 Task: Find connections with filter location Paramatta with filter topic #successwith filter profile language French with filter current company Sony Research India with filter school AKS University Satna with filter industry Insurance and Employee Benefit Funds with filter service category Blogging with filter keywords title Sales Representative
Action: Mouse moved to (619, 73)
Screenshot: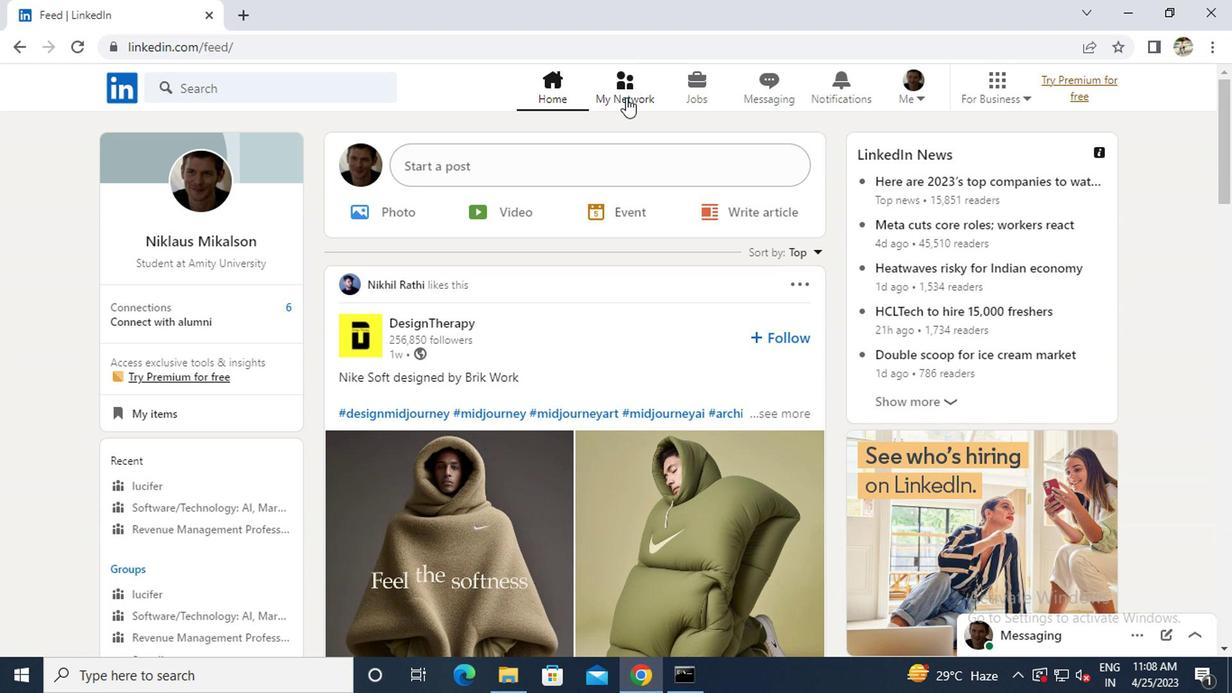 
Action: Mouse pressed left at (619, 73)
Screenshot: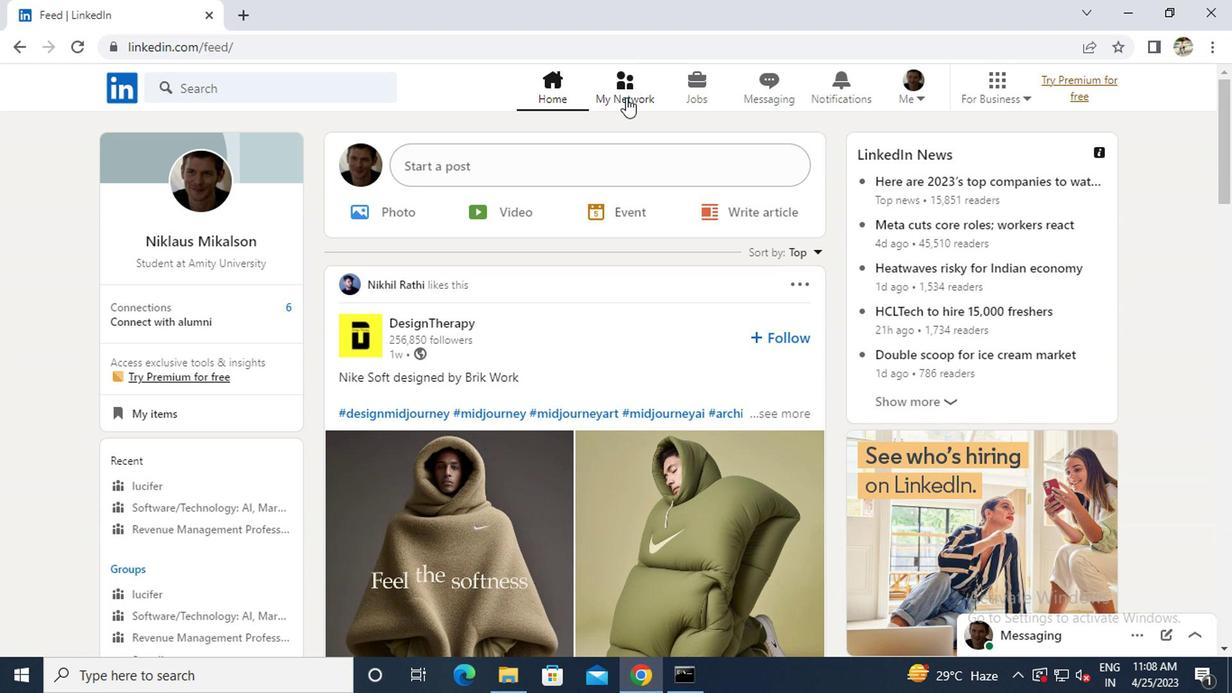 
Action: Mouse moved to (325, 162)
Screenshot: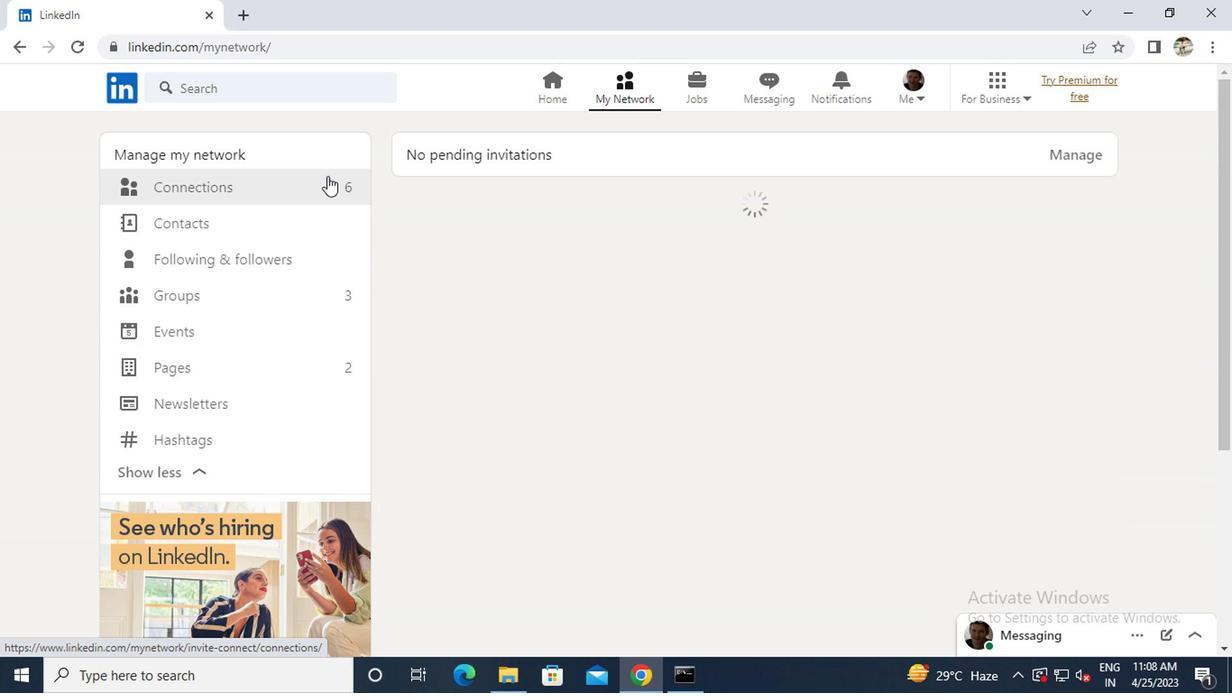 
Action: Mouse pressed left at (325, 162)
Screenshot: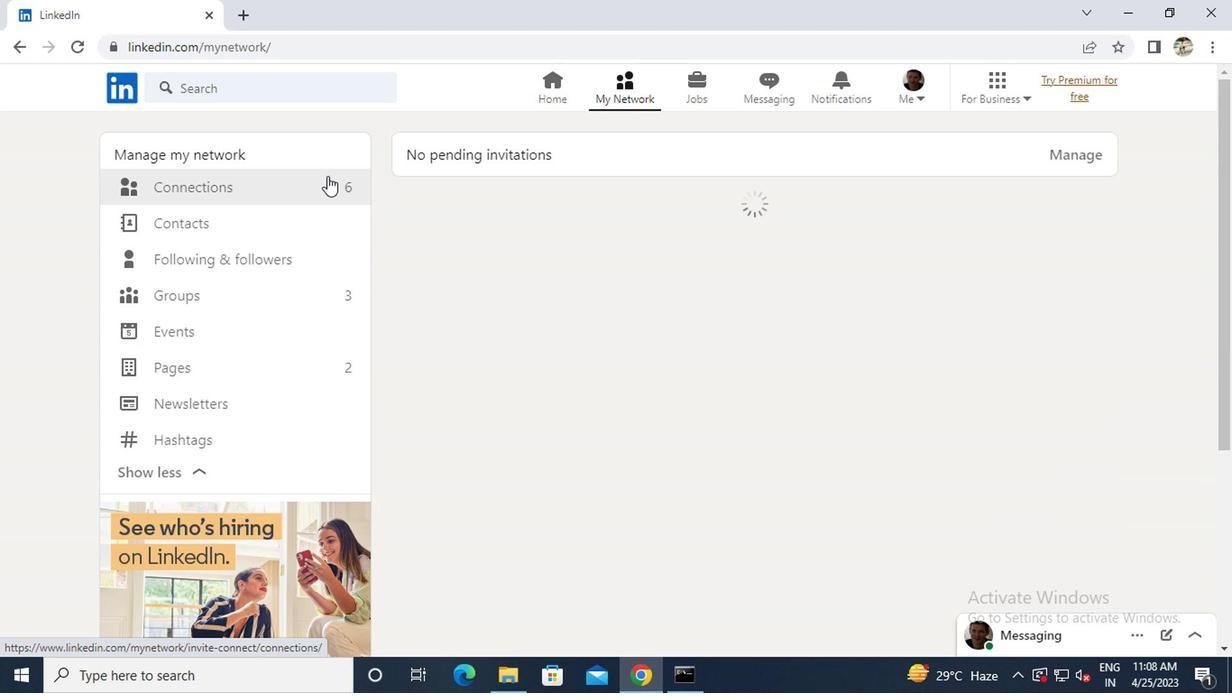 
Action: Mouse moved to (765, 180)
Screenshot: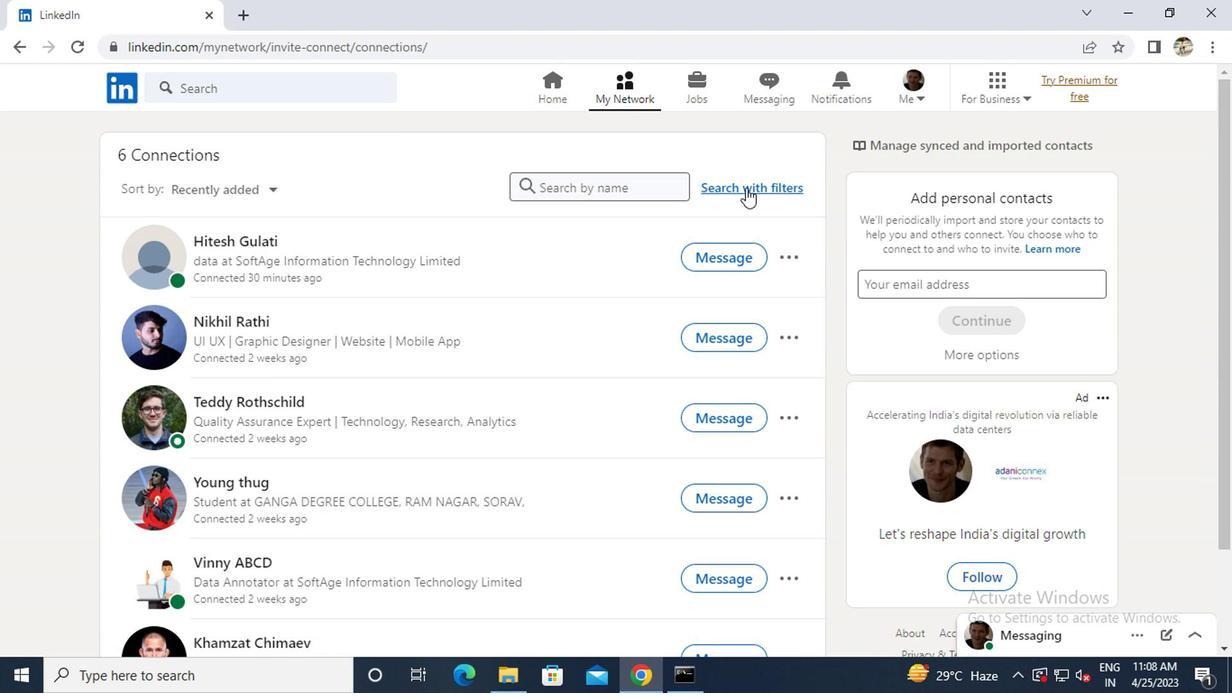 
Action: Mouse pressed left at (765, 180)
Screenshot: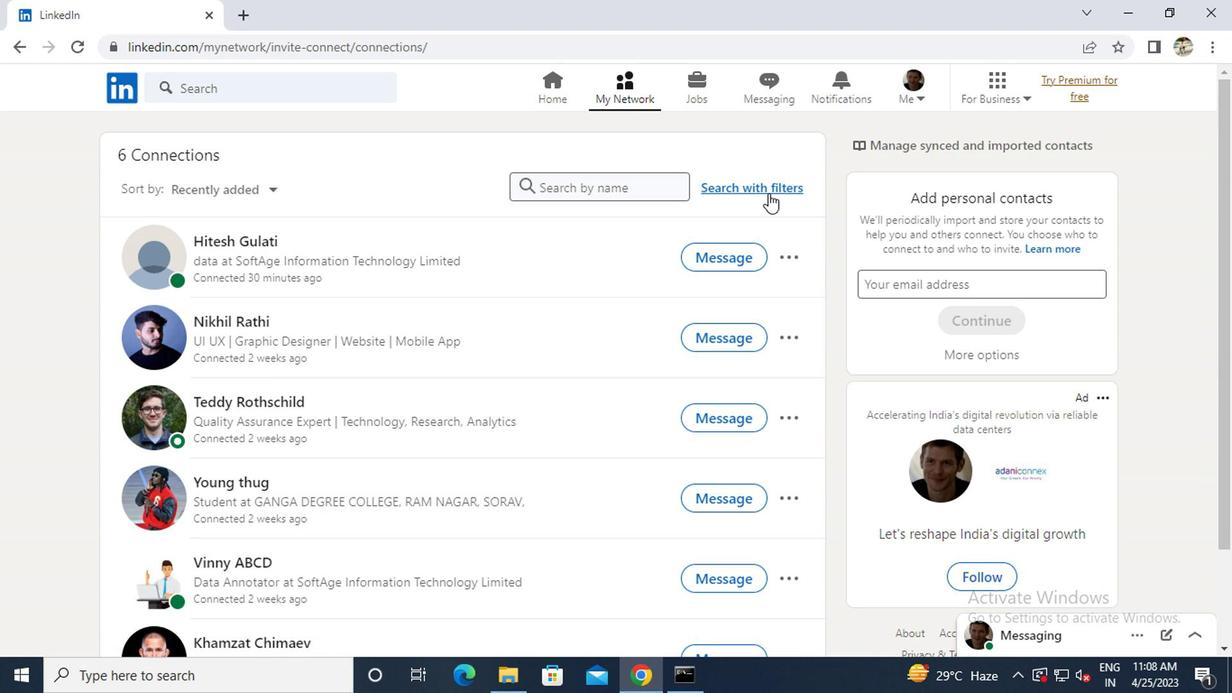 
Action: Mouse moved to (594, 120)
Screenshot: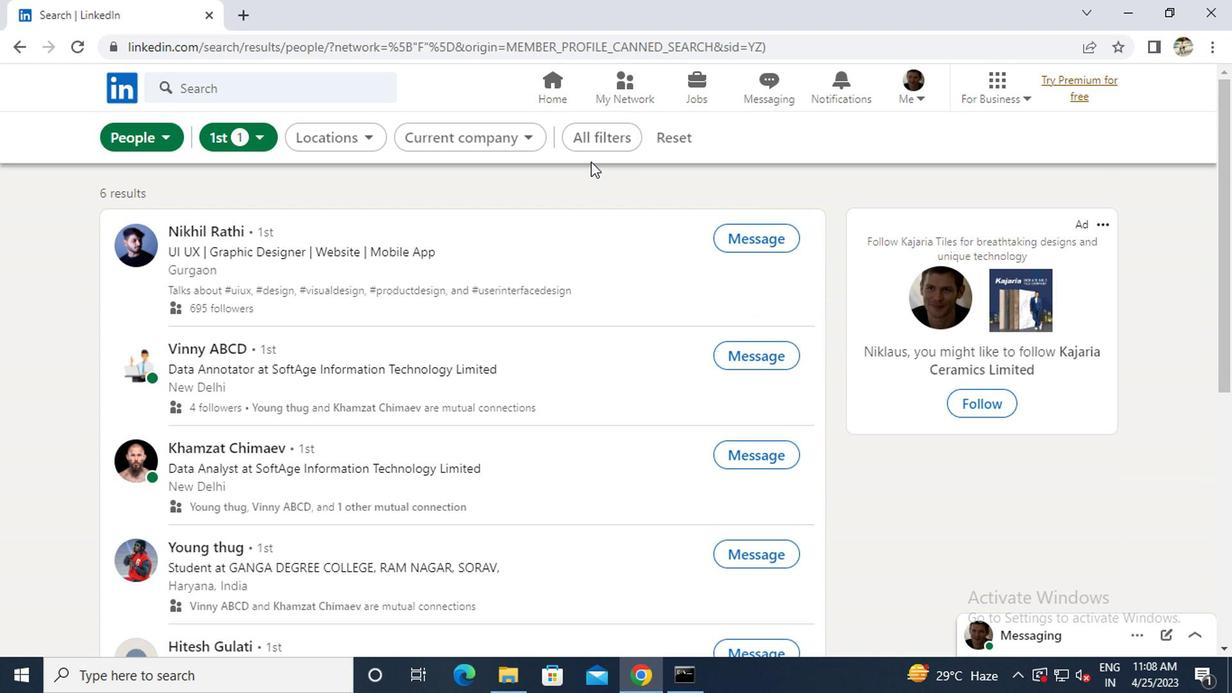 
Action: Mouse pressed left at (594, 120)
Screenshot: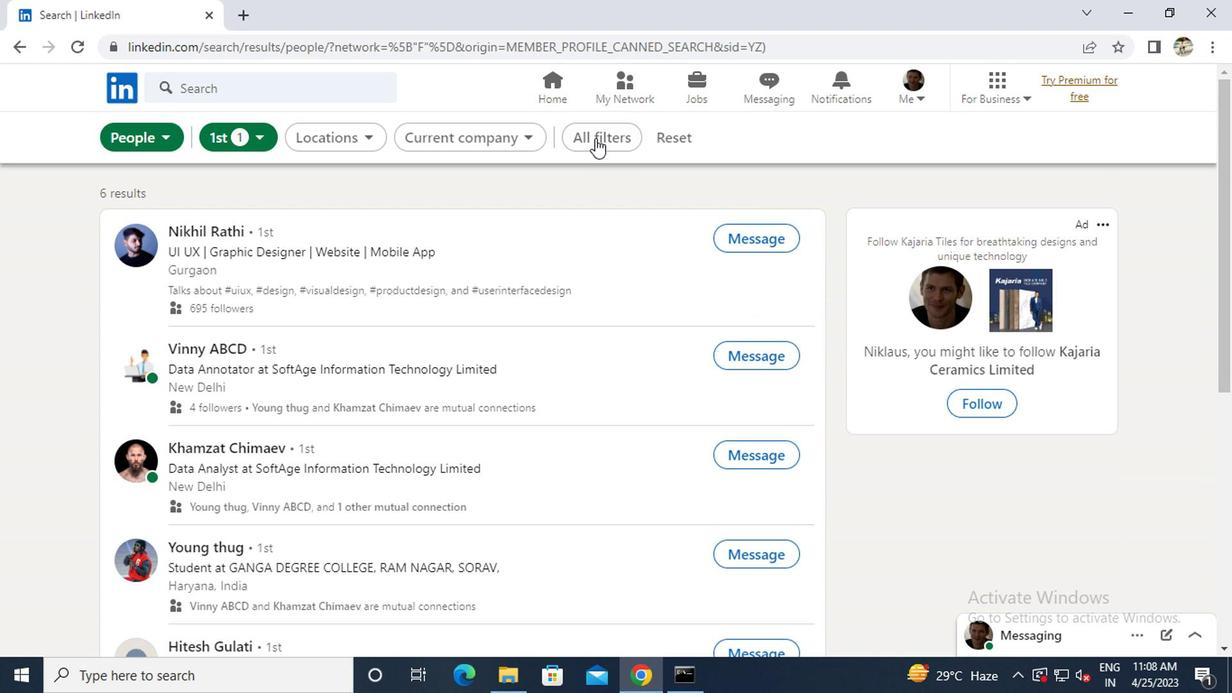 
Action: Mouse moved to (851, 344)
Screenshot: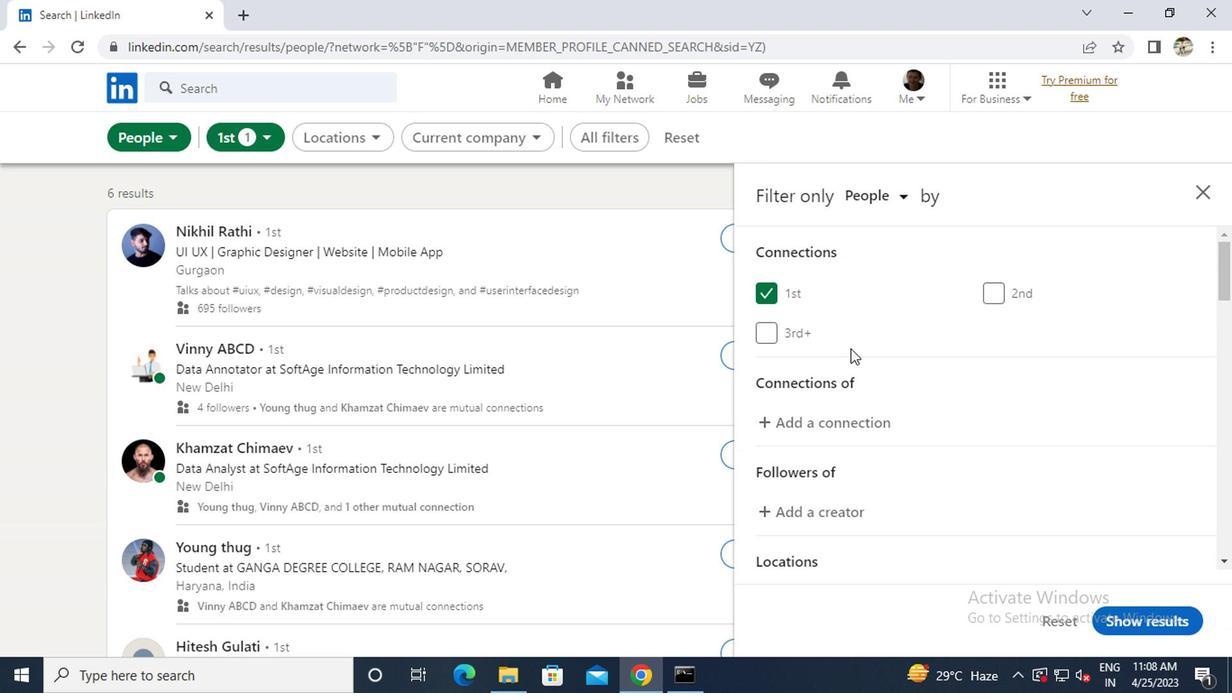 
Action: Mouse scrolled (851, 343) with delta (0, -1)
Screenshot: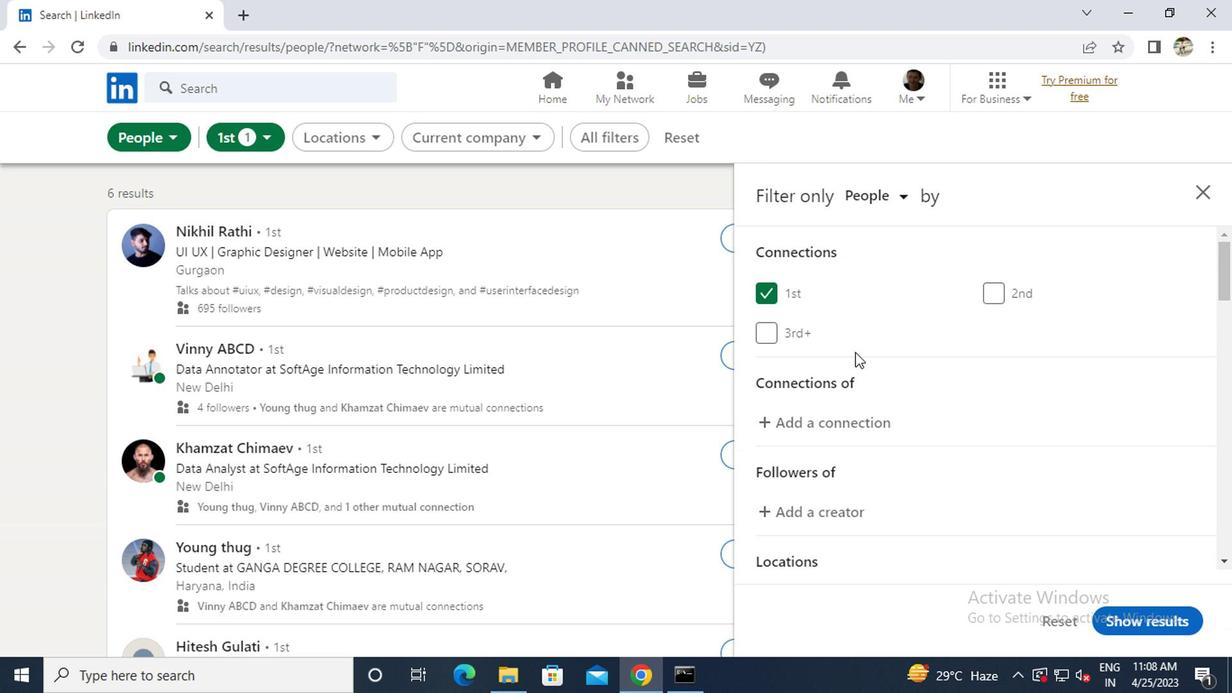 
Action: Mouse scrolled (851, 343) with delta (0, -1)
Screenshot: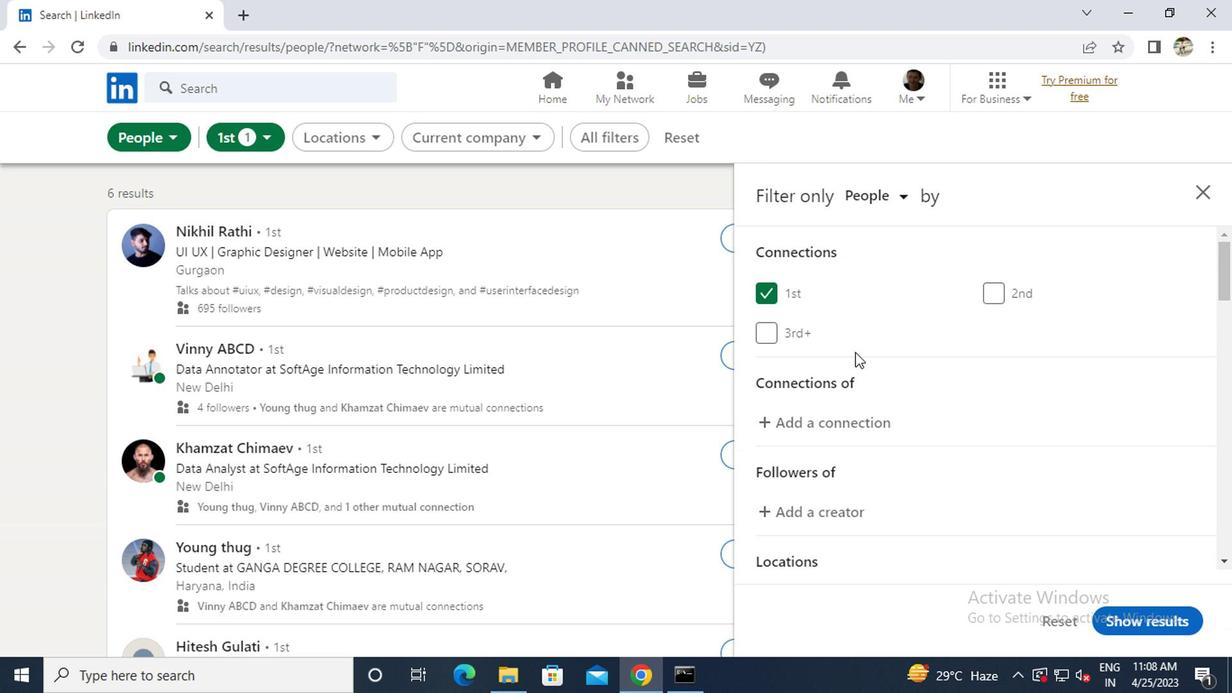 
Action: Mouse moved to (994, 490)
Screenshot: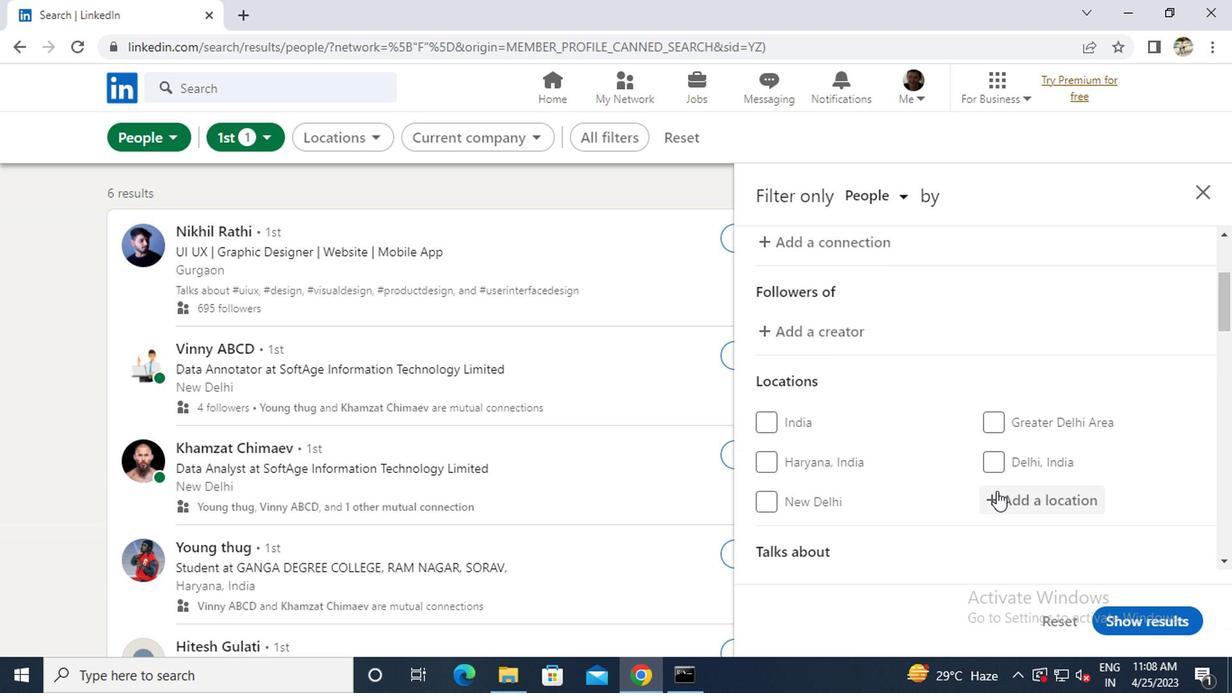 
Action: Mouse pressed left at (994, 490)
Screenshot: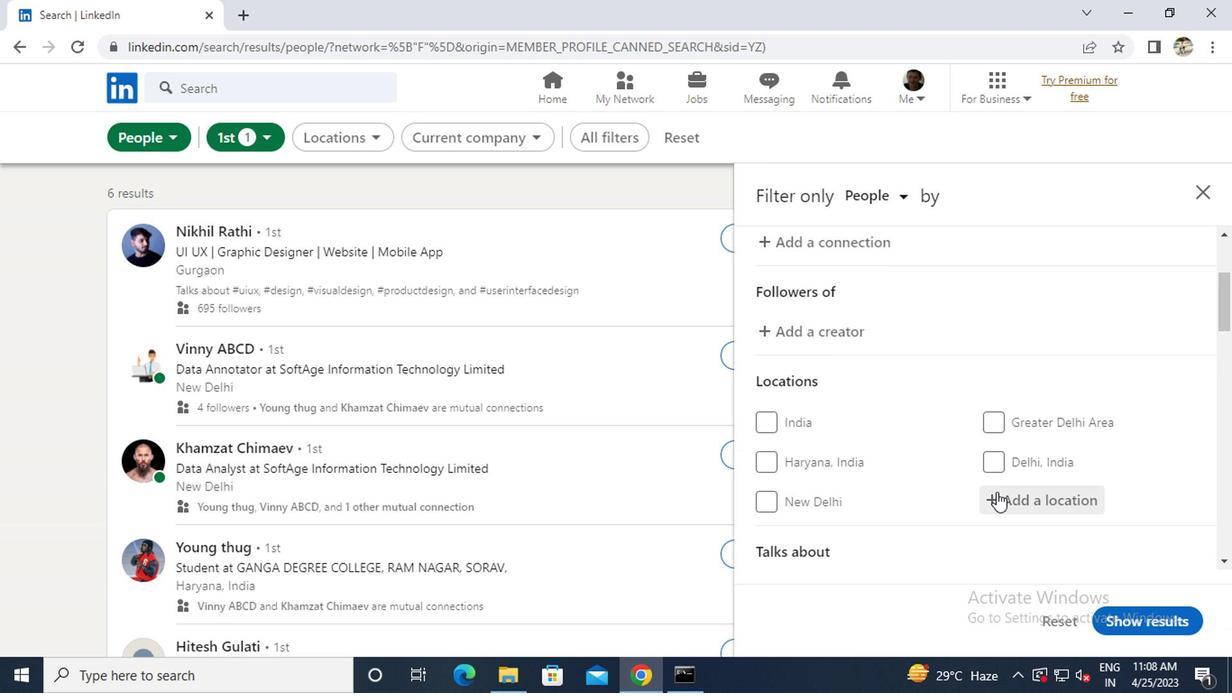 
Action: Key pressed <Key.caps_lock>p<Key.caps_lock>aramattaa<Key.enter>
Screenshot: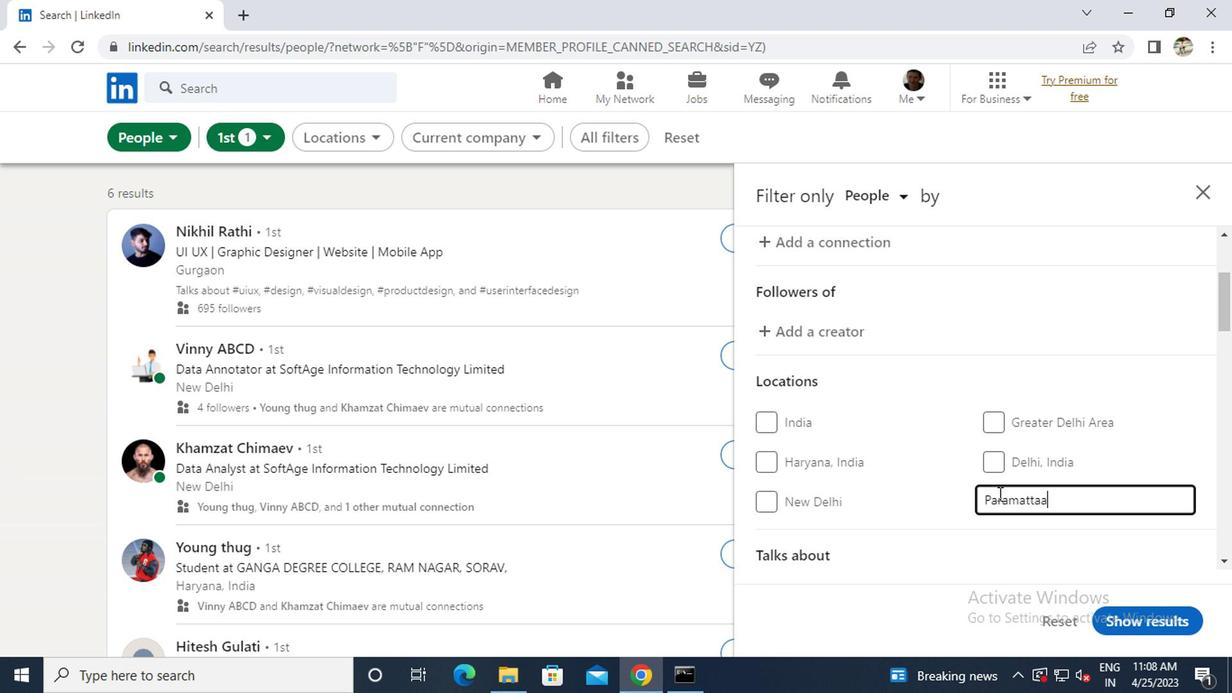 
Action: Mouse moved to (930, 528)
Screenshot: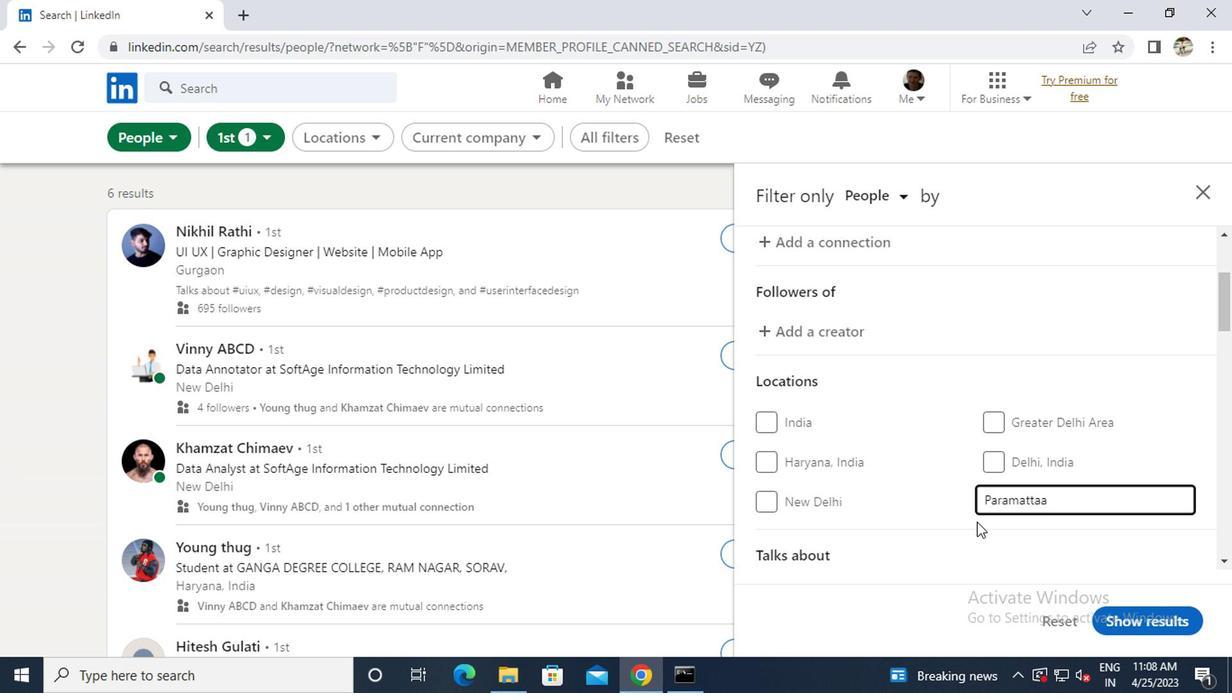 
Action: Mouse scrolled (930, 528) with delta (0, 0)
Screenshot: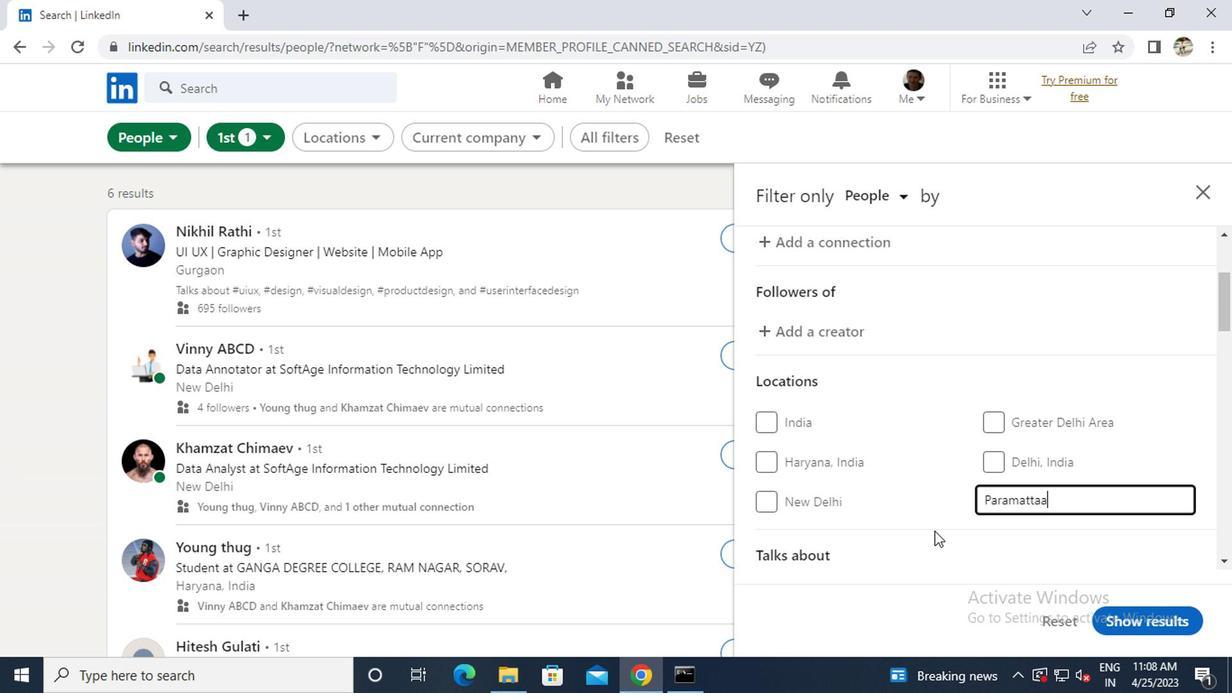 
Action: Mouse scrolled (930, 528) with delta (0, 0)
Screenshot: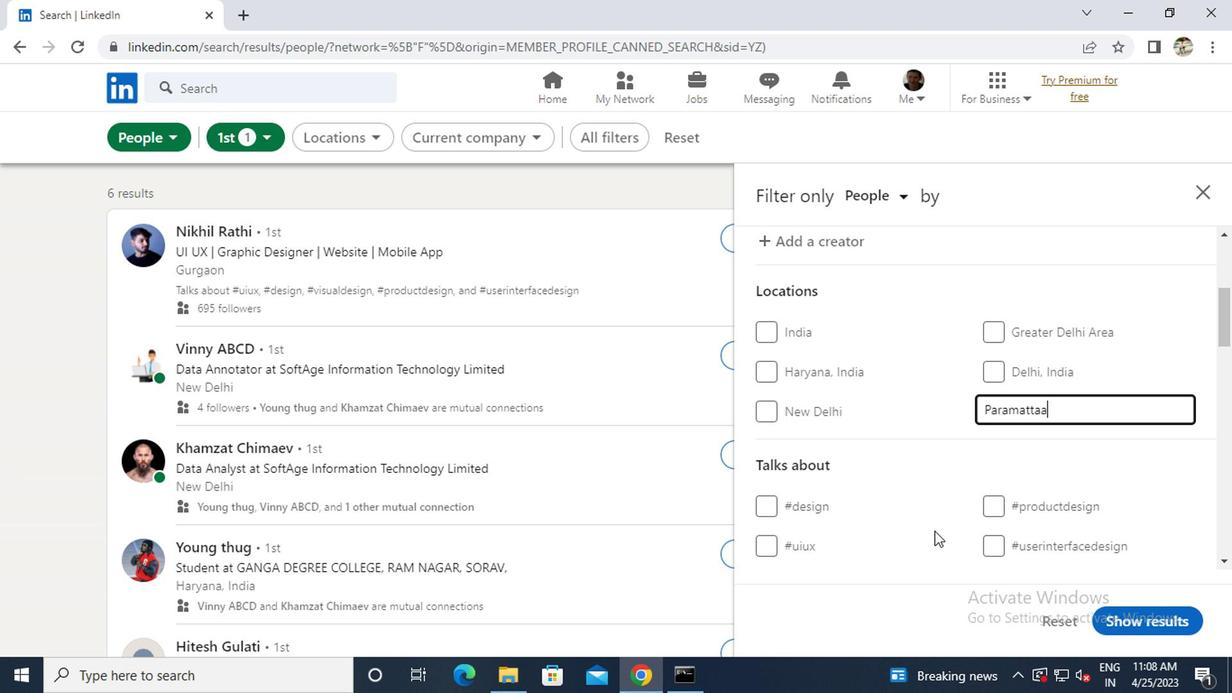 
Action: Mouse moved to (1009, 501)
Screenshot: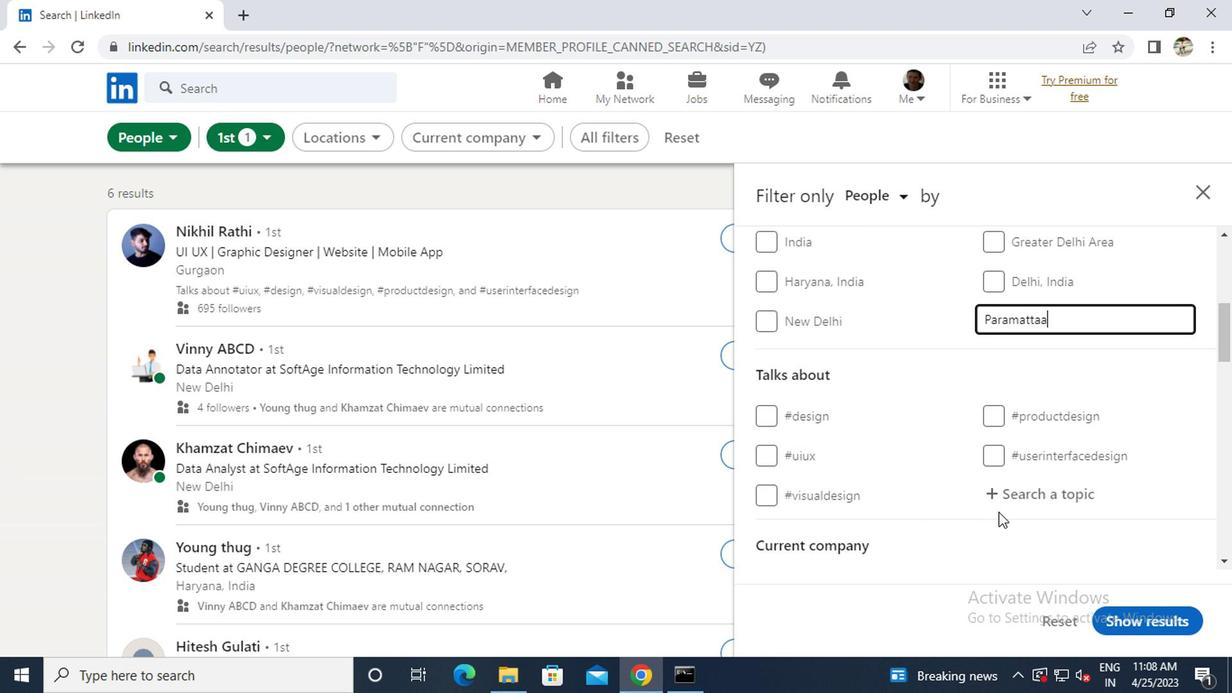 
Action: Mouse pressed left at (1009, 501)
Screenshot: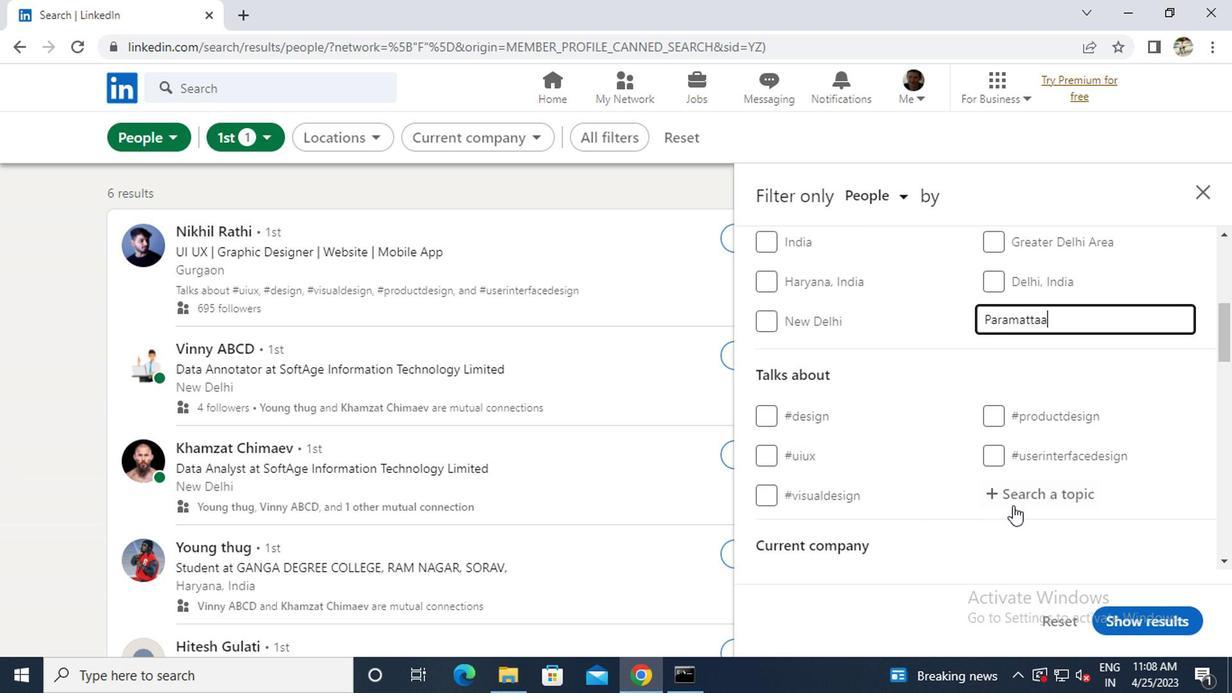 
Action: Key pressed <Key.caps_lock><Key.shift><Key.shift><Key.shift><Key.shift><Key.shift><Key.shift><Key.shift><Key.shift><Key.shift><Key.shift><Key.shift><Key.shift><Key.shift><Key.shift><Key.shift><Key.shift><Key.shift><Key.shift><Key.shift><Key.shift><Key.shift><Key.shift><Key.shift>#<Key.caps_lock>SUCCESS
Screenshot: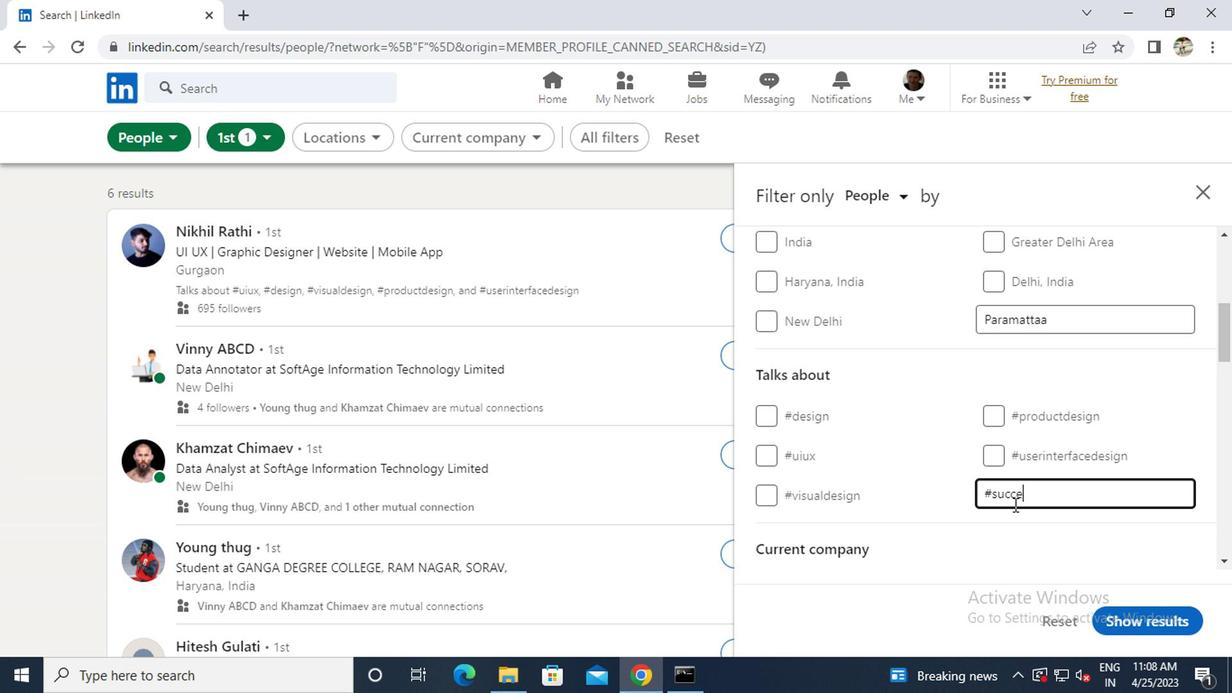 
Action: Mouse moved to (1012, 511)
Screenshot: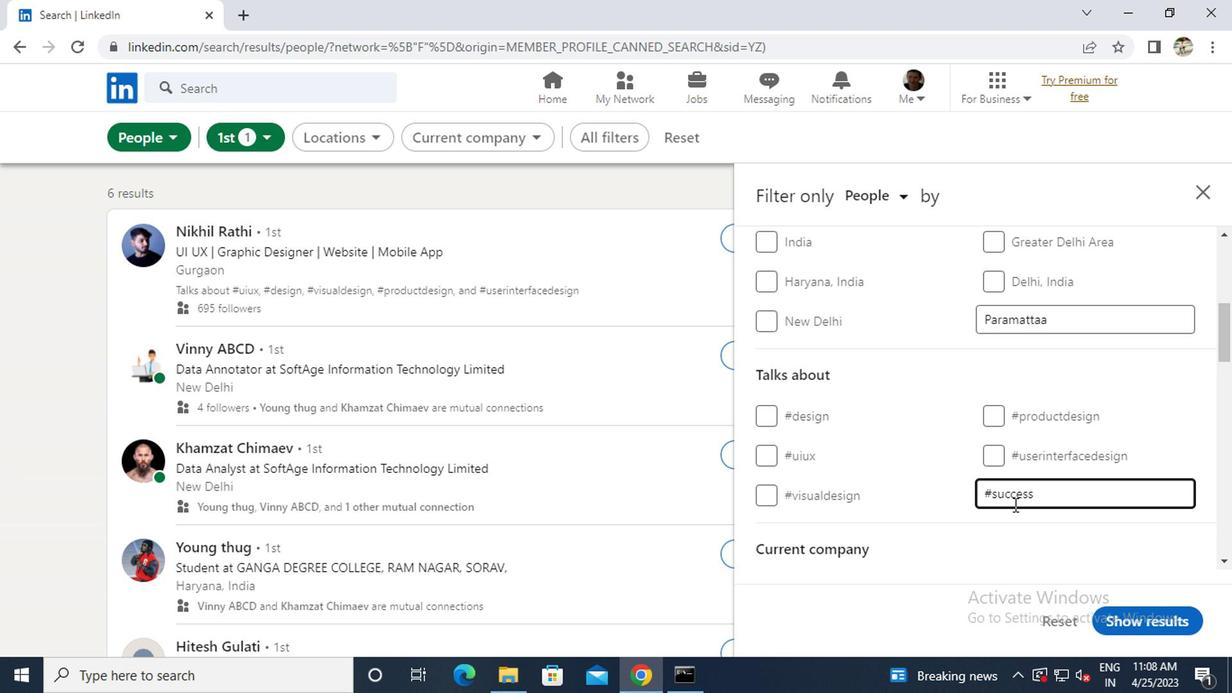 
Action: Mouse pressed left at (1012, 511)
Screenshot: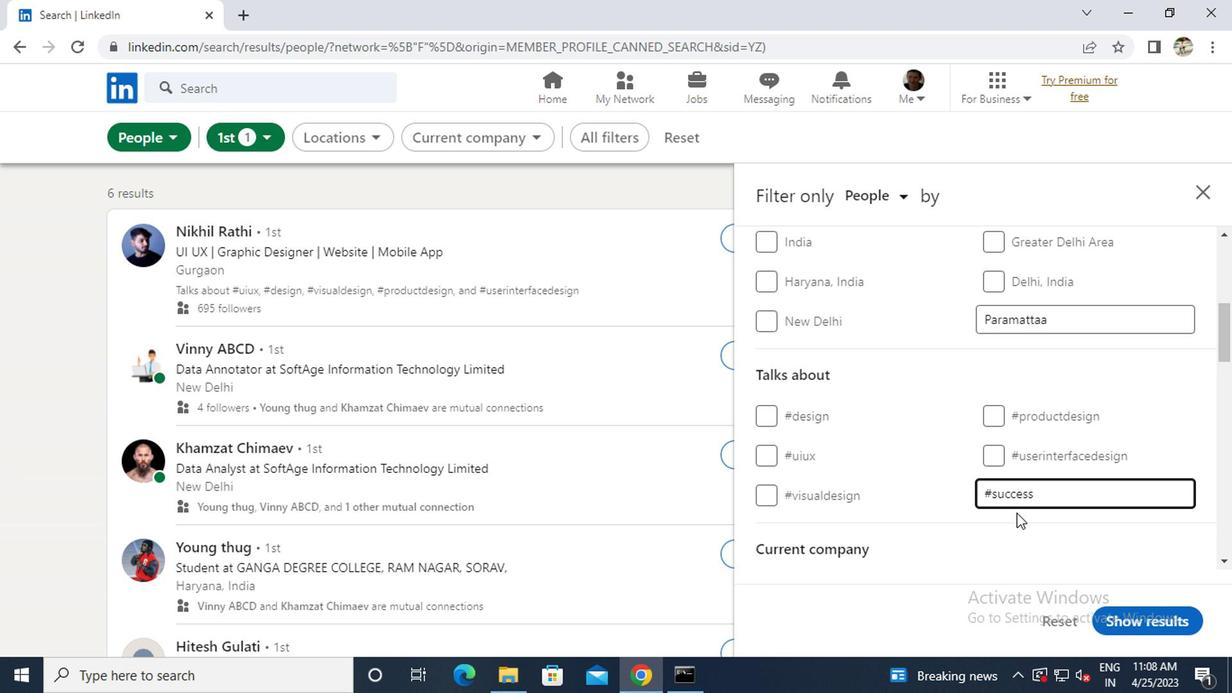 
Action: Mouse moved to (1012, 513)
Screenshot: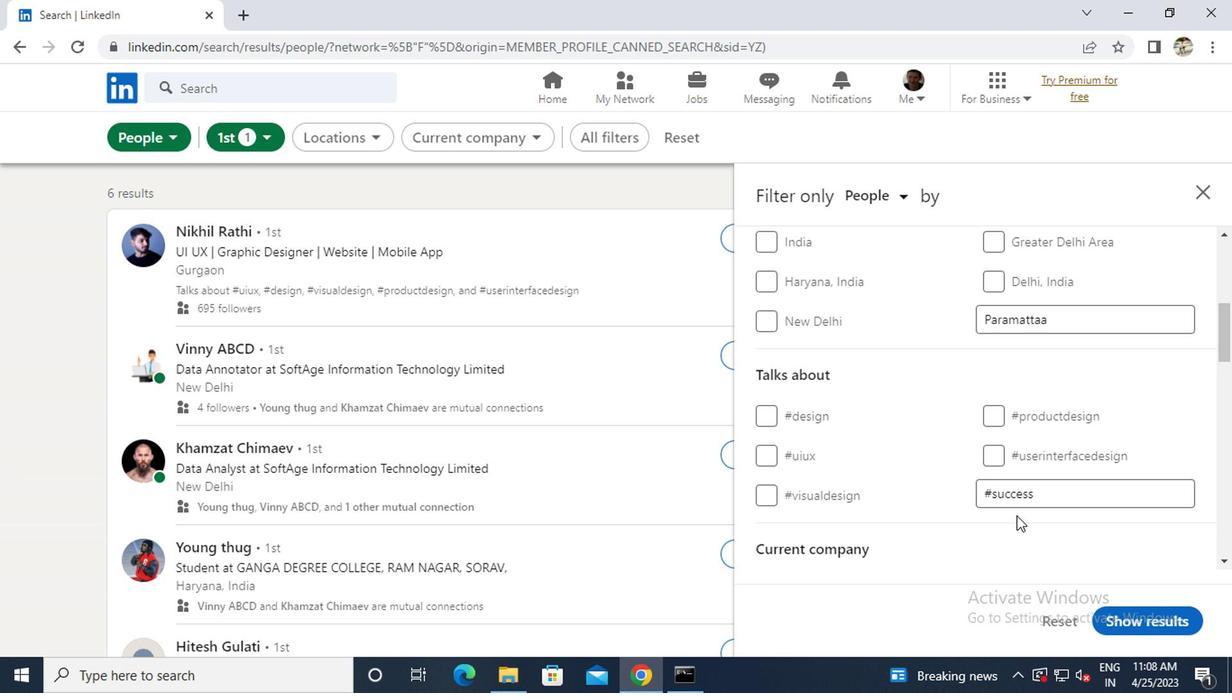 
Action: Mouse scrolled (1012, 512) with delta (0, -1)
Screenshot: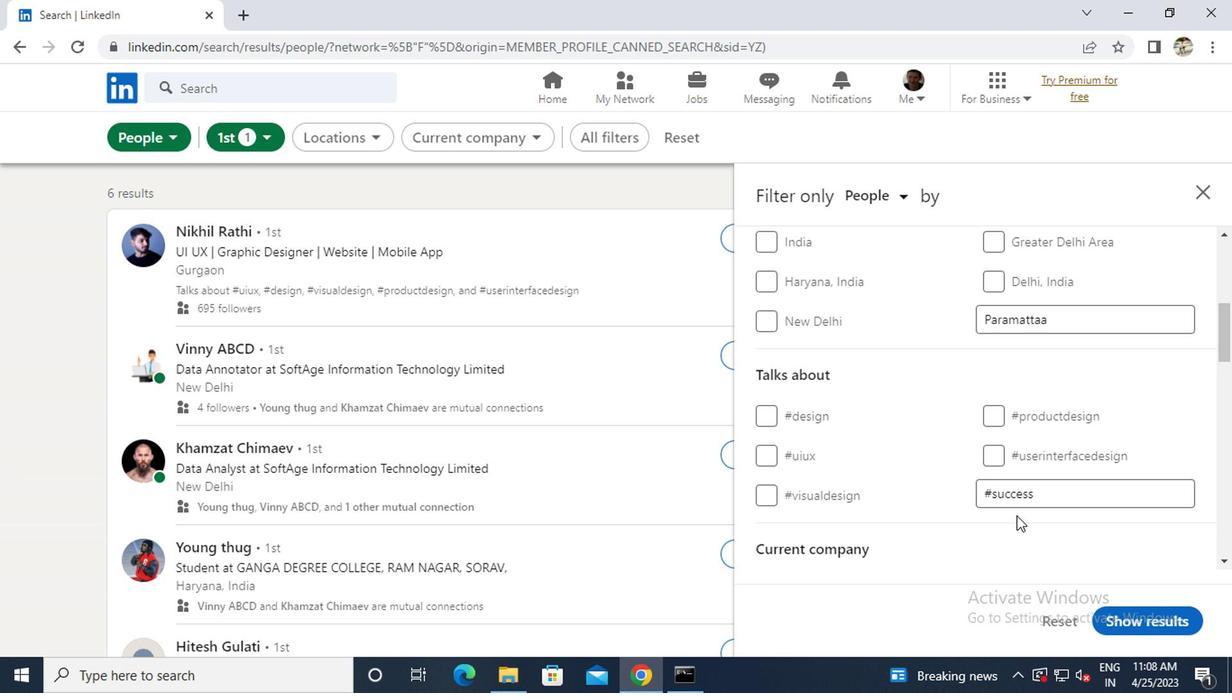 
Action: Mouse moved to (1011, 514)
Screenshot: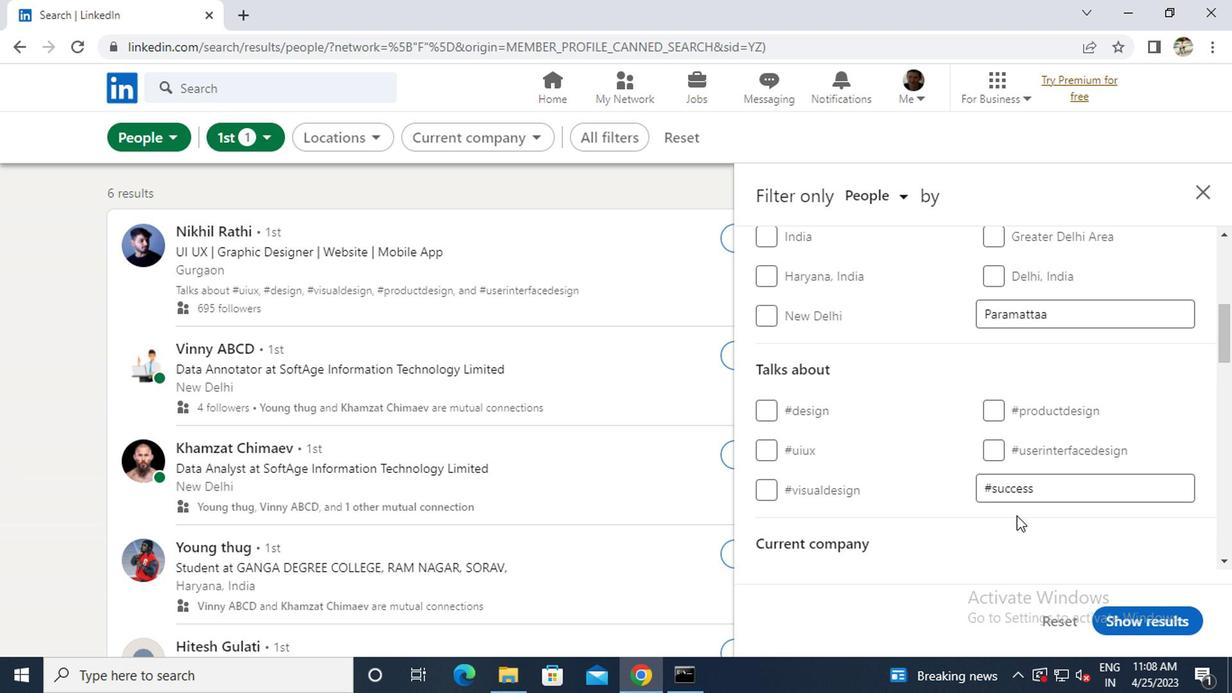 
Action: Mouse scrolled (1011, 513) with delta (0, 0)
Screenshot: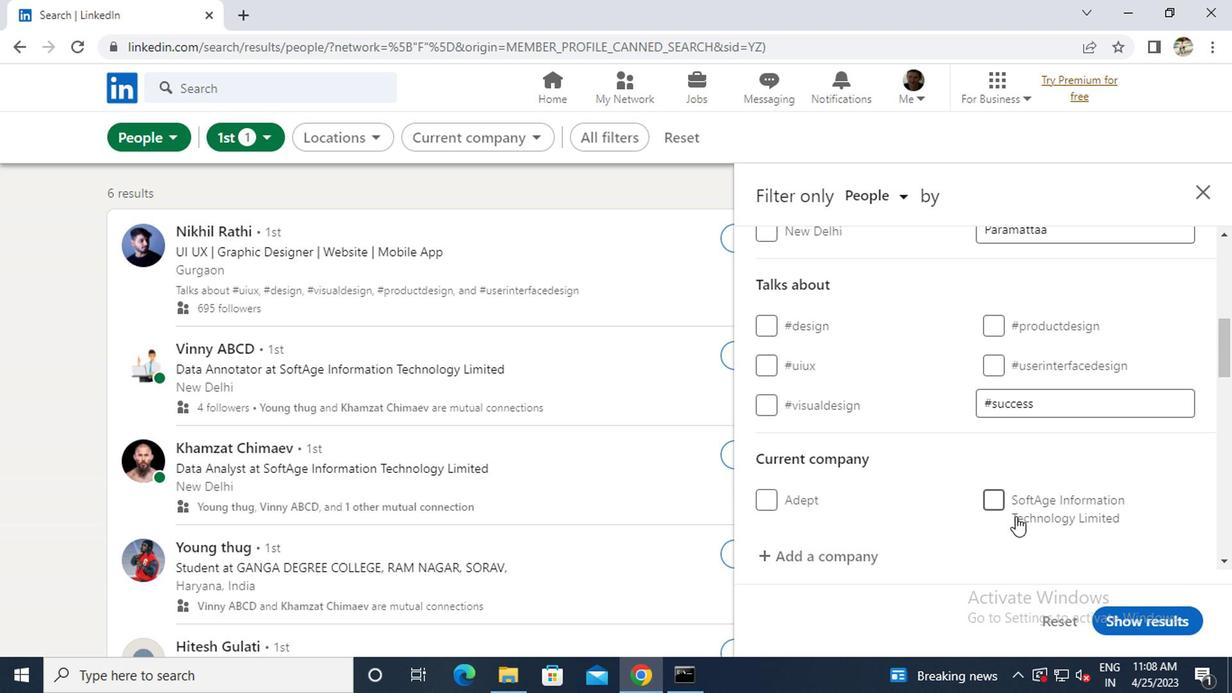 
Action: Mouse scrolled (1011, 513) with delta (0, 0)
Screenshot: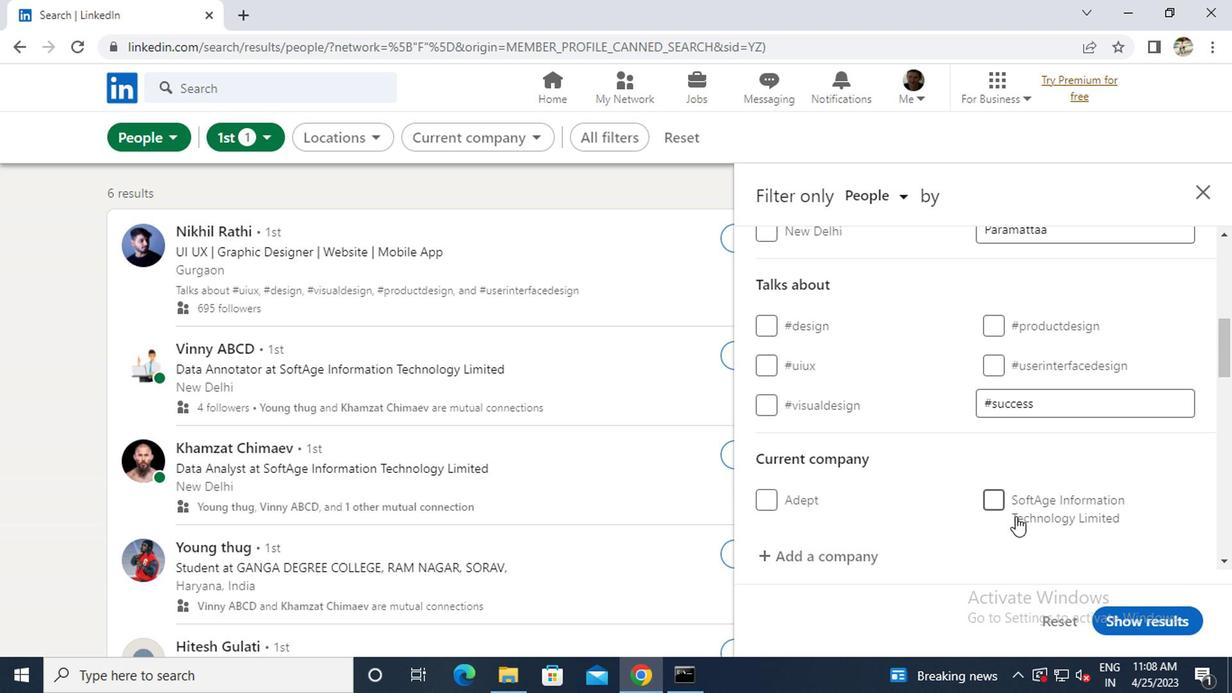 
Action: Mouse moved to (1010, 514)
Screenshot: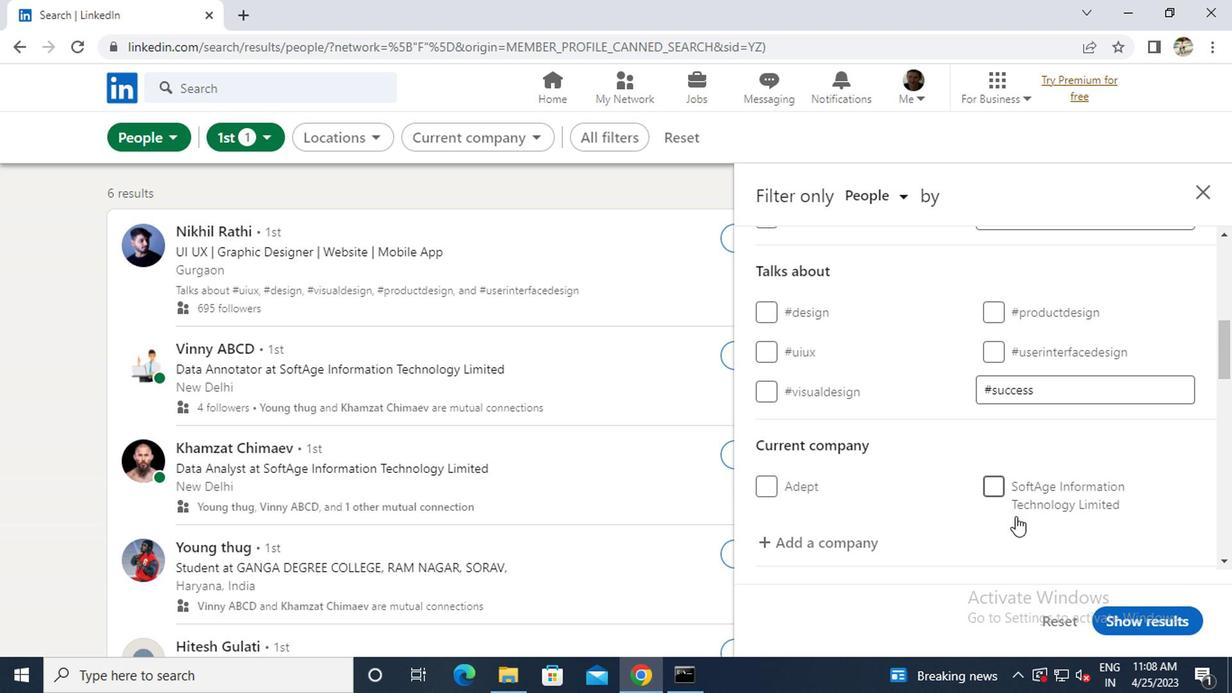 
Action: Mouse scrolled (1010, 513) with delta (0, 0)
Screenshot: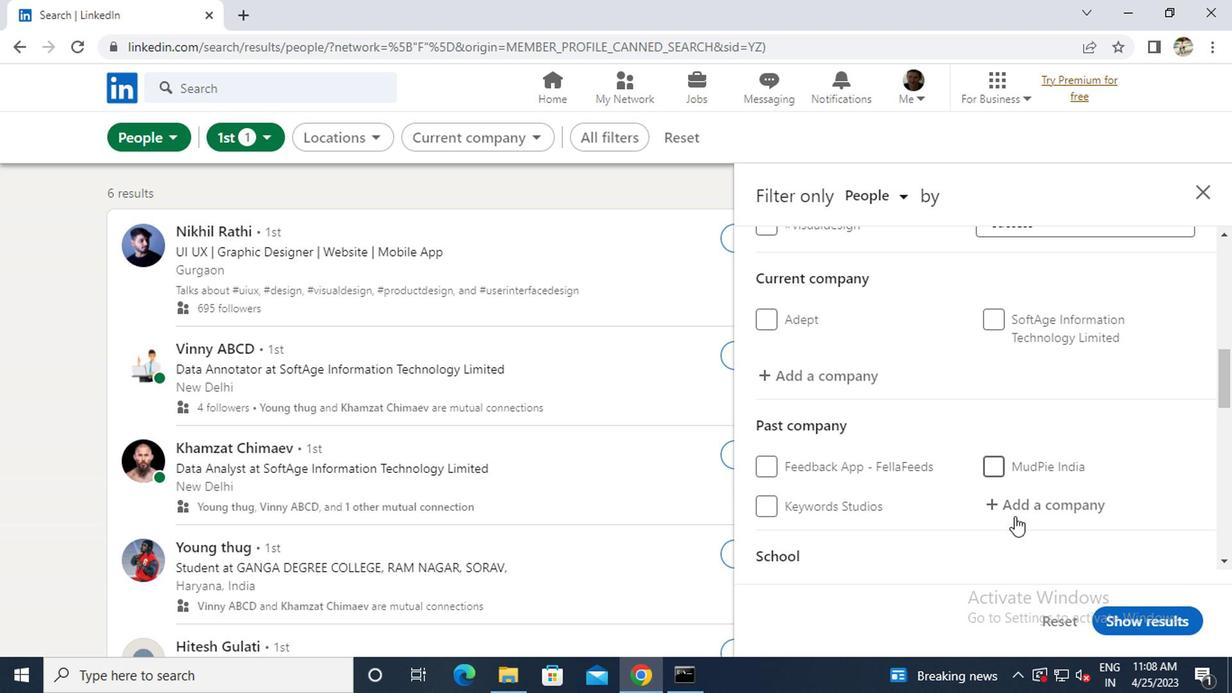 
Action: Mouse moved to (847, 270)
Screenshot: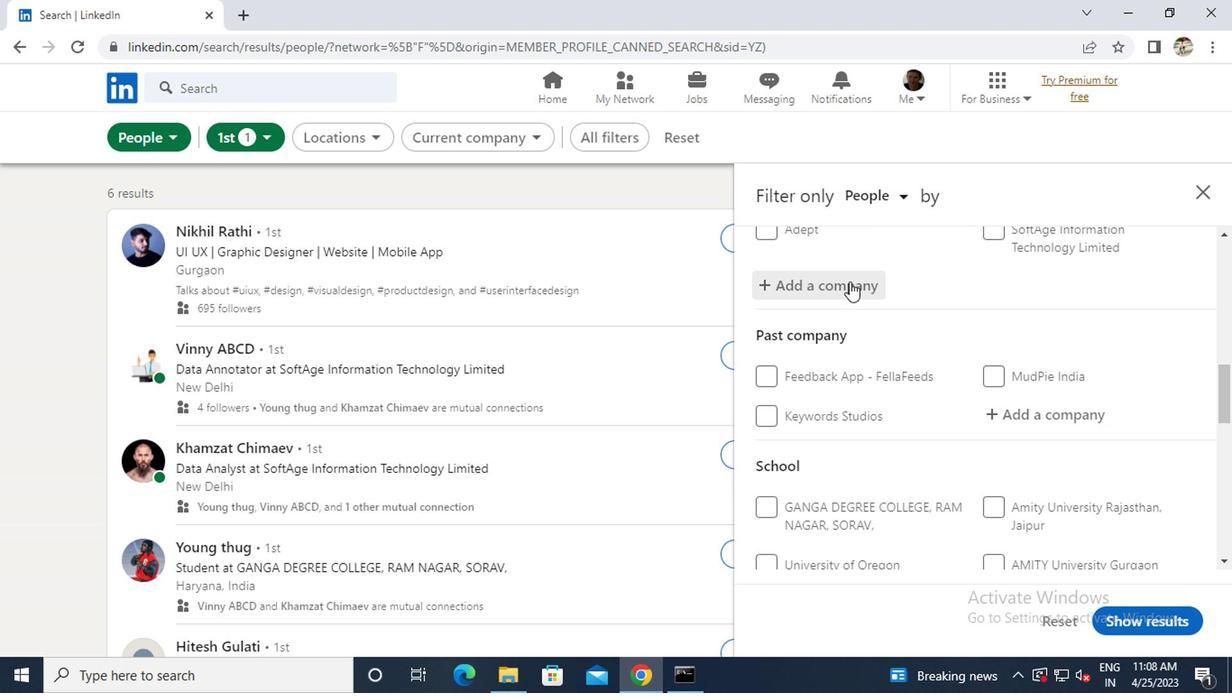 
Action: Mouse scrolled (847, 272) with delta (0, 1)
Screenshot: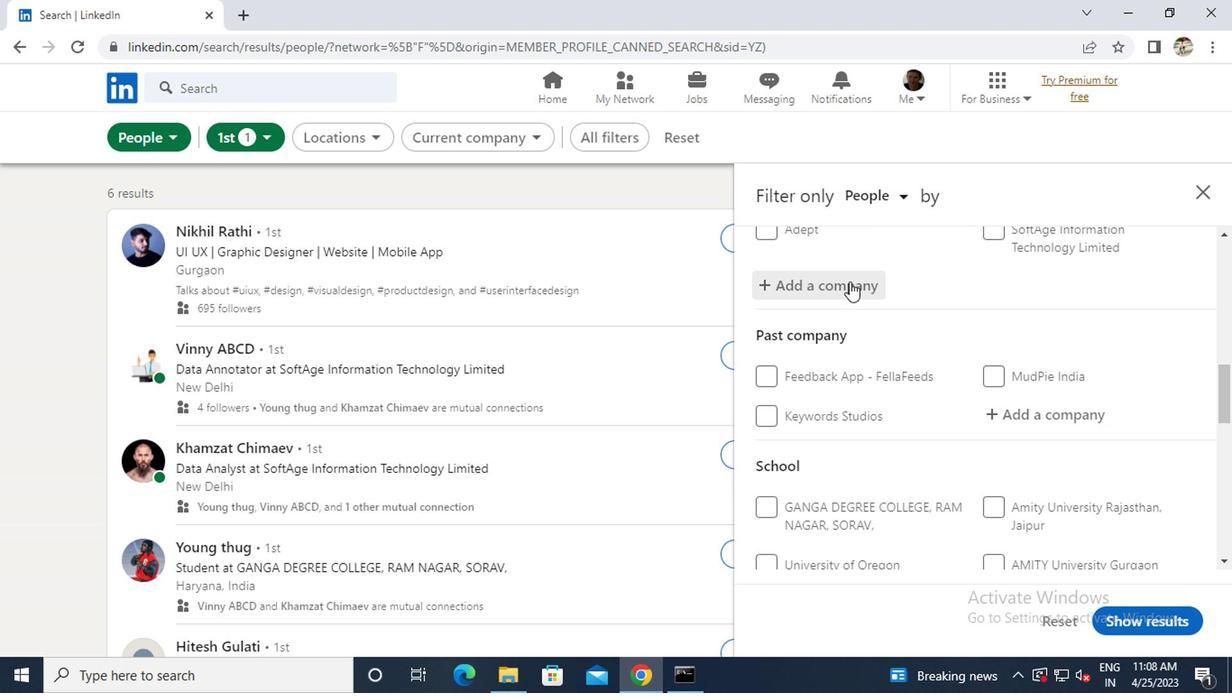
Action: Mouse scrolled (847, 272) with delta (0, 1)
Screenshot: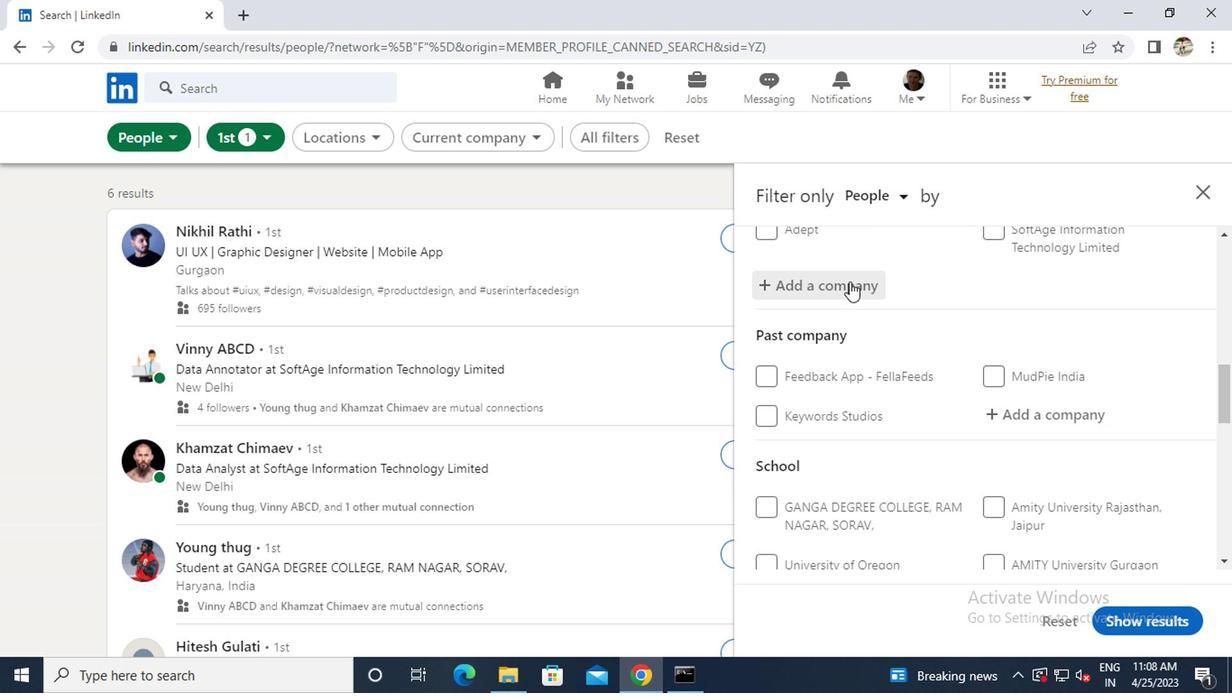 
Action: Mouse moved to (823, 456)
Screenshot: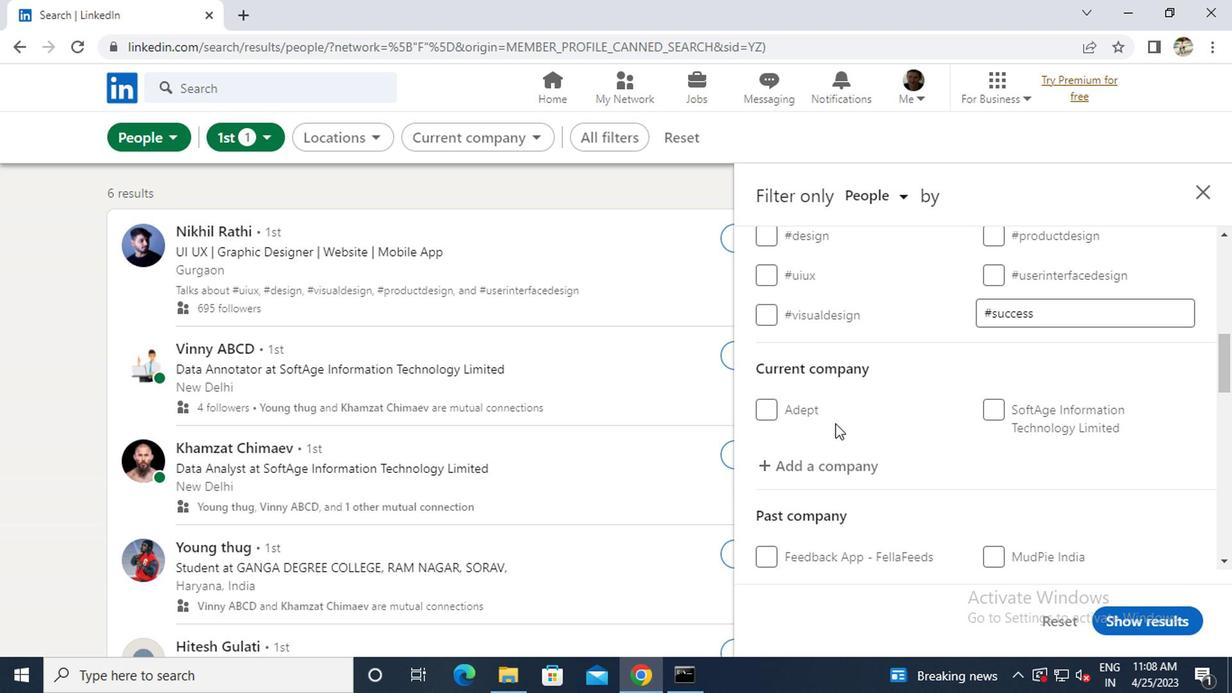 
Action: Mouse pressed left at (823, 456)
Screenshot: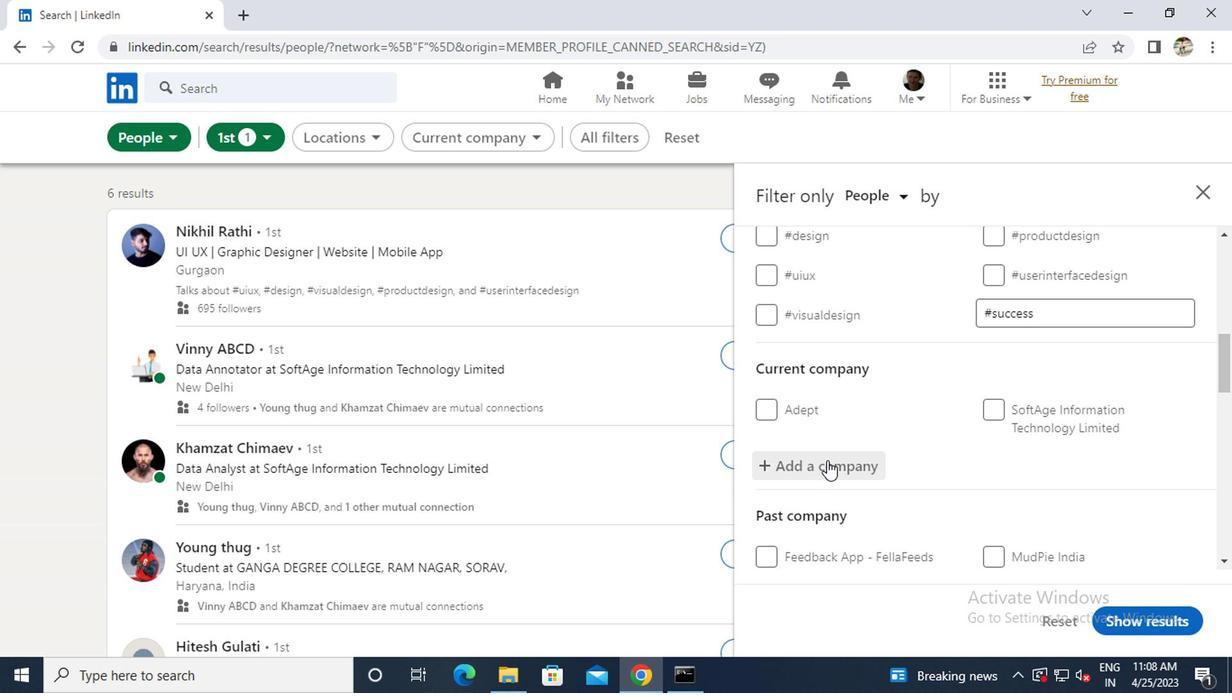 
Action: Key pressed <Key.caps_lock>S<Key.caps_lock>ONY<Key.space><Key.caps_lock>R<Key.caps_lock>ES
Screenshot: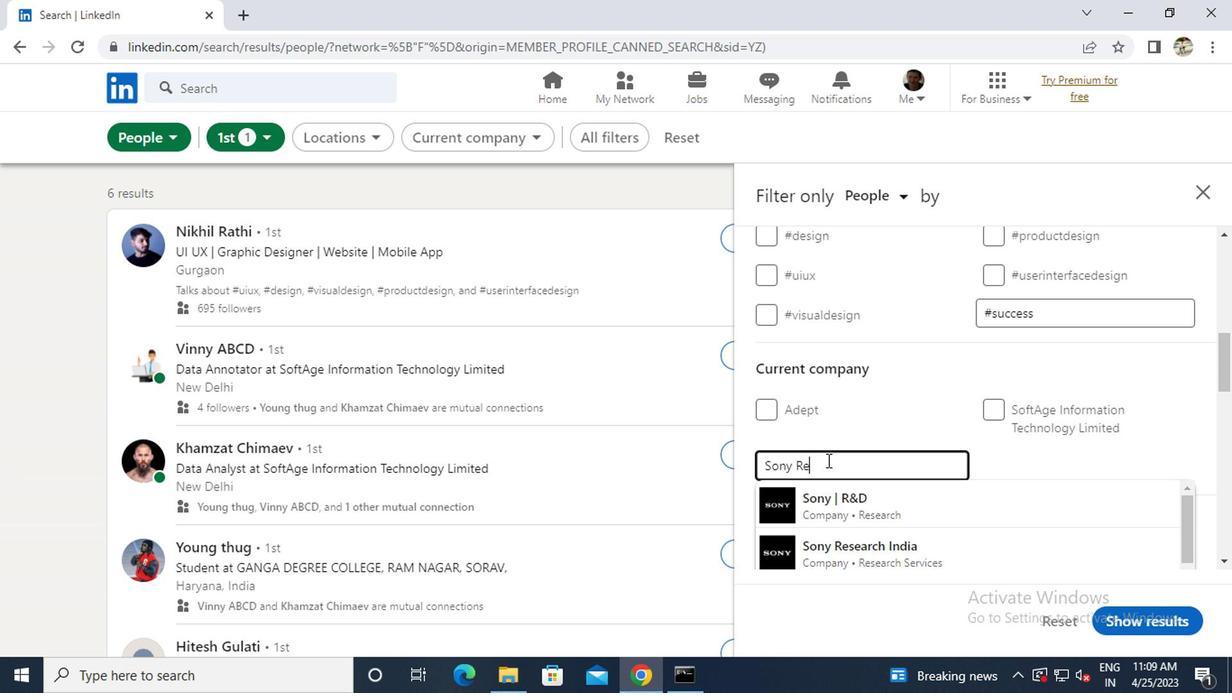 
Action: Mouse moved to (835, 495)
Screenshot: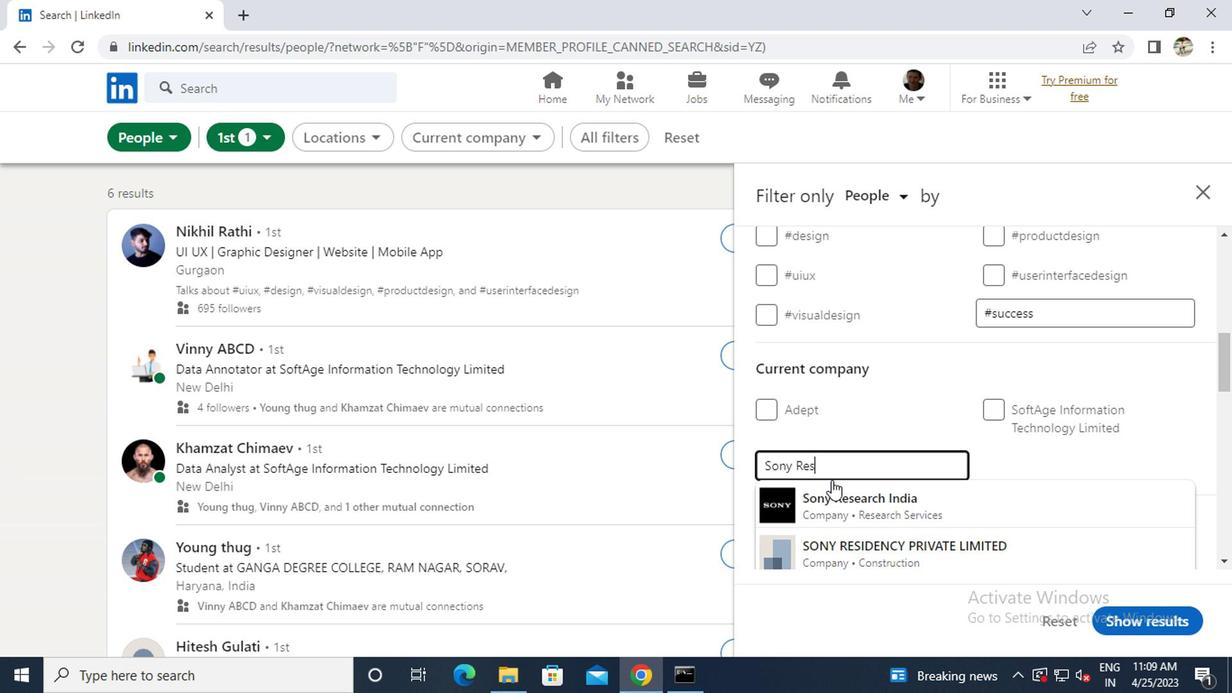 
Action: Mouse pressed left at (835, 495)
Screenshot: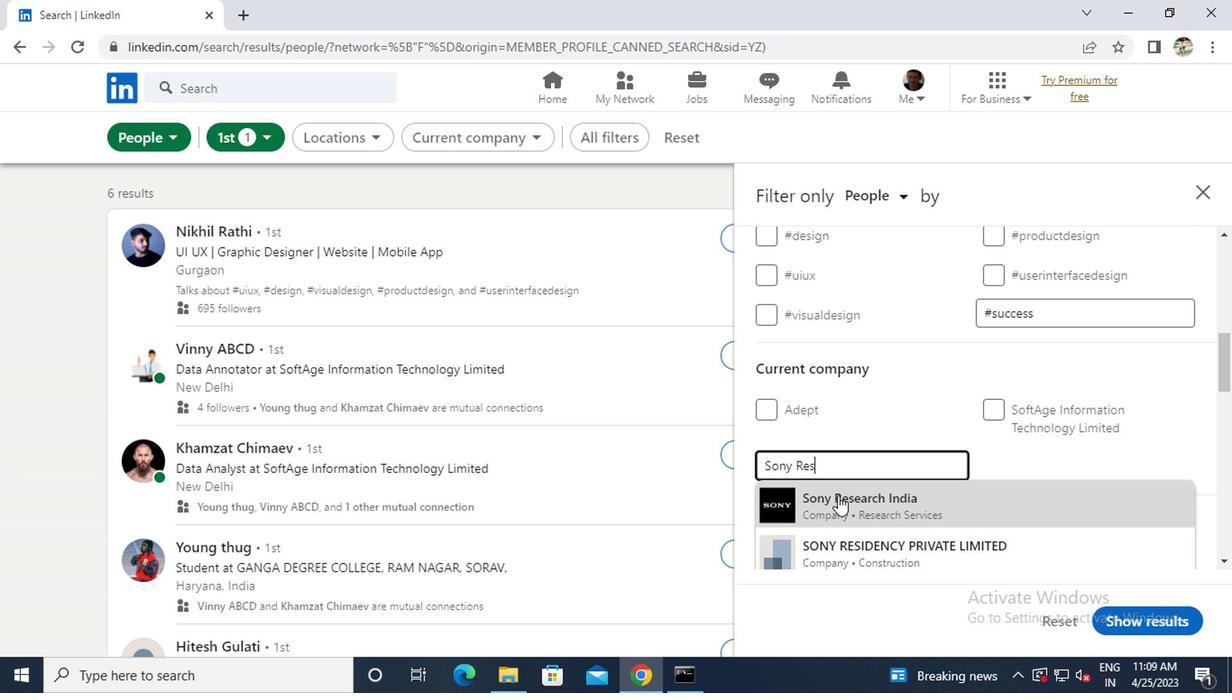 
Action: Mouse scrolled (835, 494) with delta (0, 0)
Screenshot: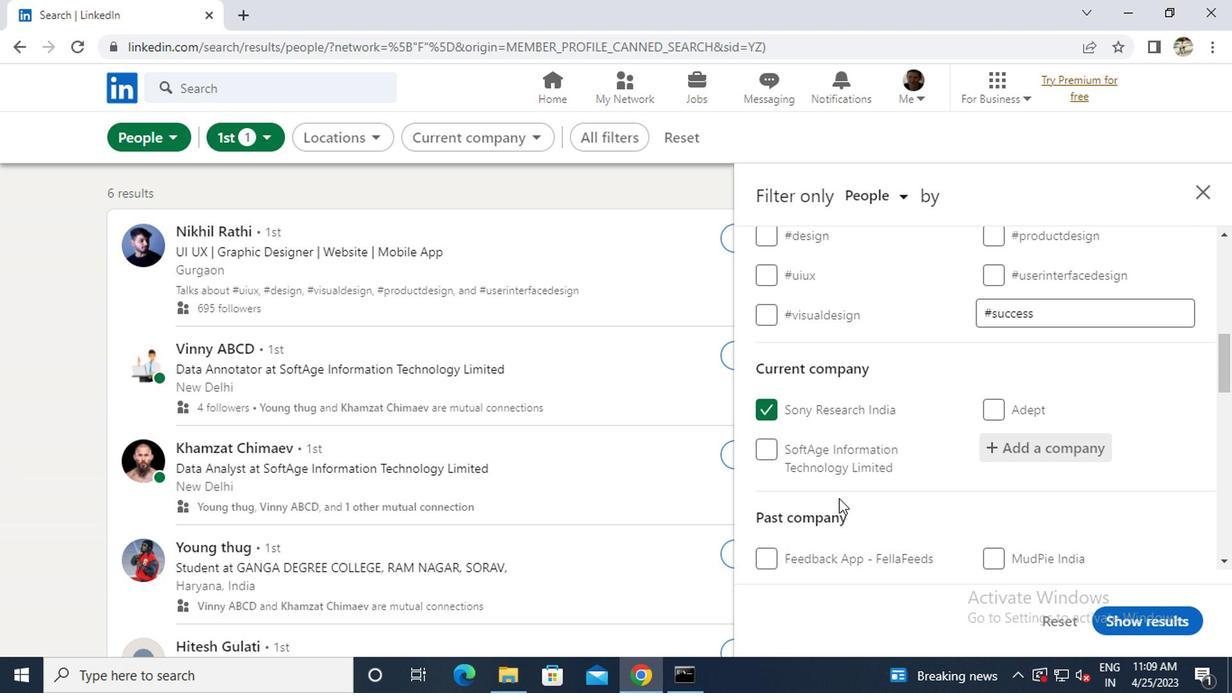 
Action: Mouse moved to (832, 499)
Screenshot: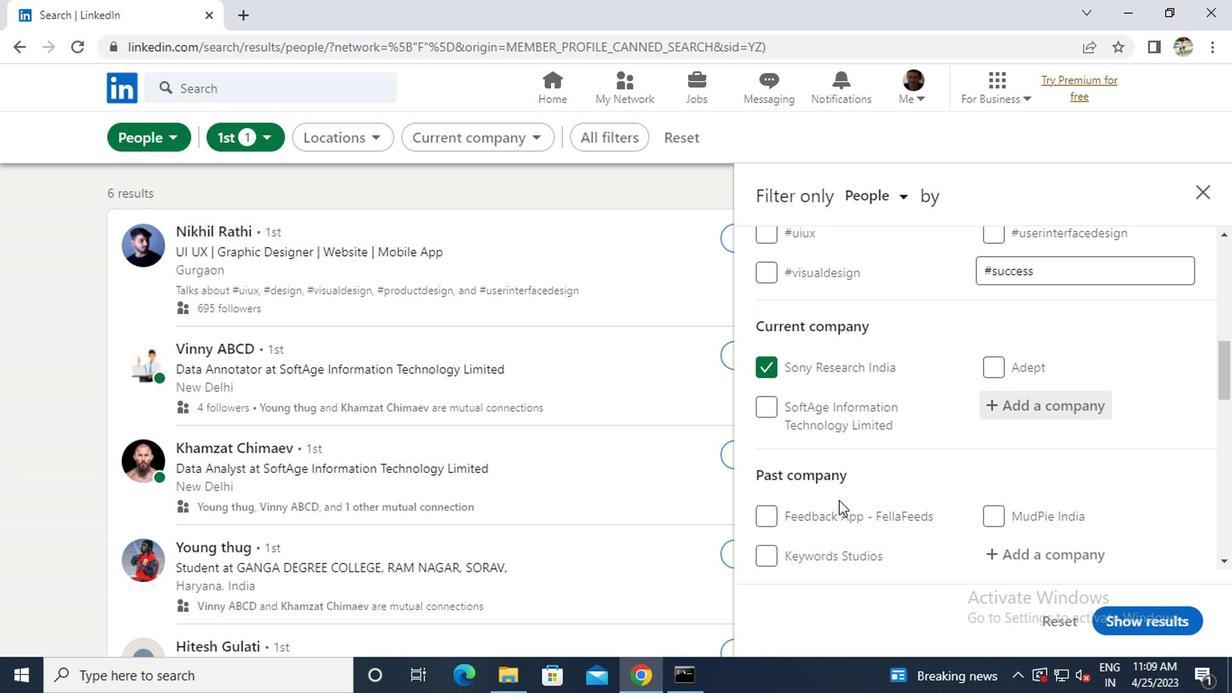 
Action: Mouse scrolled (832, 497) with delta (0, -1)
Screenshot: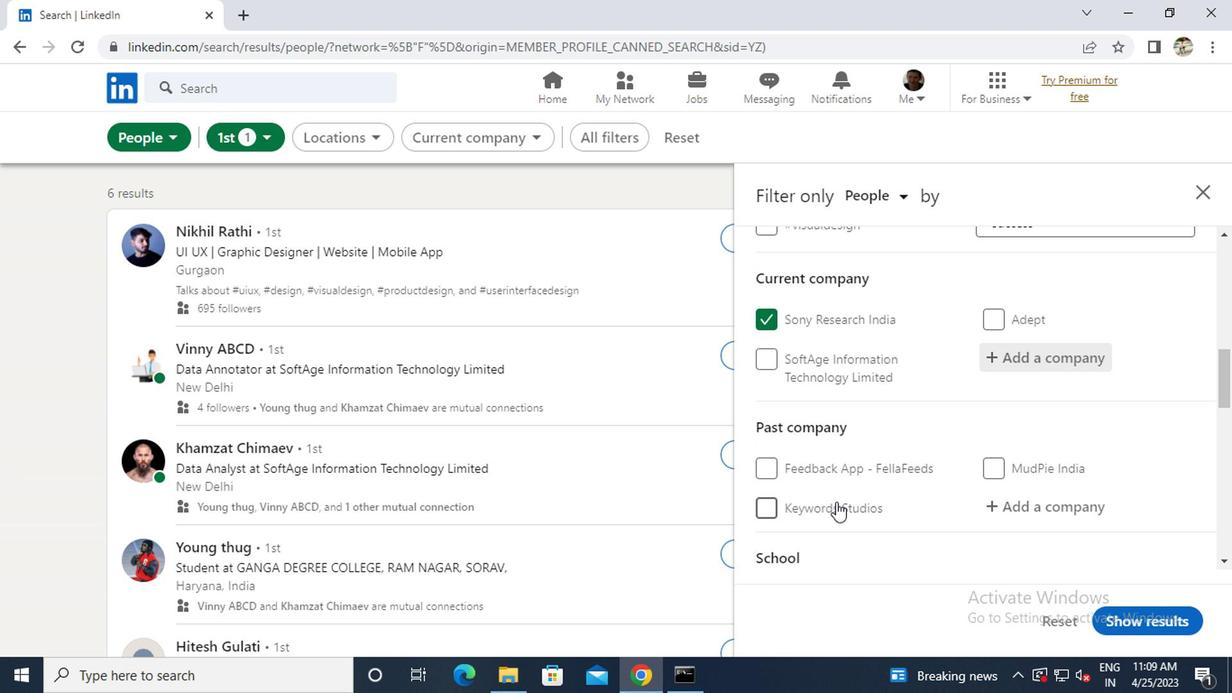 
Action: Mouse moved to (831, 499)
Screenshot: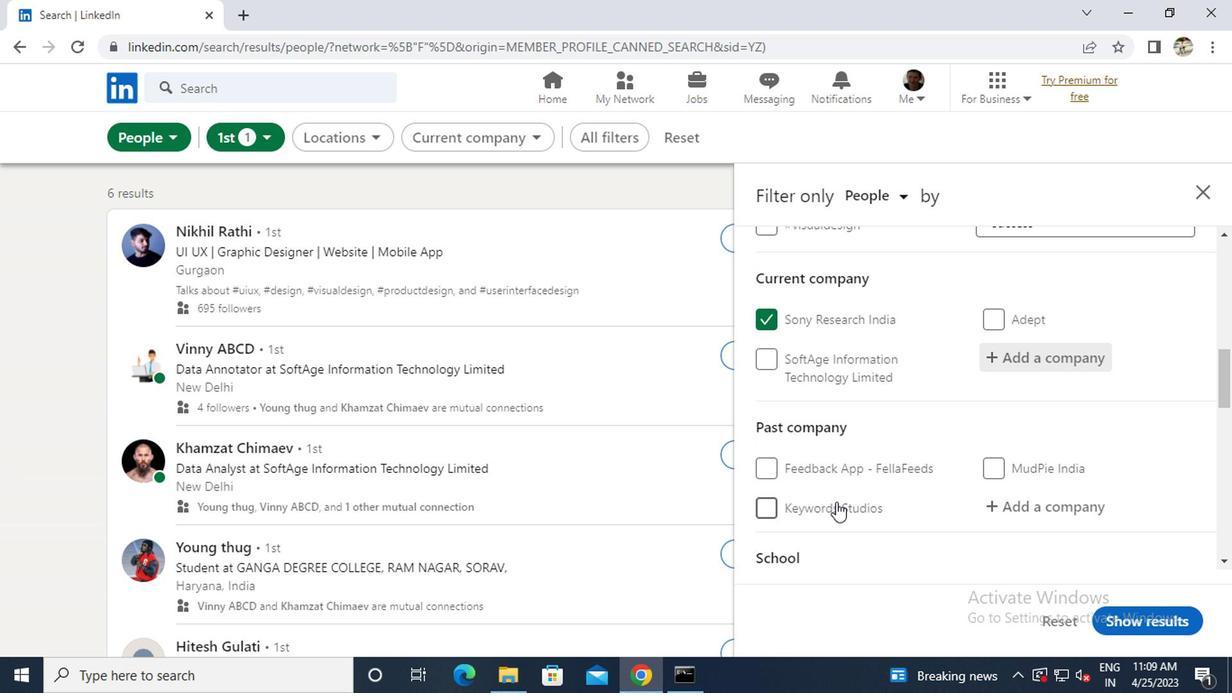 
Action: Mouse scrolled (831, 499) with delta (0, 0)
Screenshot: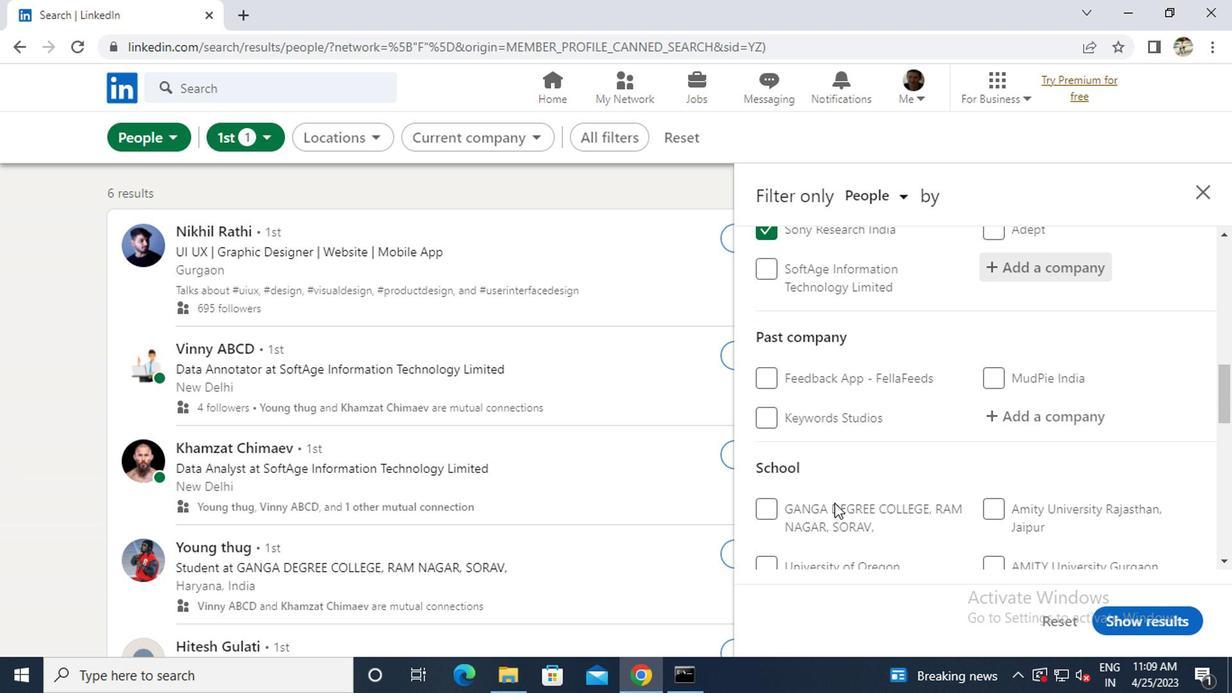 
Action: Mouse moved to (861, 509)
Screenshot: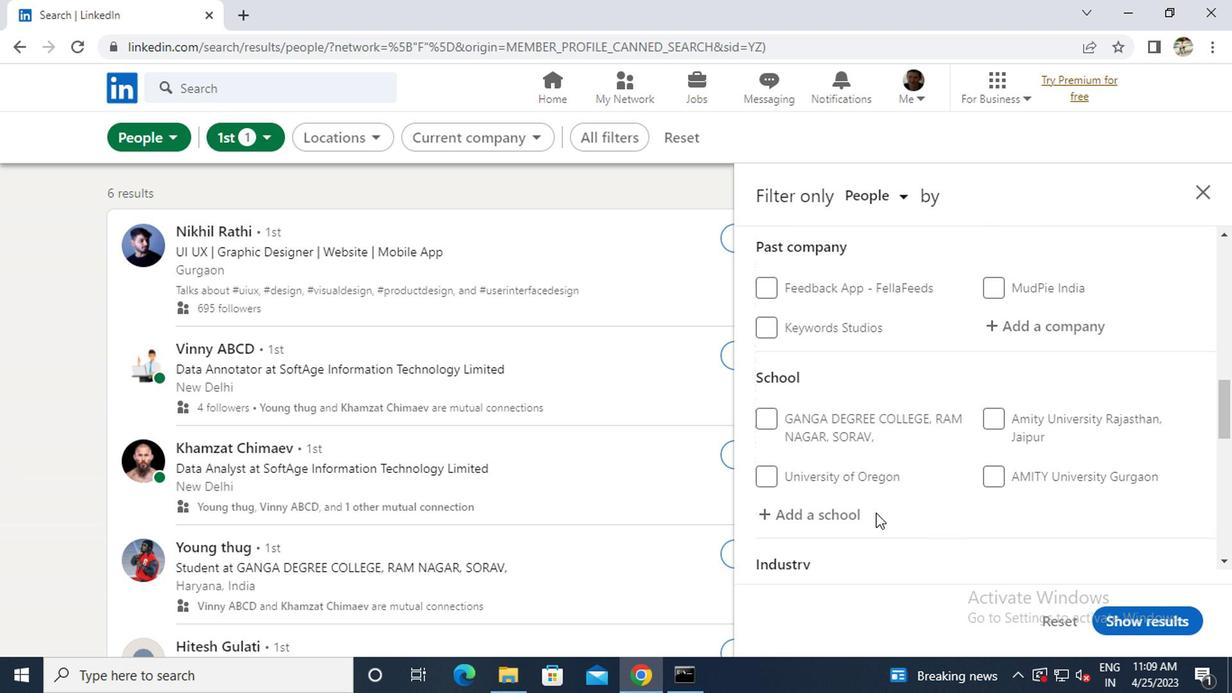 
Action: Mouse pressed left at (861, 509)
Screenshot: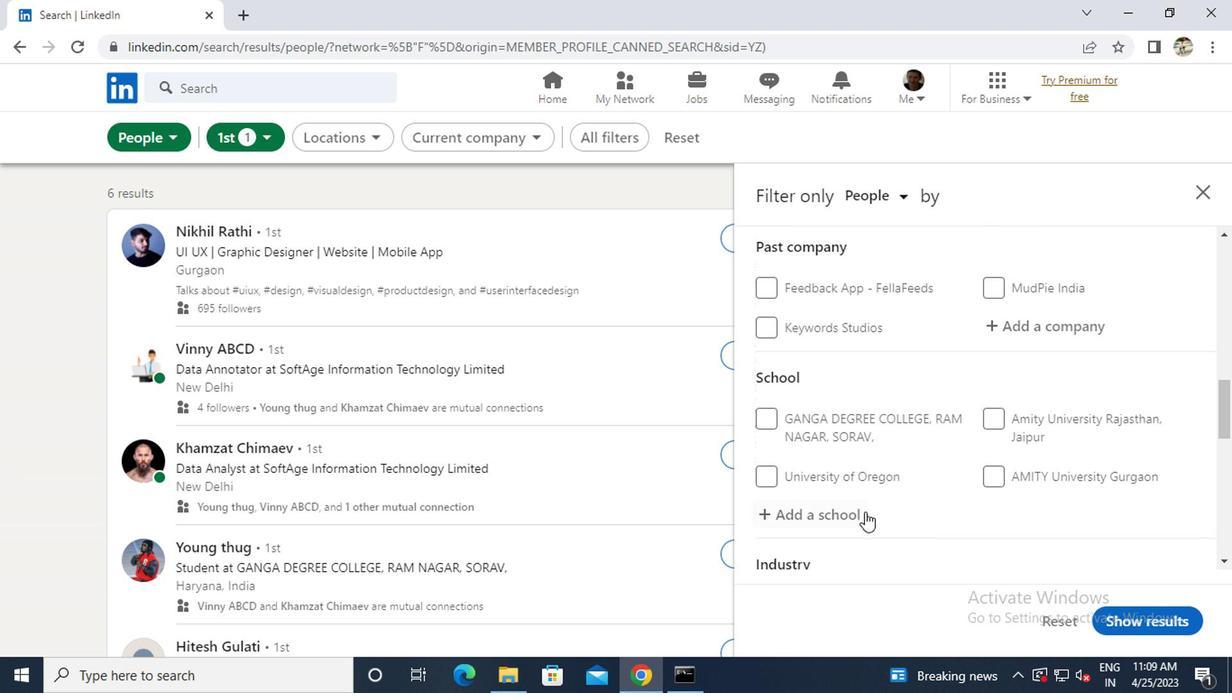 
Action: Mouse moved to (857, 512)
Screenshot: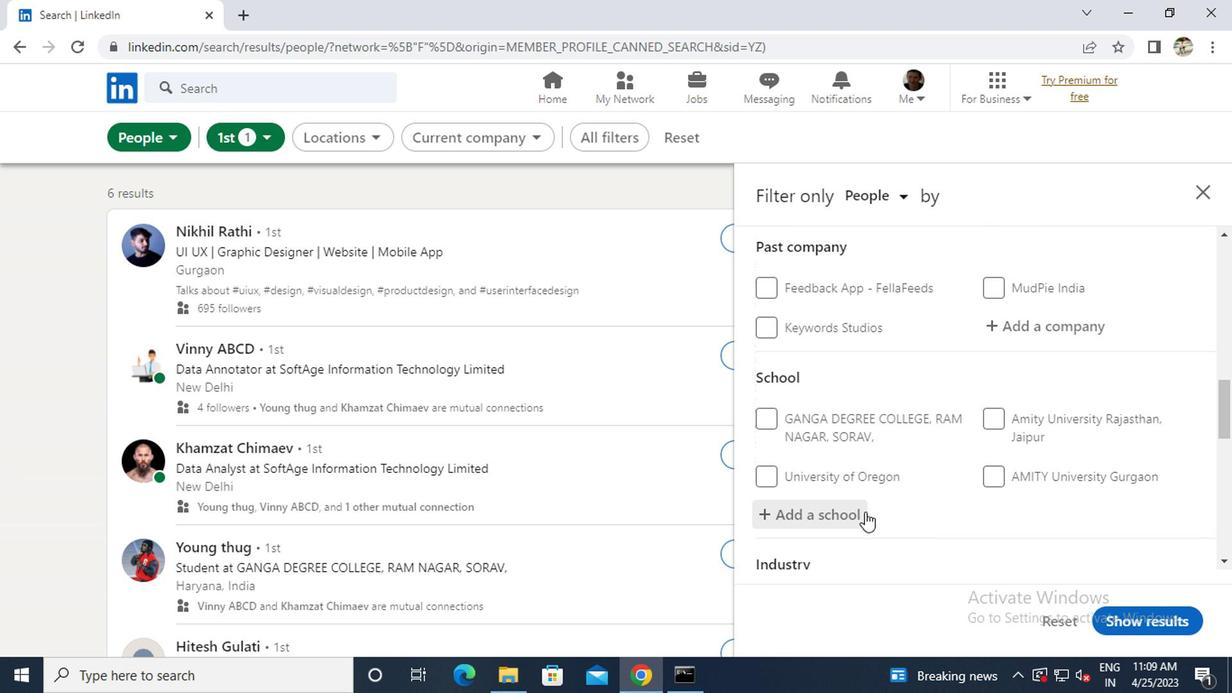 
Action: Key pressed <Key.caps_lock>AKS<Key.space>
Screenshot: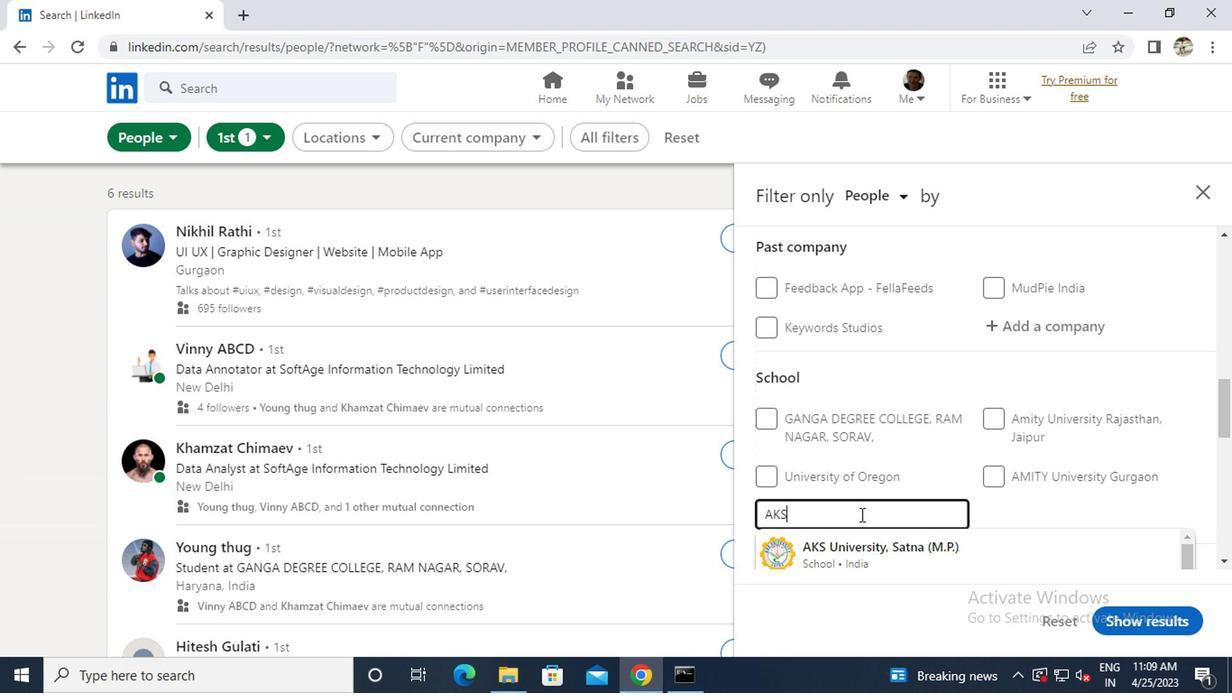 
Action: Mouse moved to (846, 550)
Screenshot: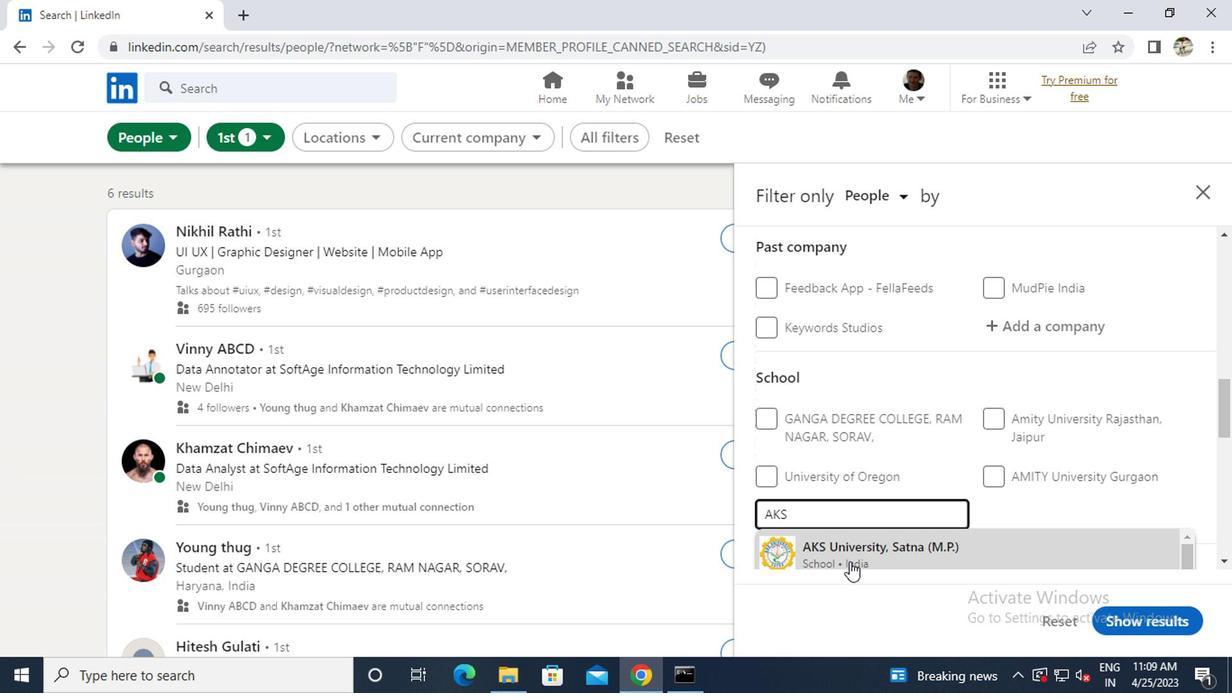 
Action: Mouse pressed left at (846, 550)
Screenshot: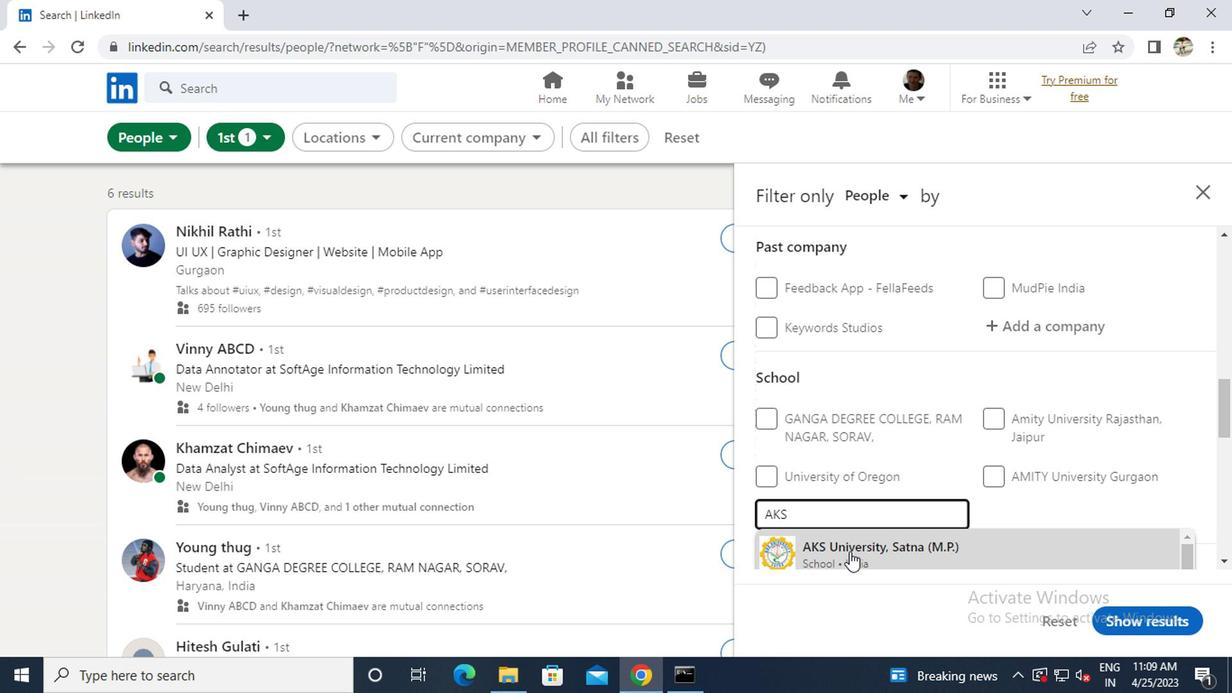 
Action: Mouse moved to (854, 542)
Screenshot: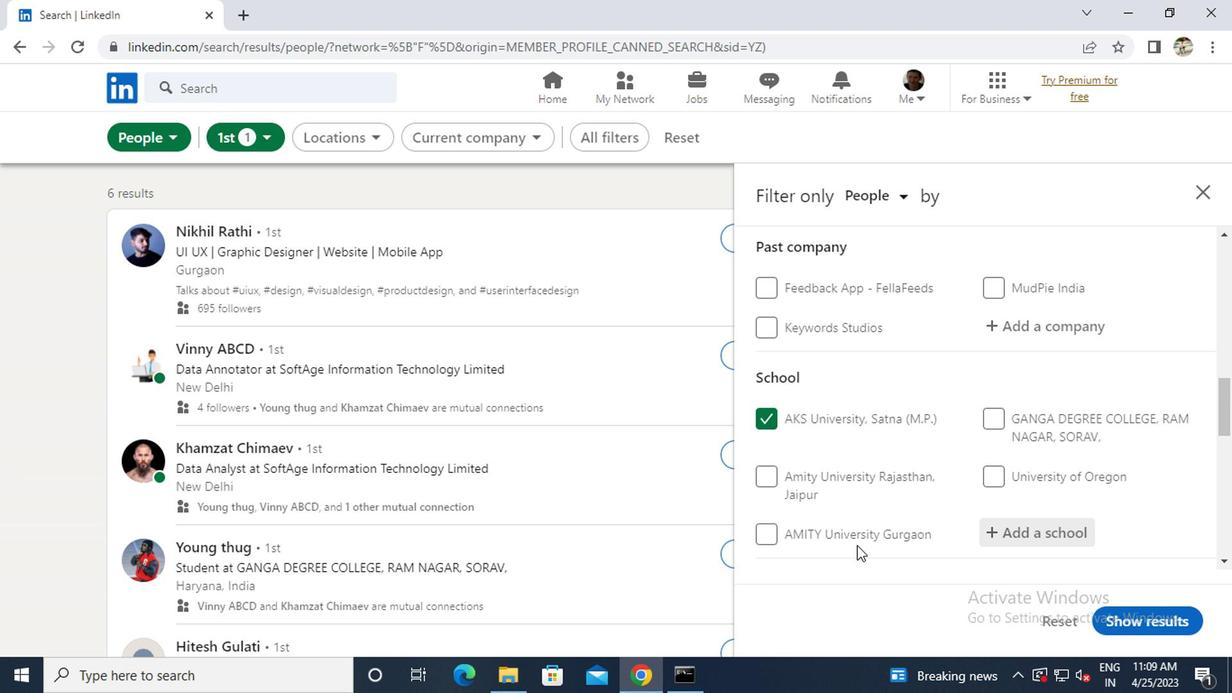 
Action: Mouse scrolled (854, 542) with delta (0, 0)
Screenshot: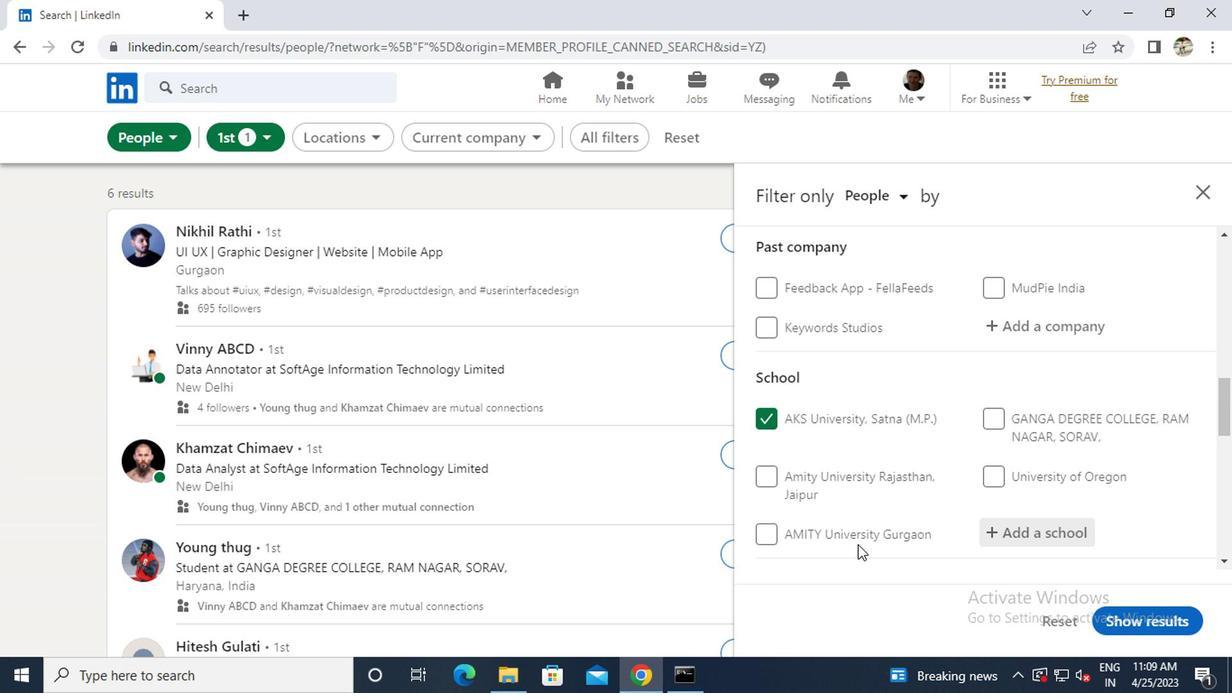 
Action: Mouse moved to (856, 542)
Screenshot: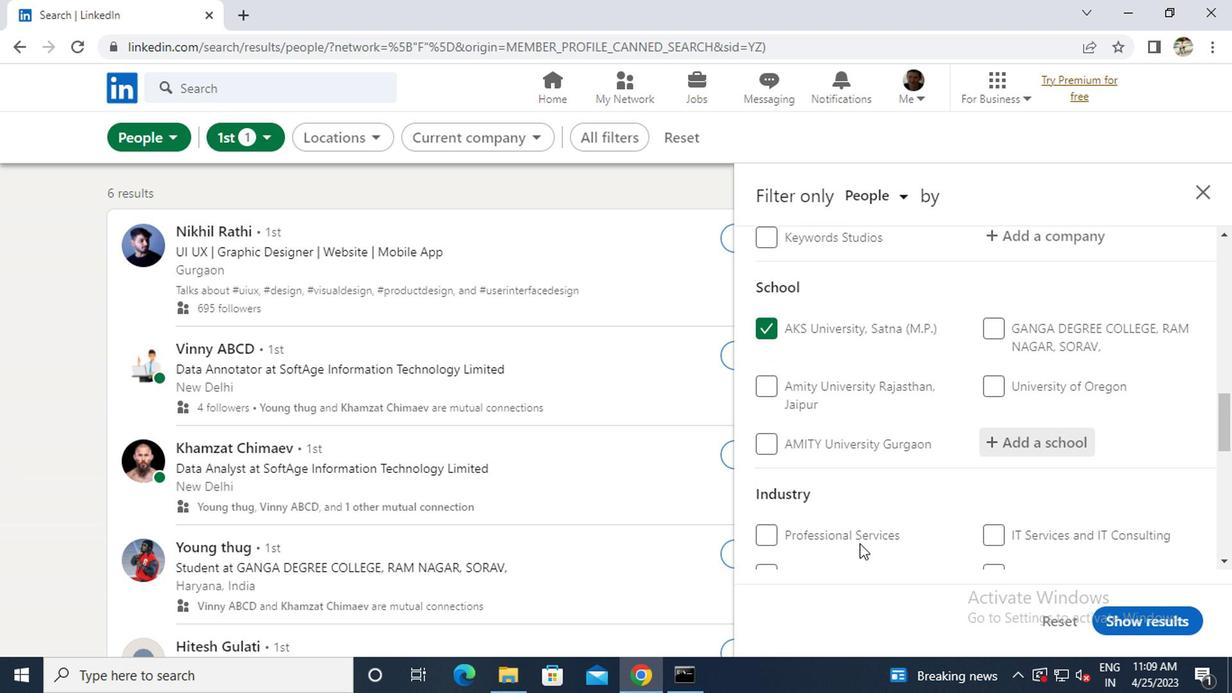 
Action: Mouse scrolled (856, 540) with delta (0, -1)
Screenshot: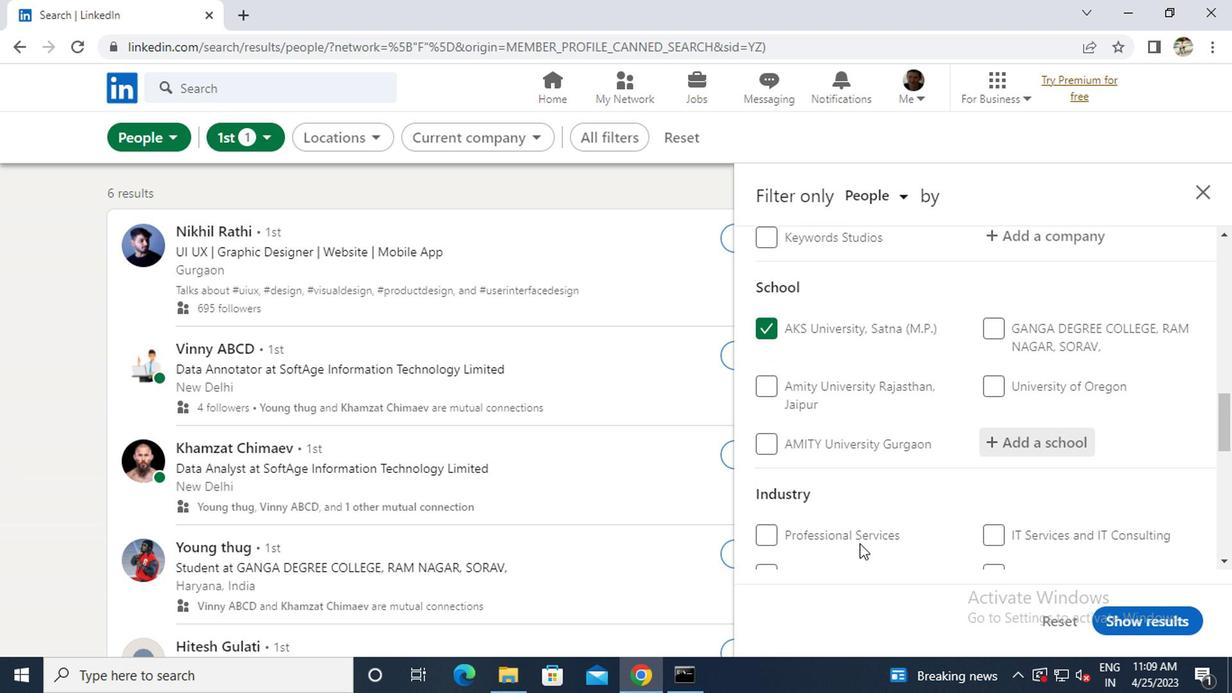 
Action: Mouse moved to (997, 535)
Screenshot: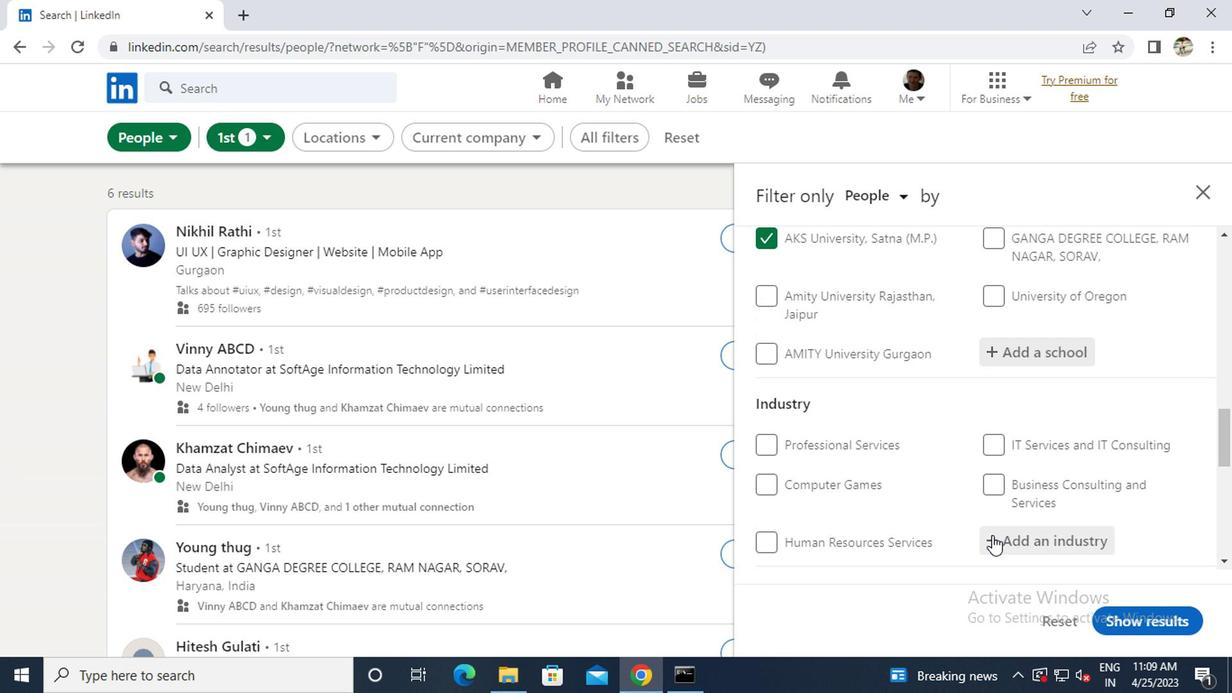 
Action: Mouse pressed left at (997, 535)
Screenshot: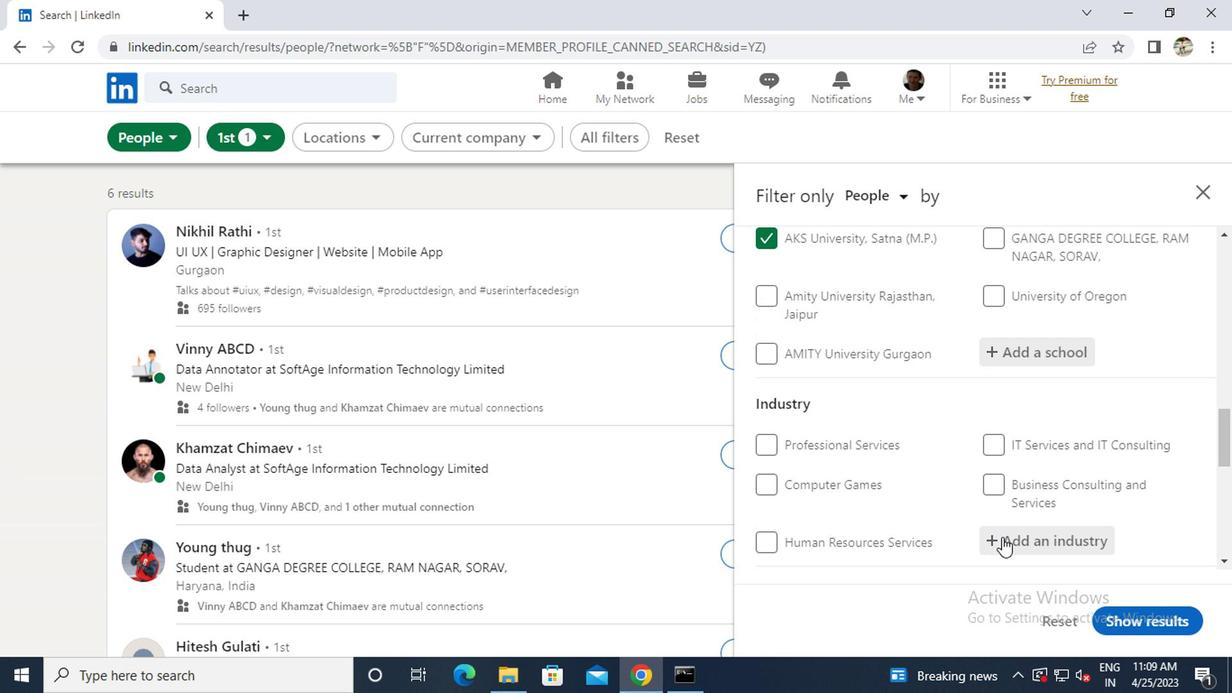 
Action: Key pressed I<Key.caps_lock>NSURANCE<Key.space>AND<Key.space><Key.caps_lock>E<Key.caps_lock>
Screenshot: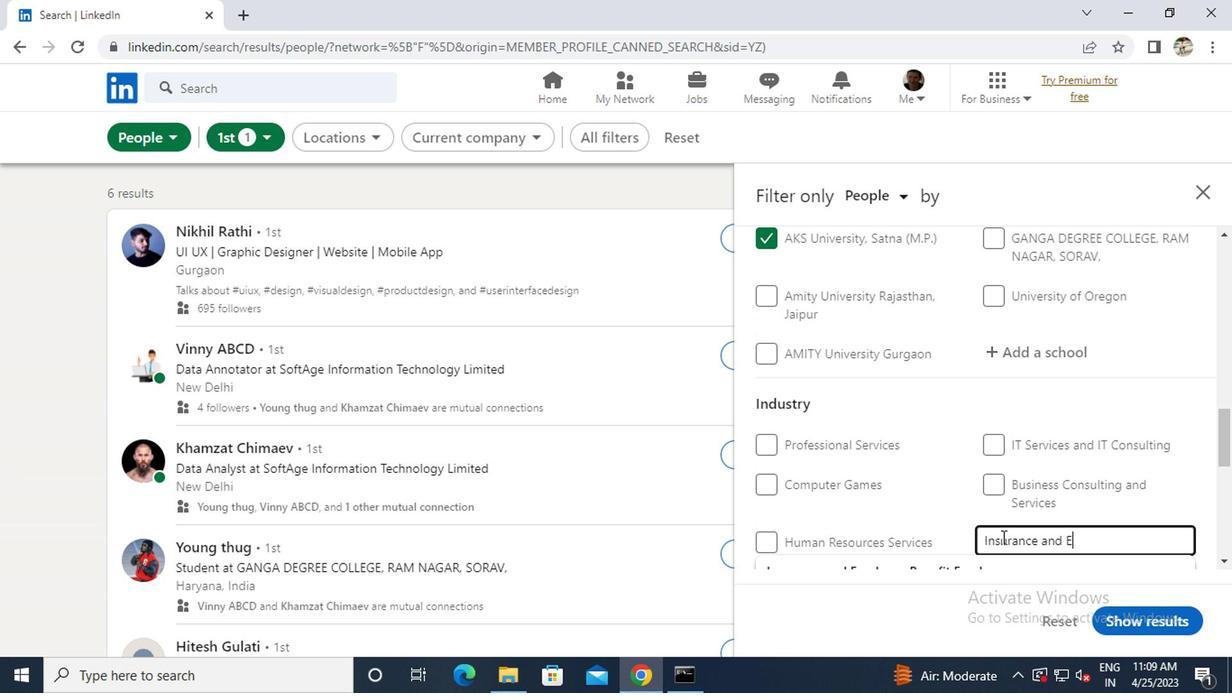 
Action: Mouse moved to (997, 535)
Screenshot: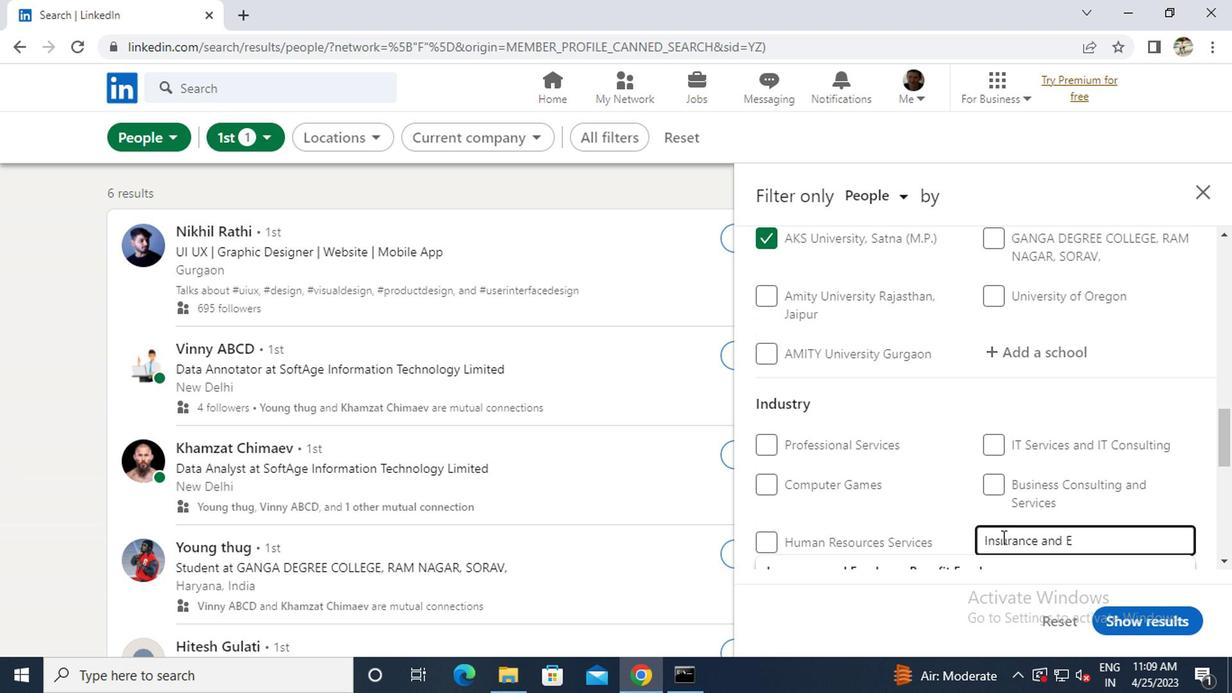 
Action: Key pressed M
Screenshot: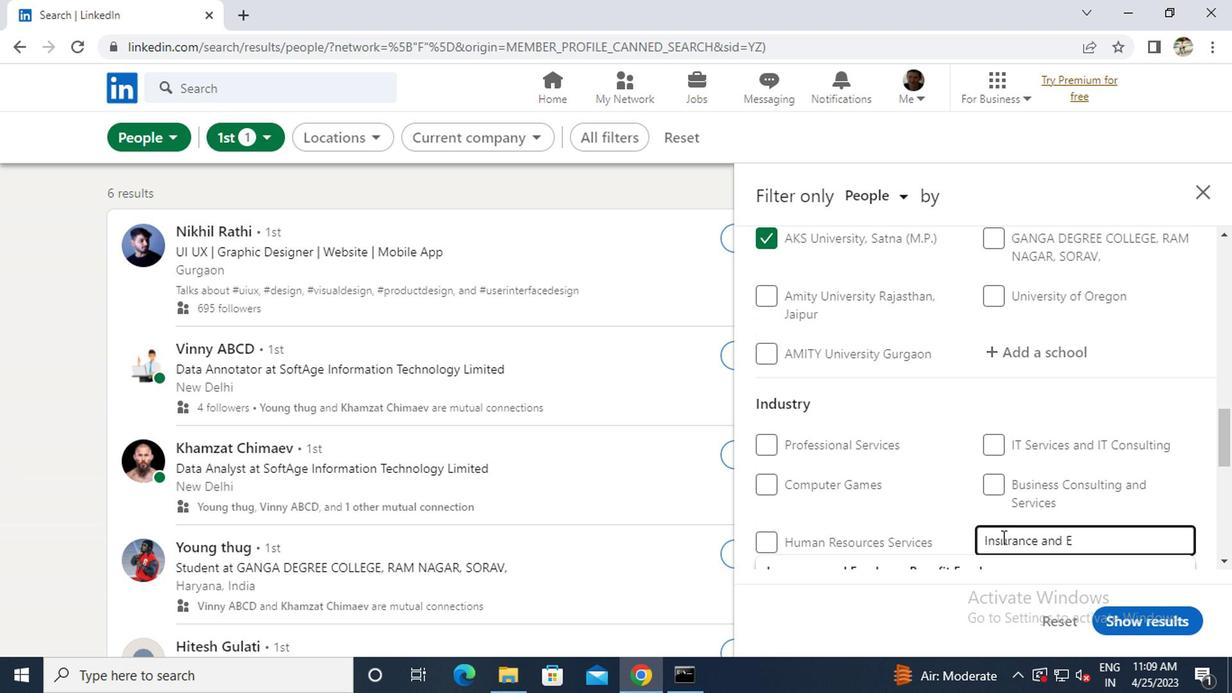 
Action: Mouse moved to (999, 535)
Screenshot: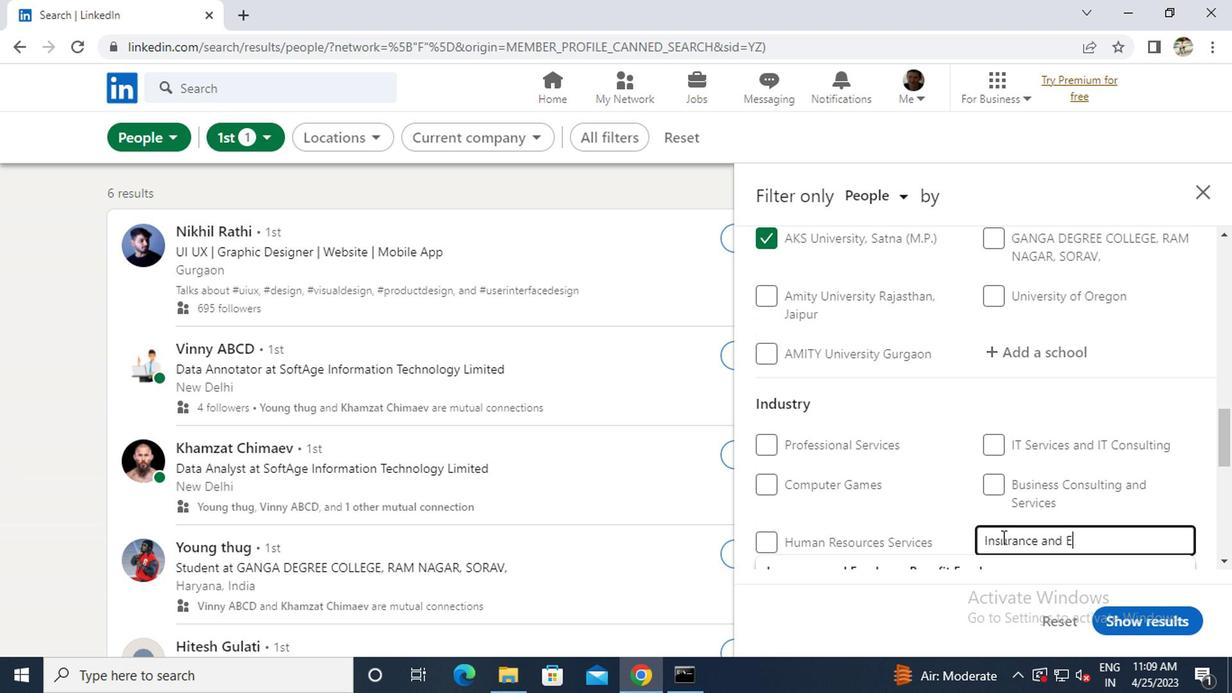 
Action: Key pressed PO<Key.backspace>LOT<Key.backspace>YEE
Screenshot: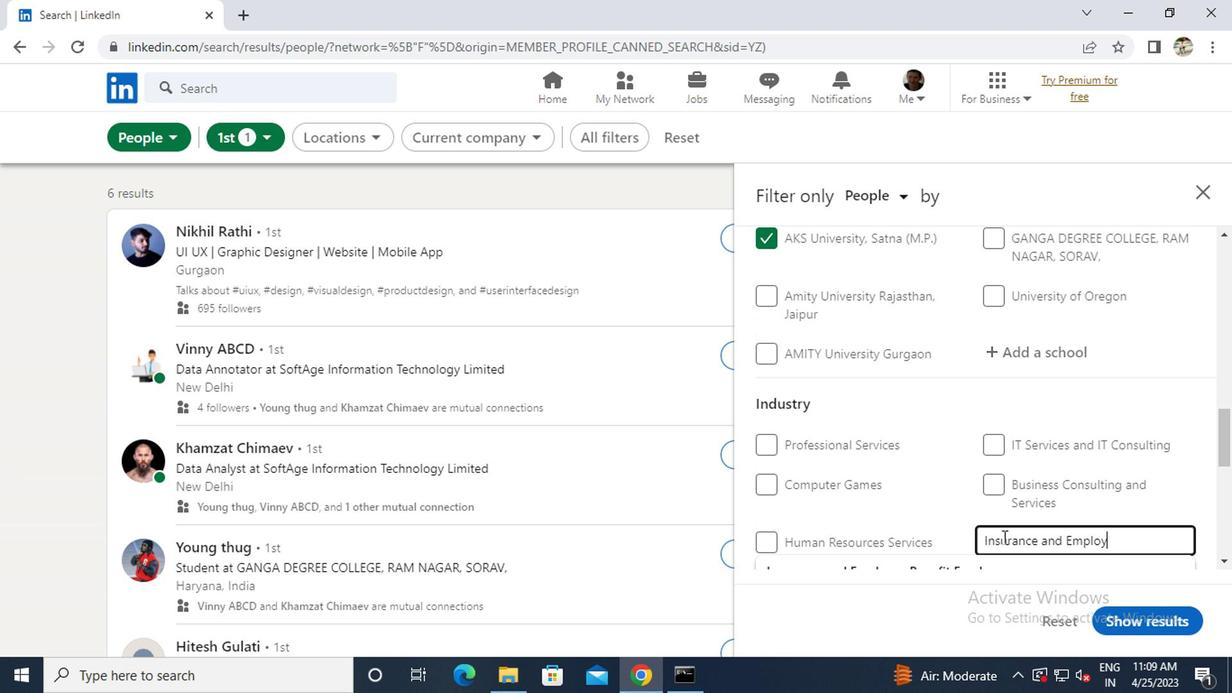 
Action: Mouse moved to (1001, 535)
Screenshot: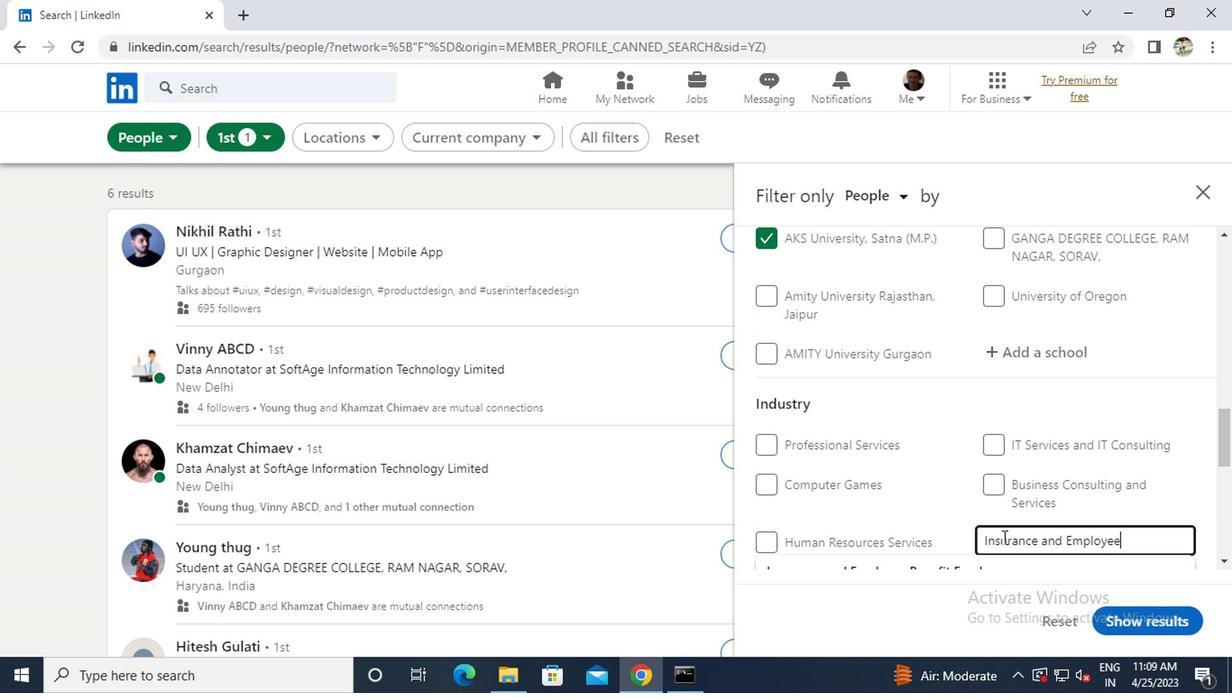 
Action: Mouse scrolled (1001, 534) with delta (0, 0)
Screenshot: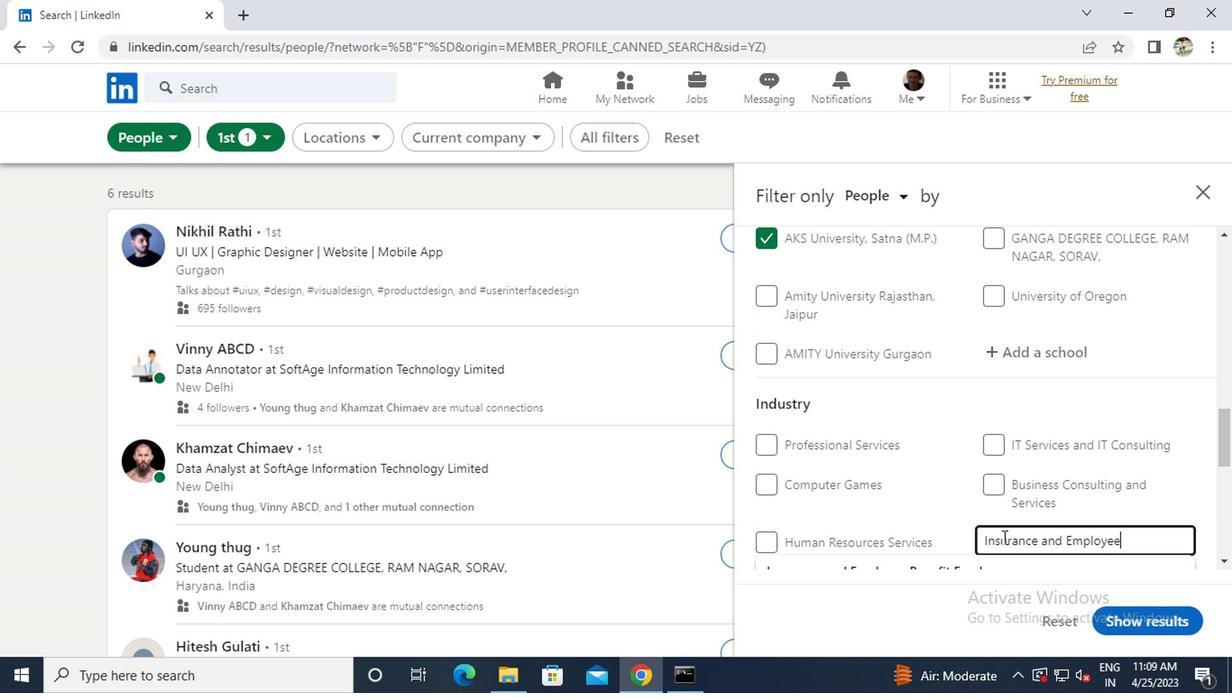 
Action: Mouse moved to (1027, 485)
Screenshot: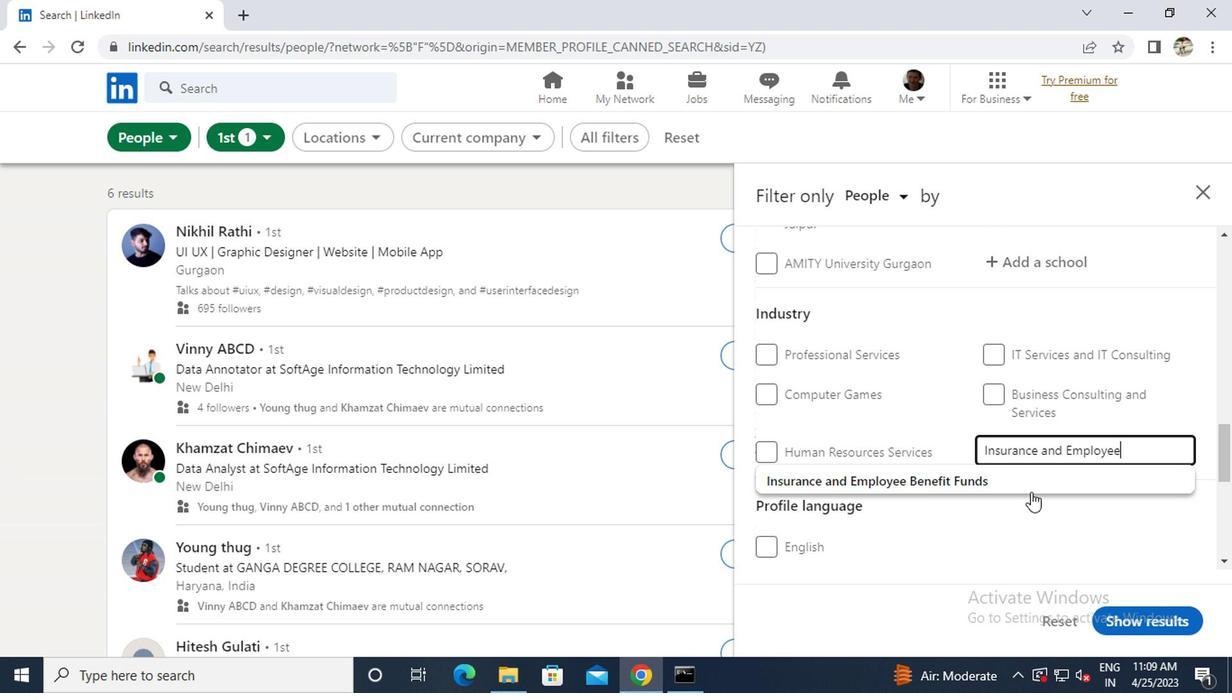 
Action: Mouse pressed left at (1027, 485)
Screenshot: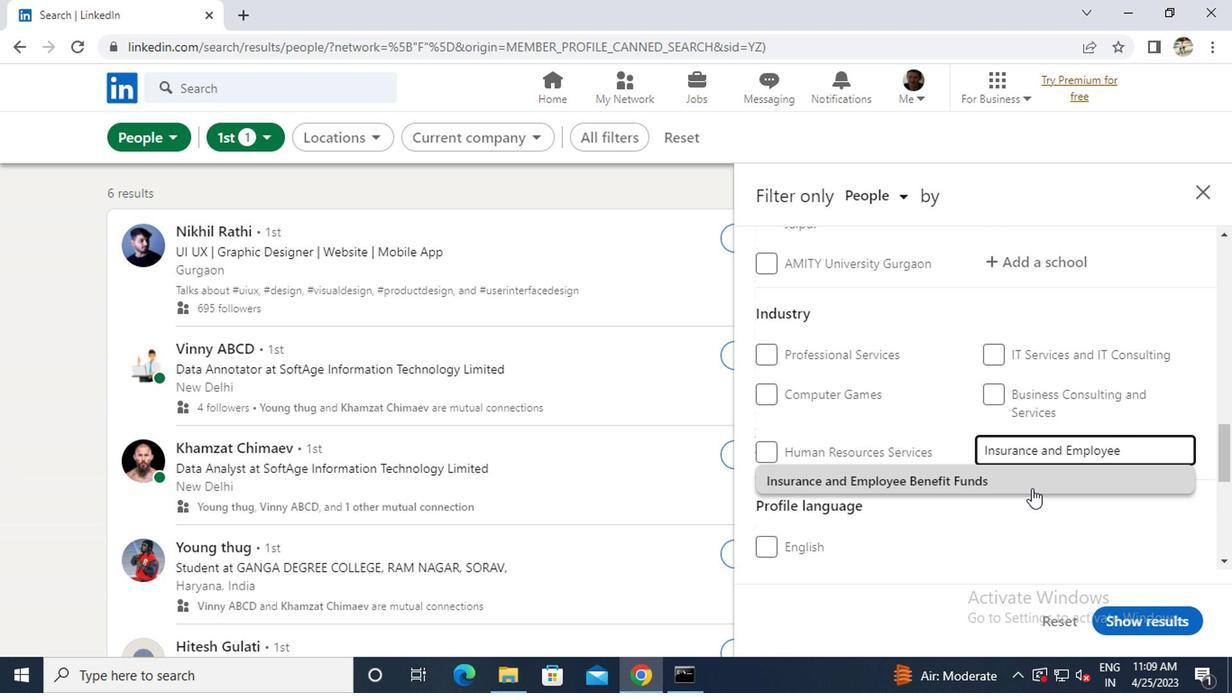
Action: Mouse scrolled (1027, 484) with delta (0, 0)
Screenshot: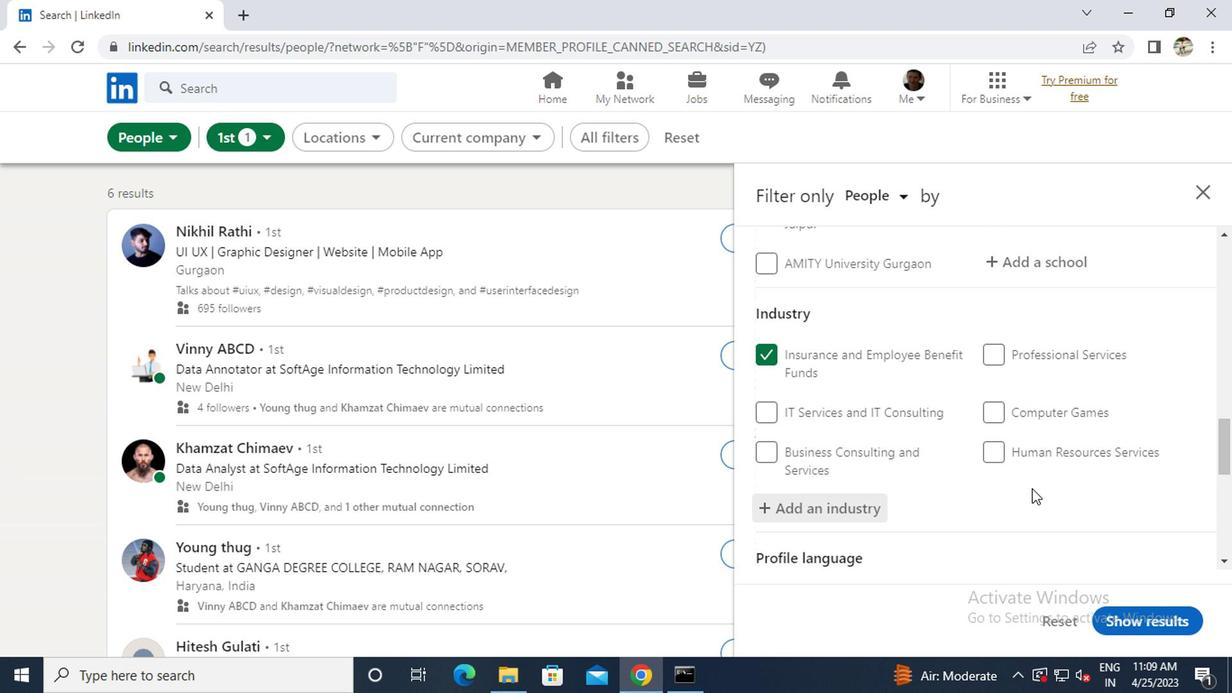 
Action: Mouse scrolled (1027, 484) with delta (0, 0)
Screenshot: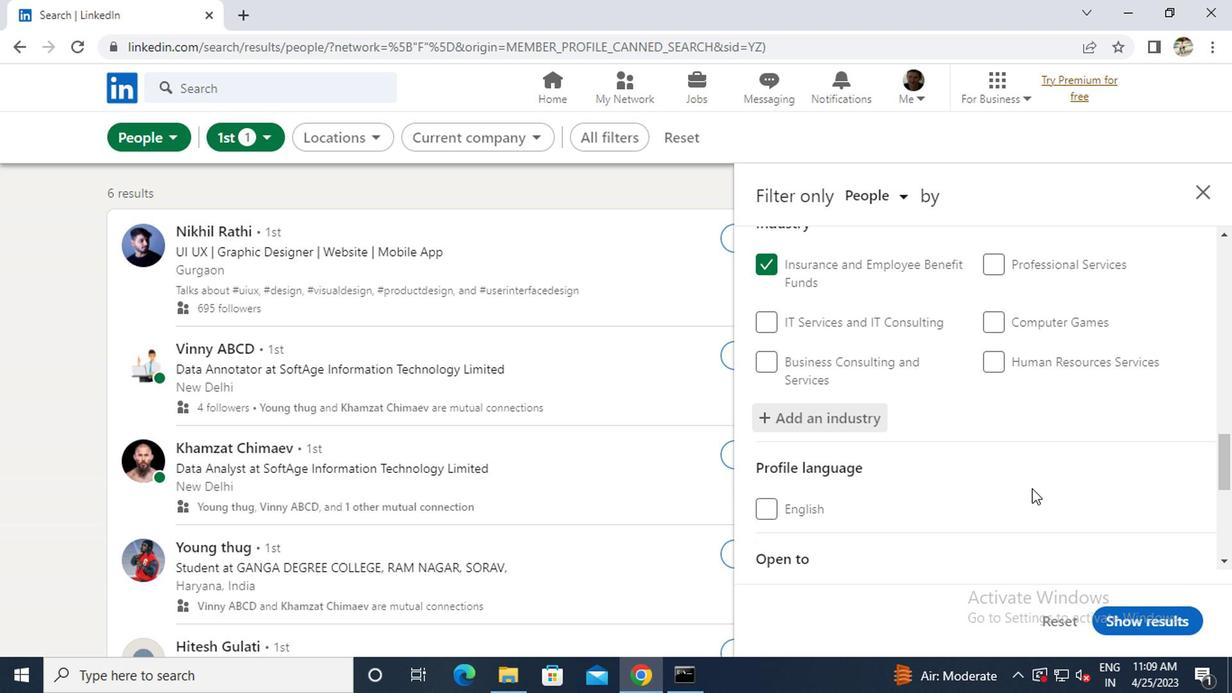 
Action: Mouse scrolled (1027, 484) with delta (0, 0)
Screenshot: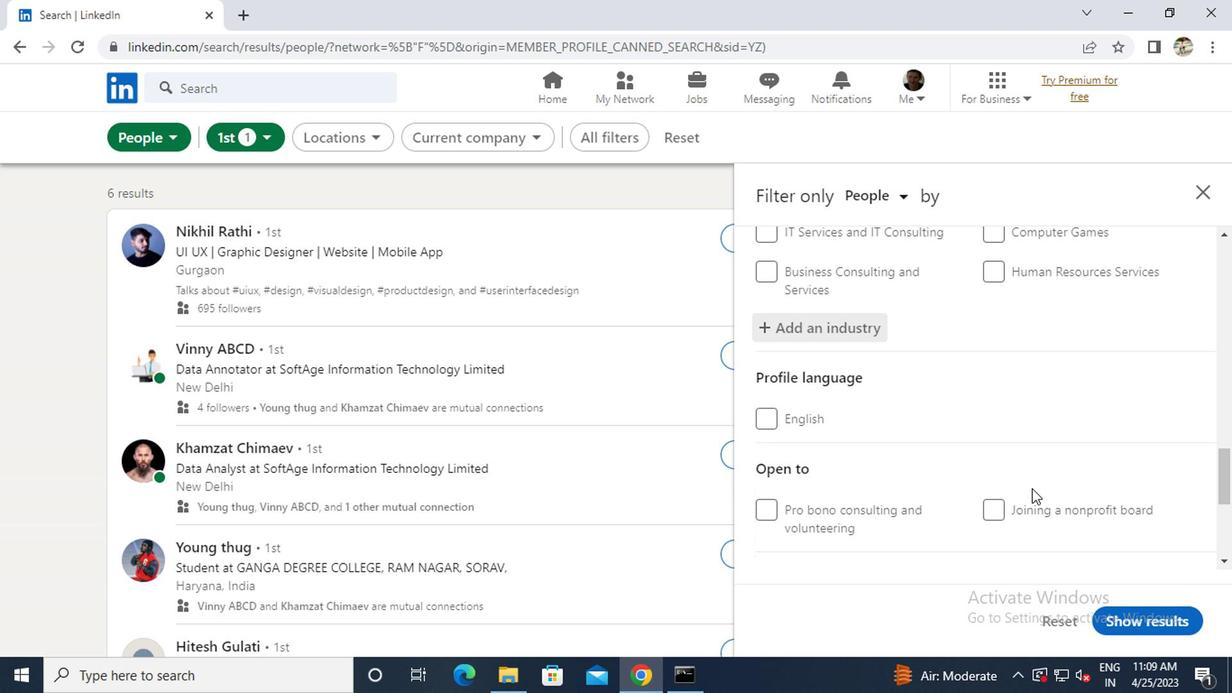 
Action: Mouse scrolled (1027, 484) with delta (0, 0)
Screenshot: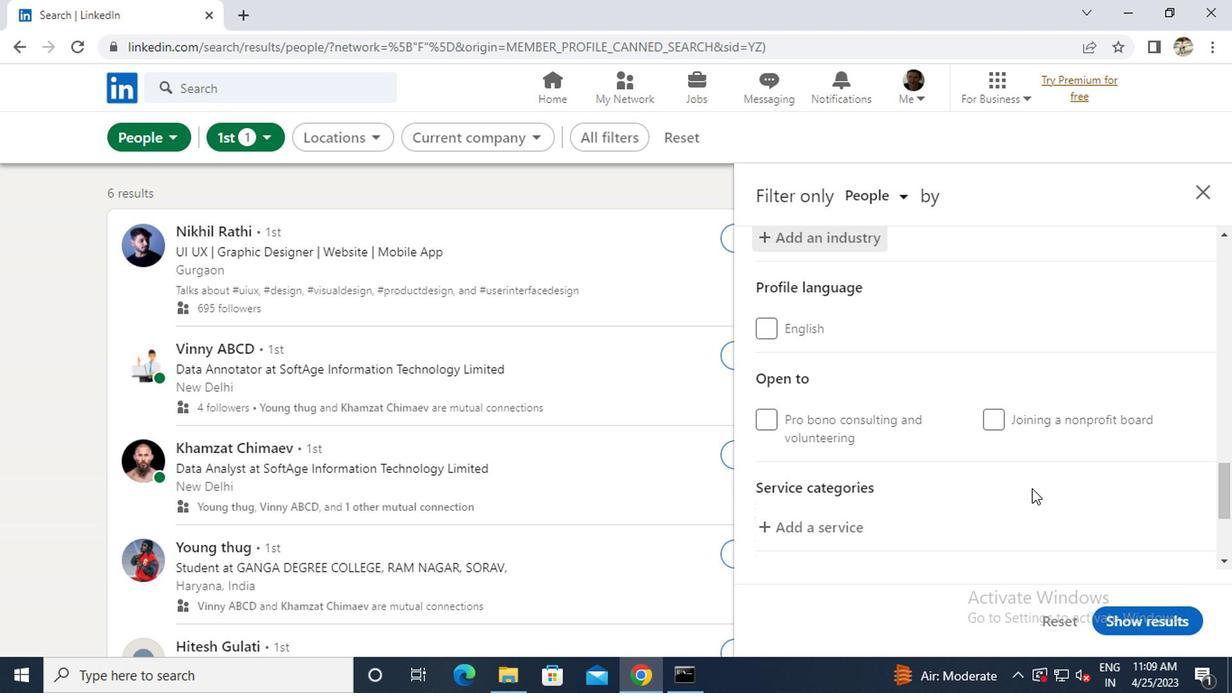
Action: Mouse moved to (841, 433)
Screenshot: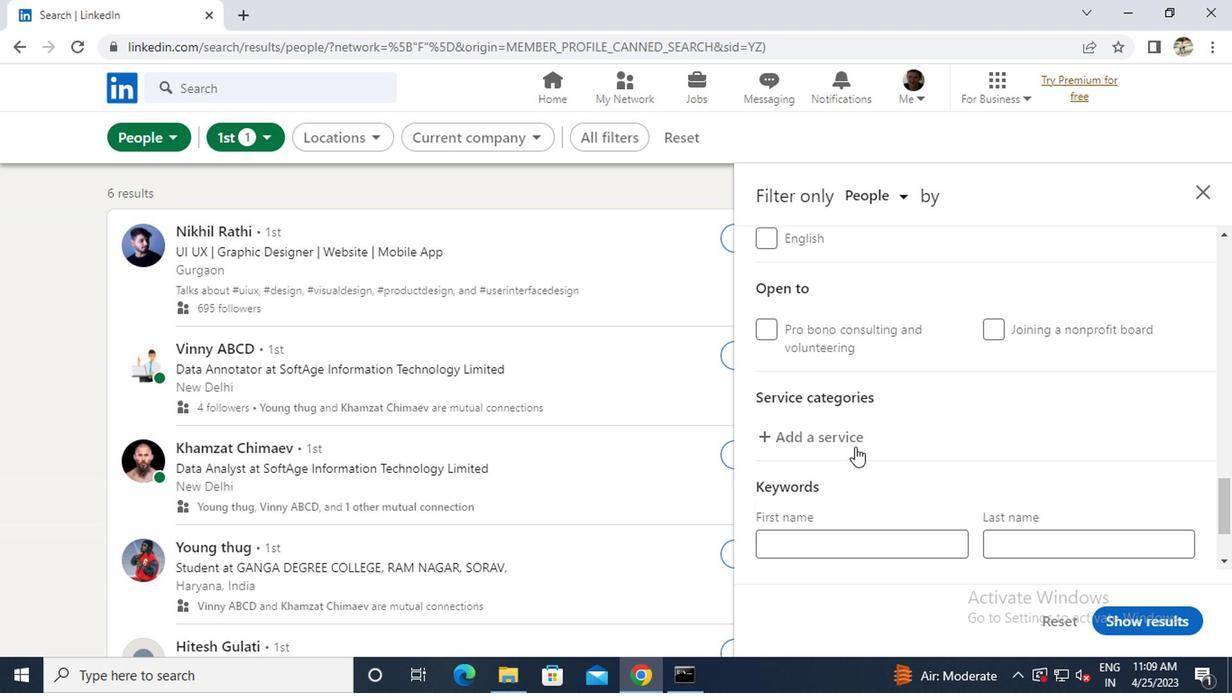 
Action: Mouse pressed left at (841, 433)
Screenshot: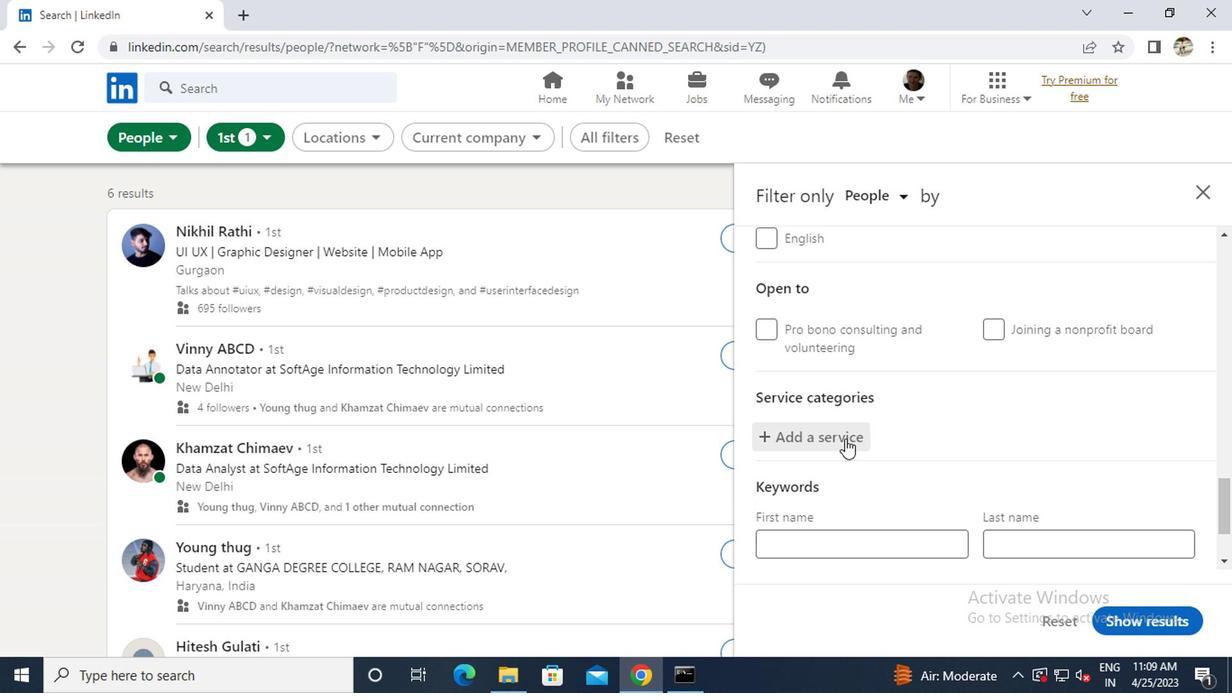 
Action: Key pressed <Key.caps_lock>B<Key.caps_lock>LOGGING
Screenshot: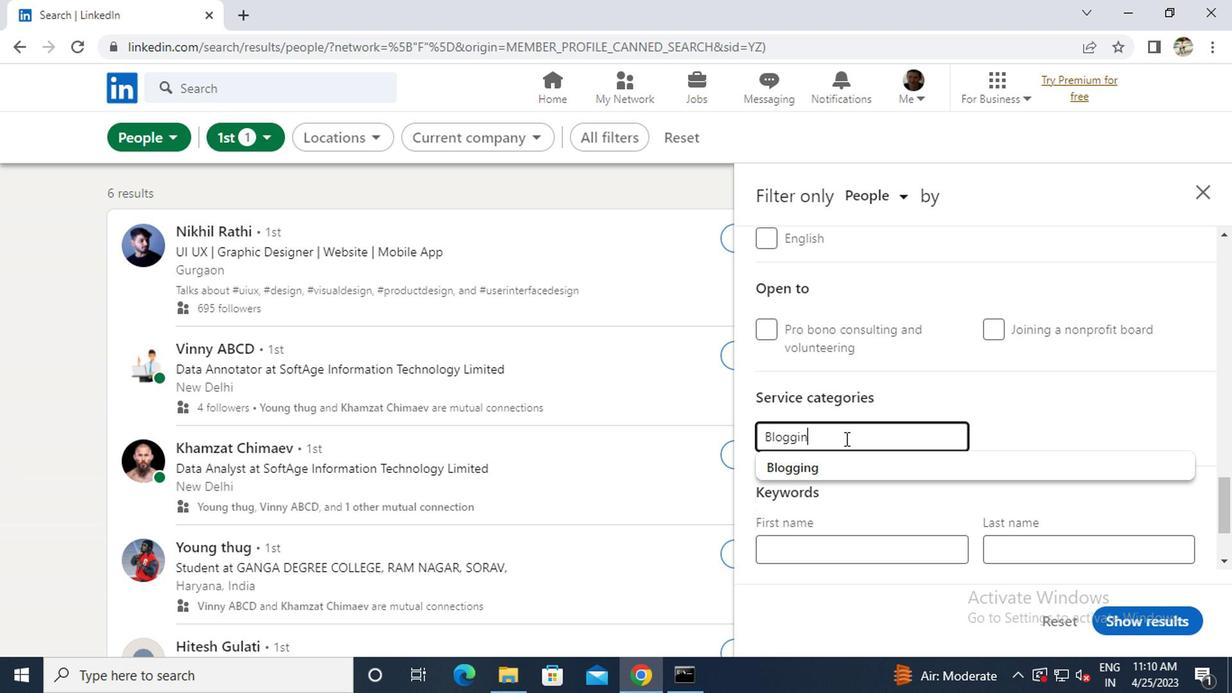 
Action: Mouse moved to (808, 464)
Screenshot: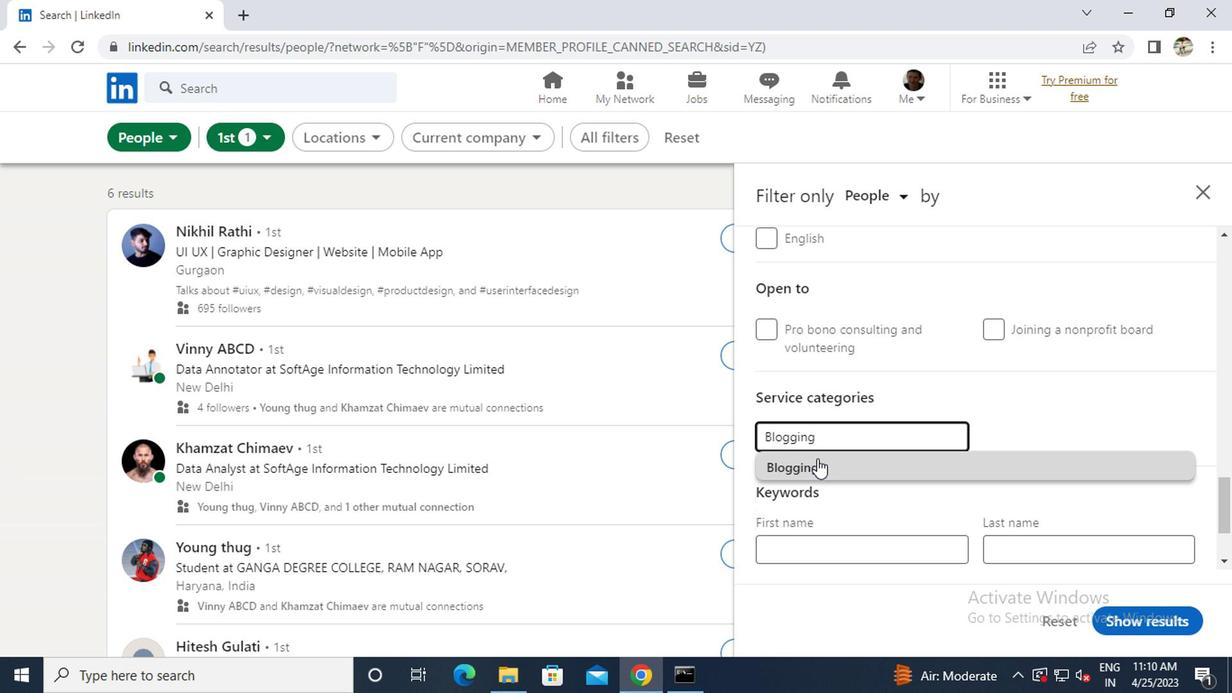 
Action: Mouse pressed left at (808, 464)
Screenshot: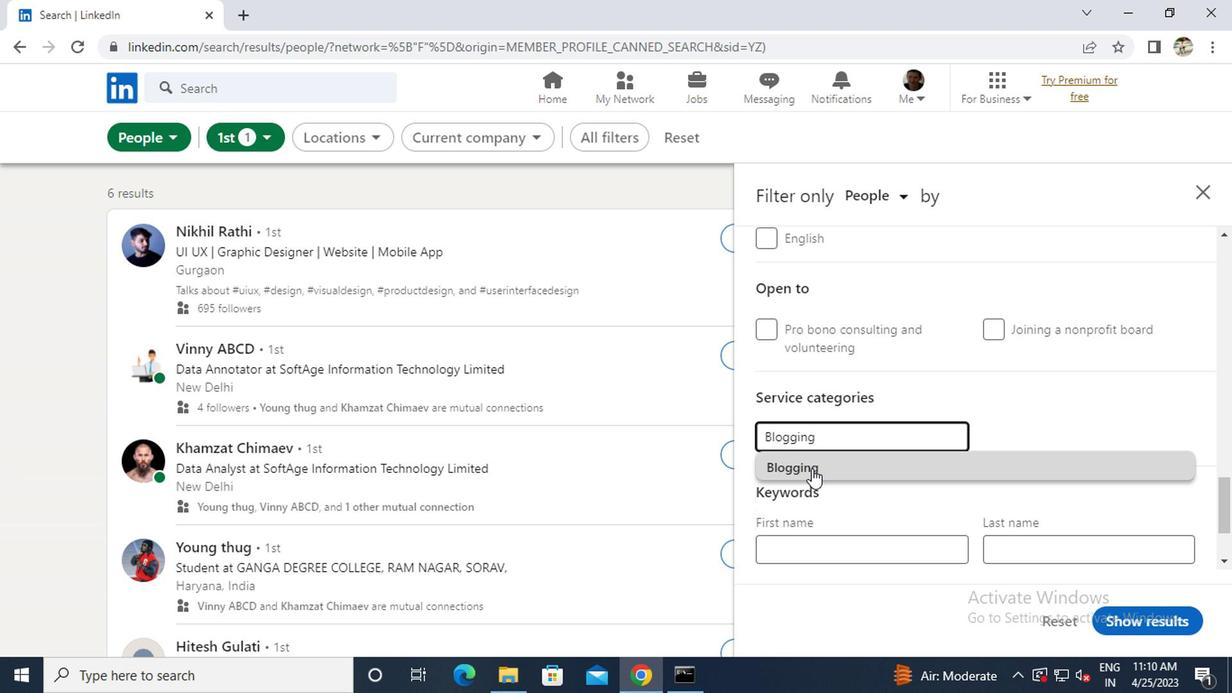 
Action: Mouse moved to (808, 463)
Screenshot: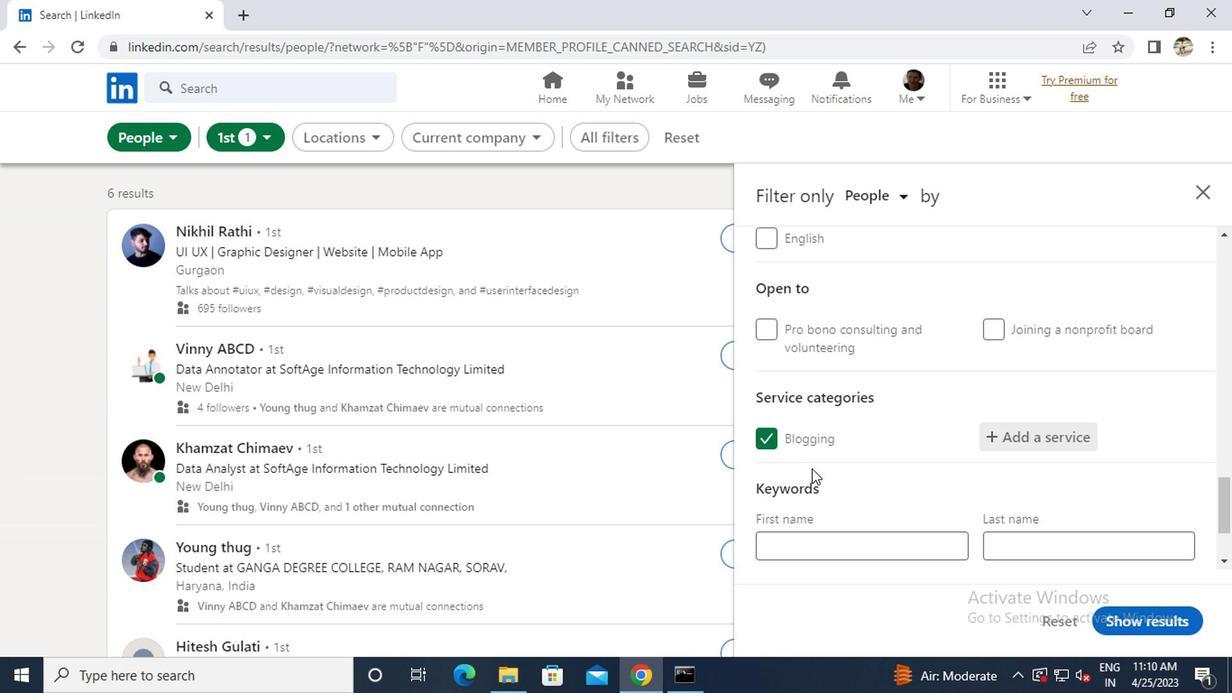 
Action: Mouse scrolled (808, 462) with delta (0, -1)
Screenshot: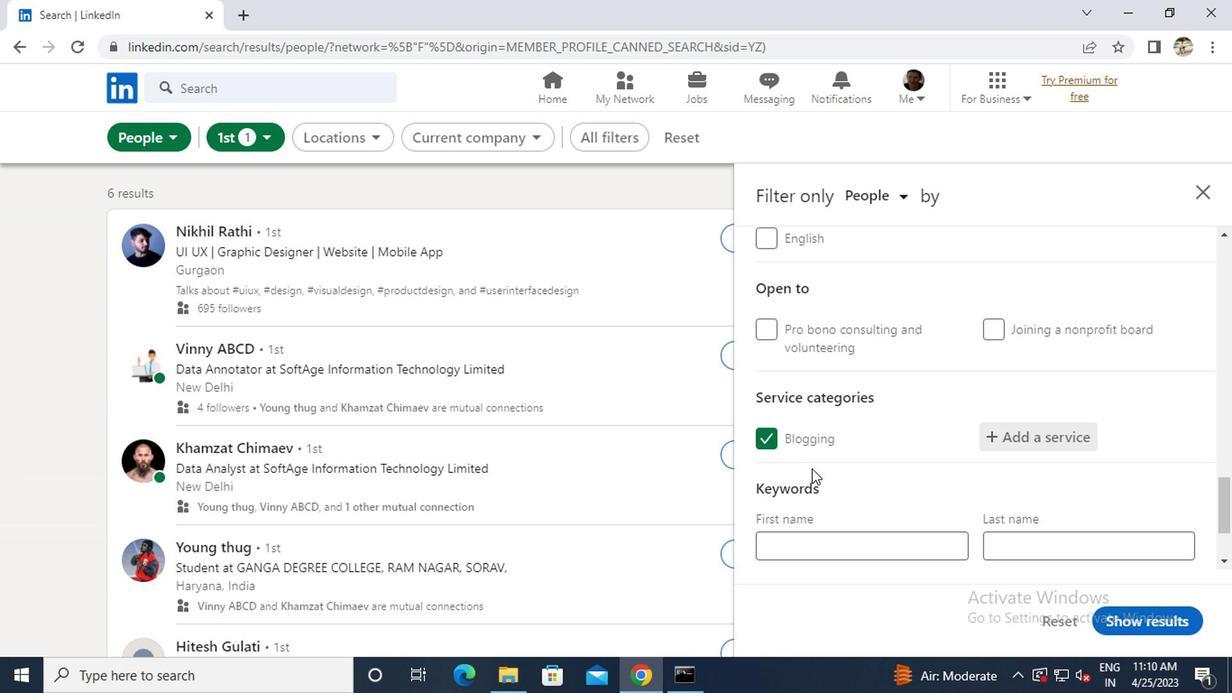 
Action: Mouse moved to (785, 523)
Screenshot: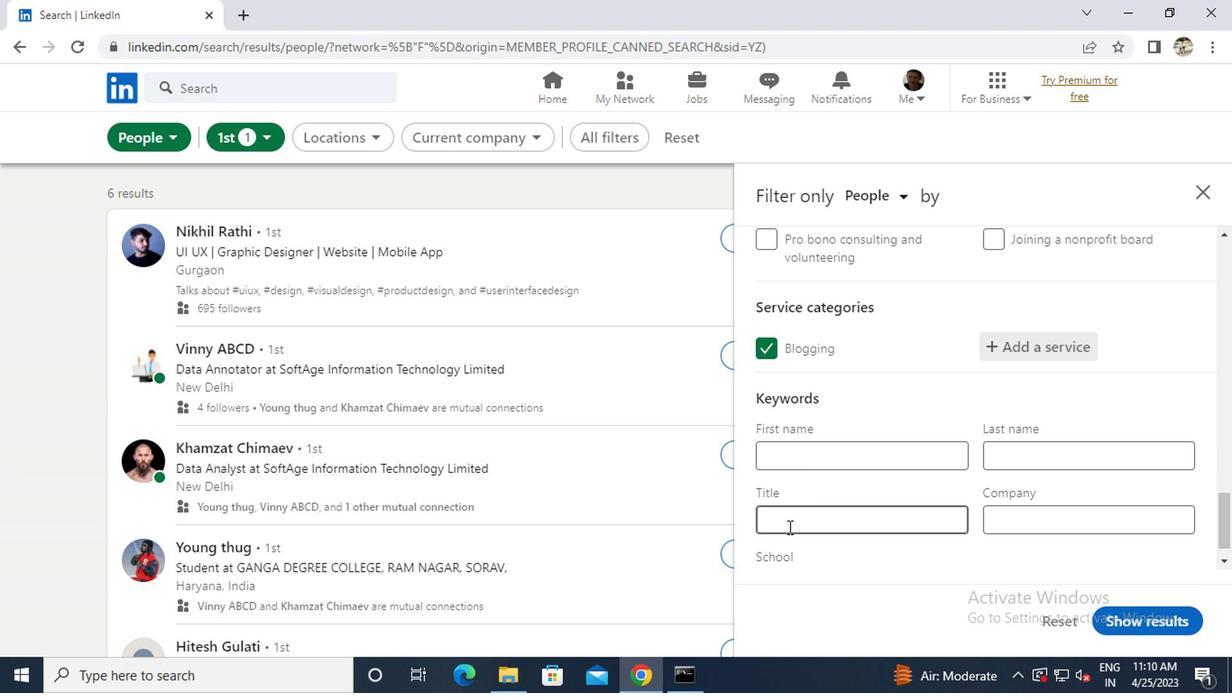 
Action: Mouse pressed left at (785, 523)
Screenshot: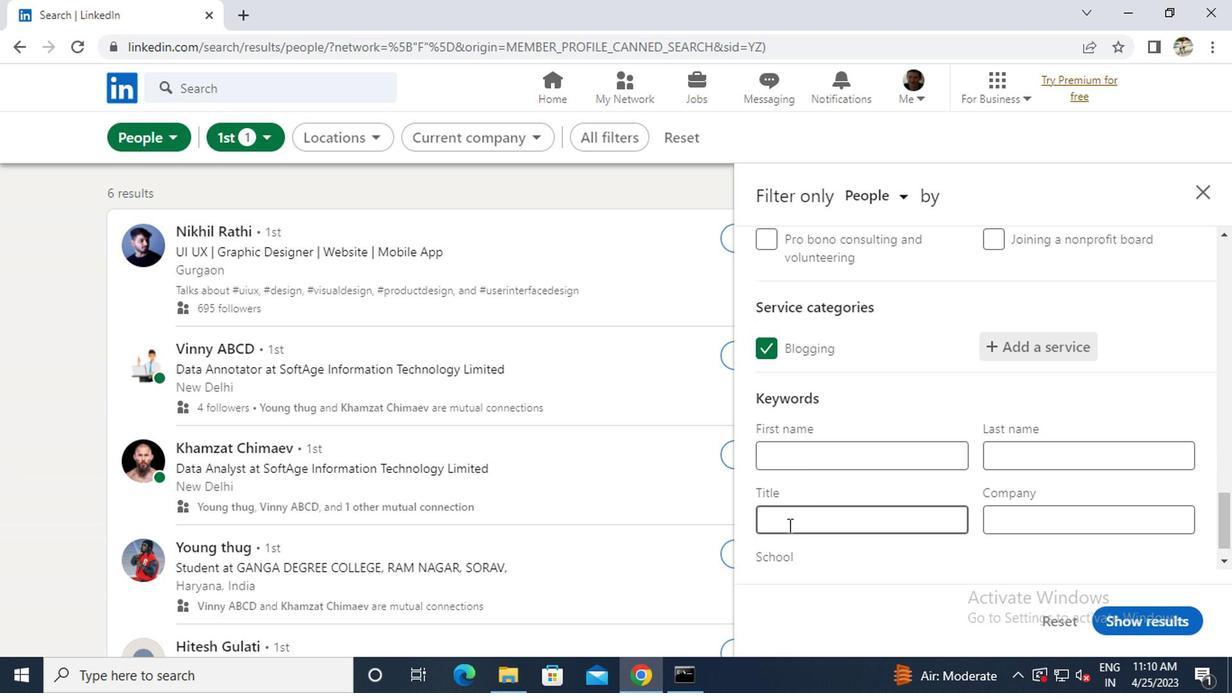
Action: Key pressed <Key.caps_lock>S<Key.caps_lock>ALES<Key.caps_lock>R<Key.caps_lock>EPRESTATIVES
Screenshot: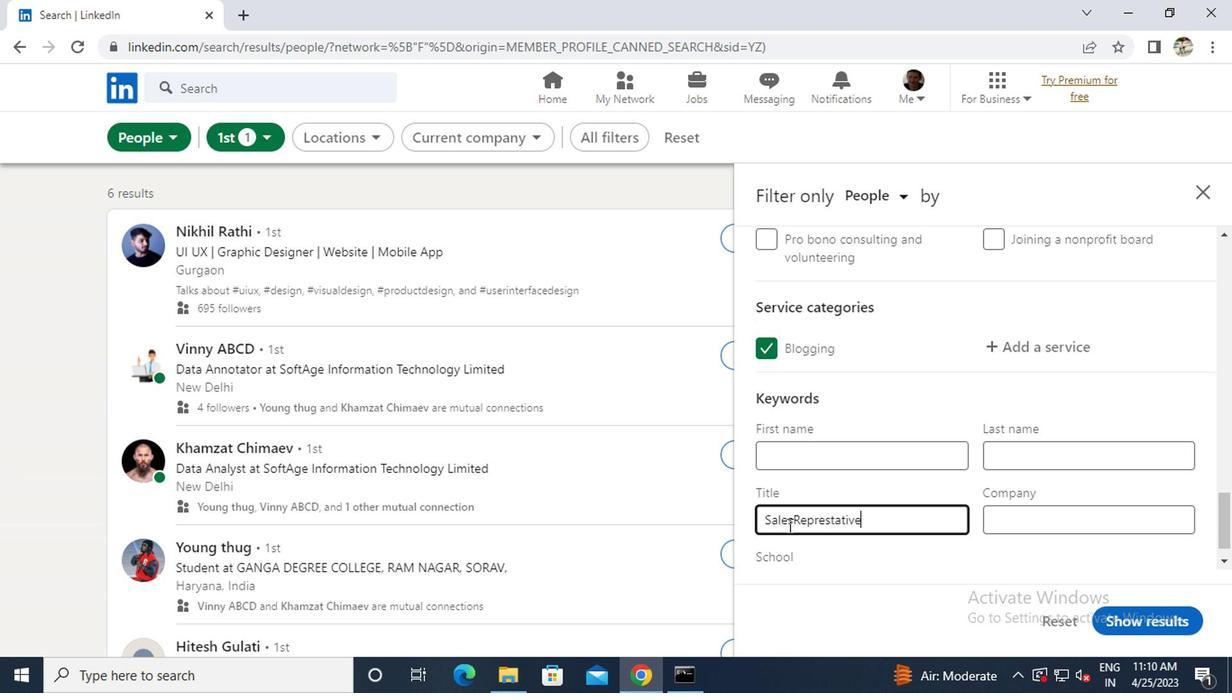 
Action: Mouse moved to (816, 521)
Screenshot: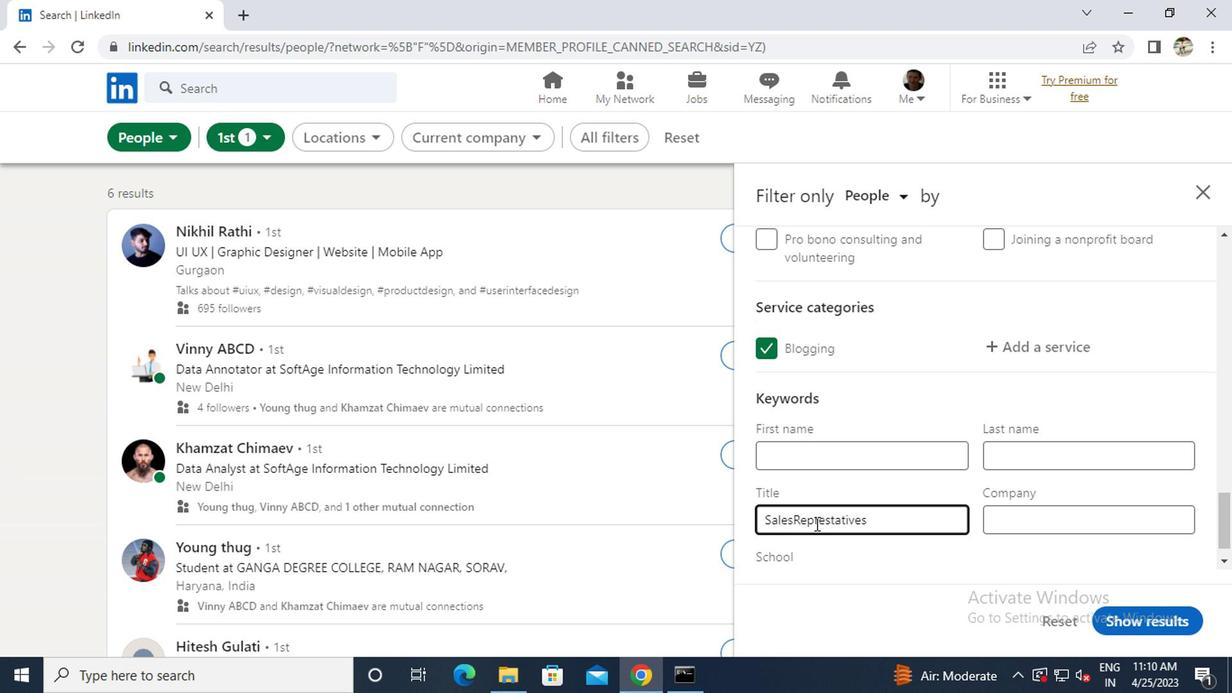 
Action: Mouse scrolled (816, 520) with delta (0, -1)
Screenshot: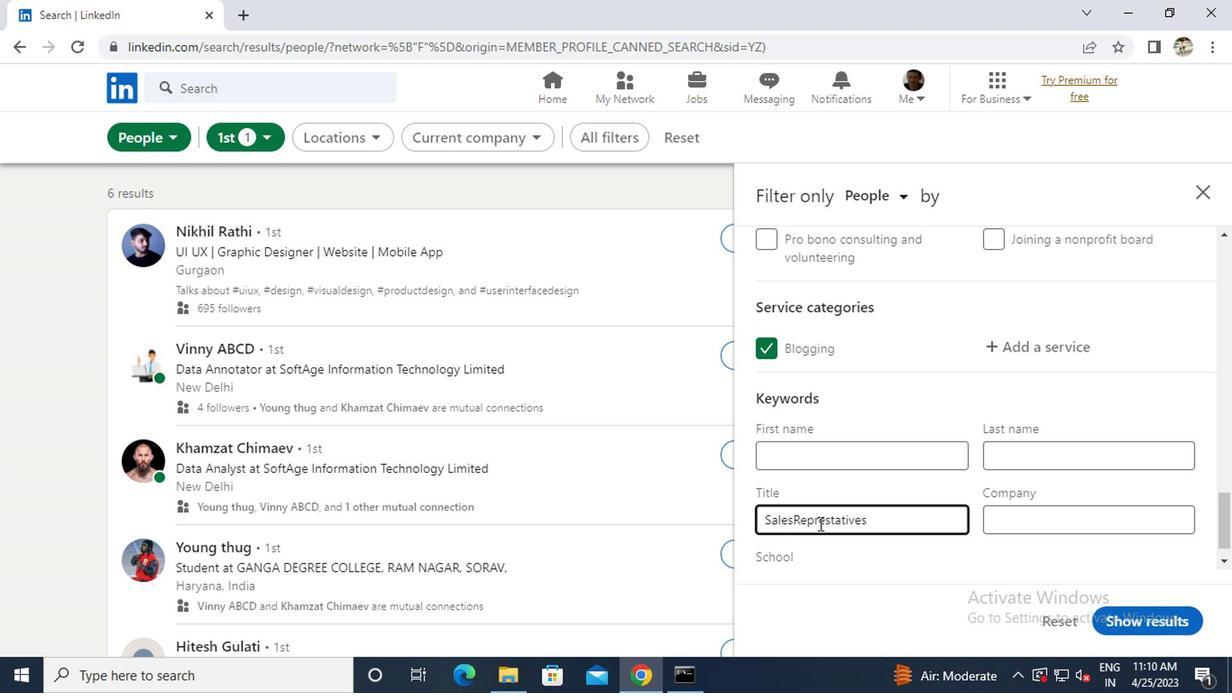 
Action: Mouse moved to (815, 521)
Screenshot: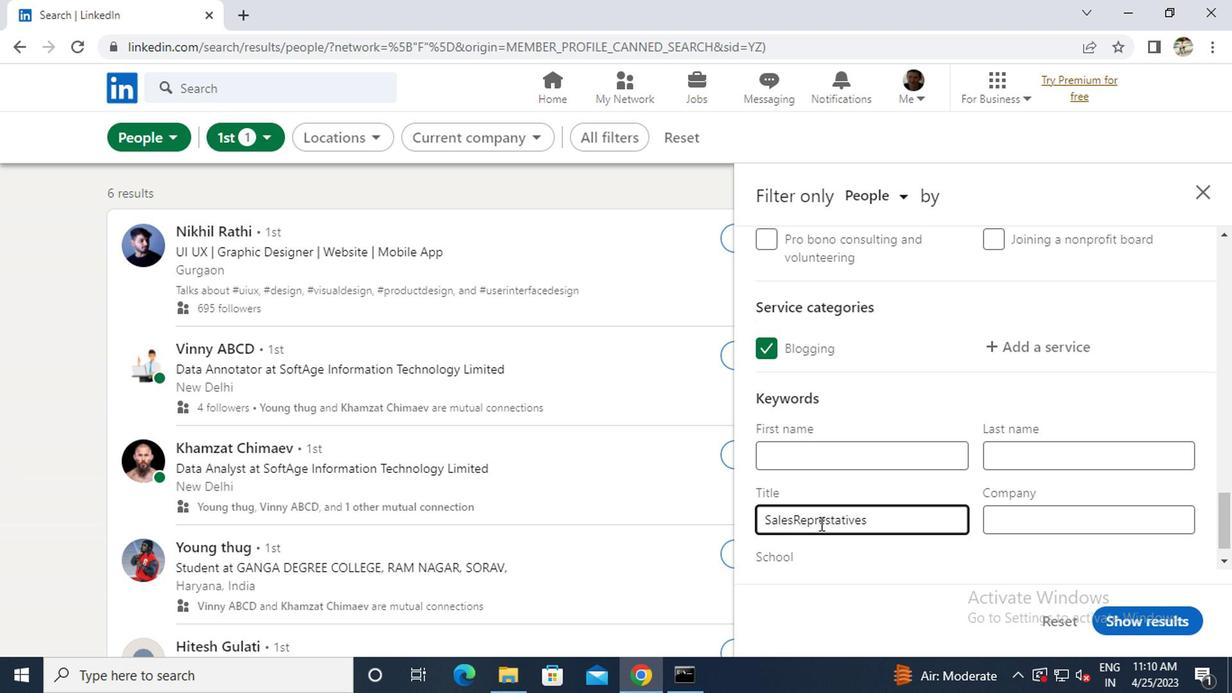 
Action: Key pressed <Key.enter>
Screenshot: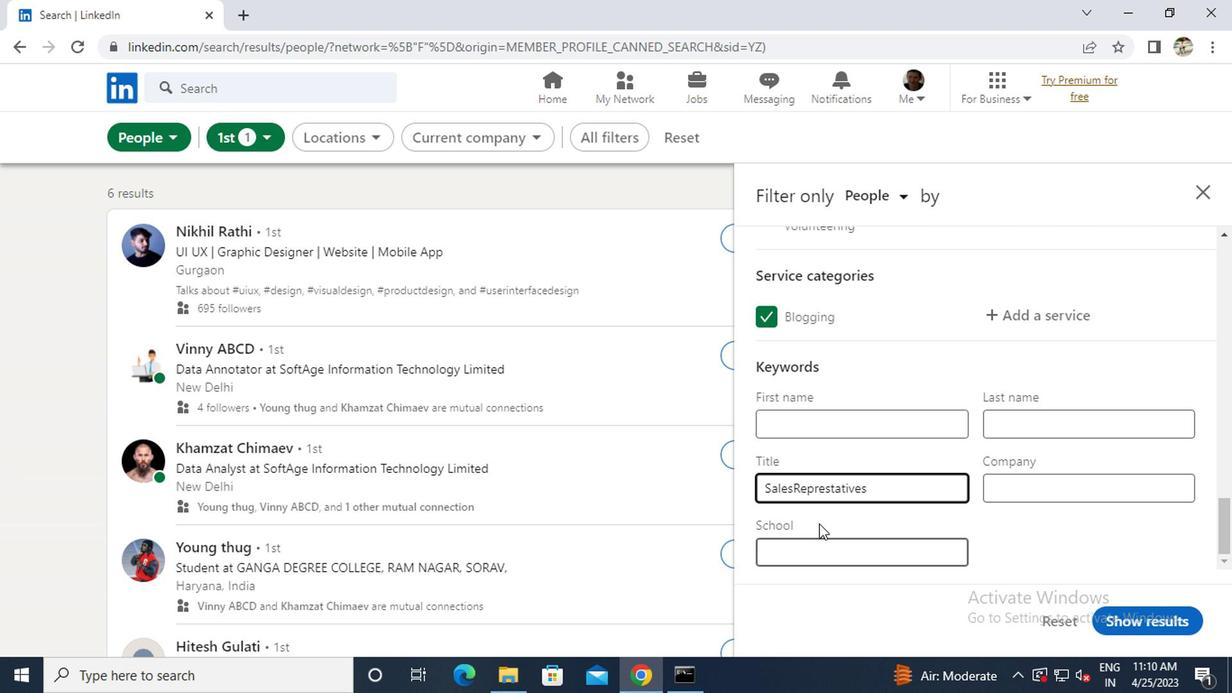 
Action: Mouse moved to (1123, 626)
Screenshot: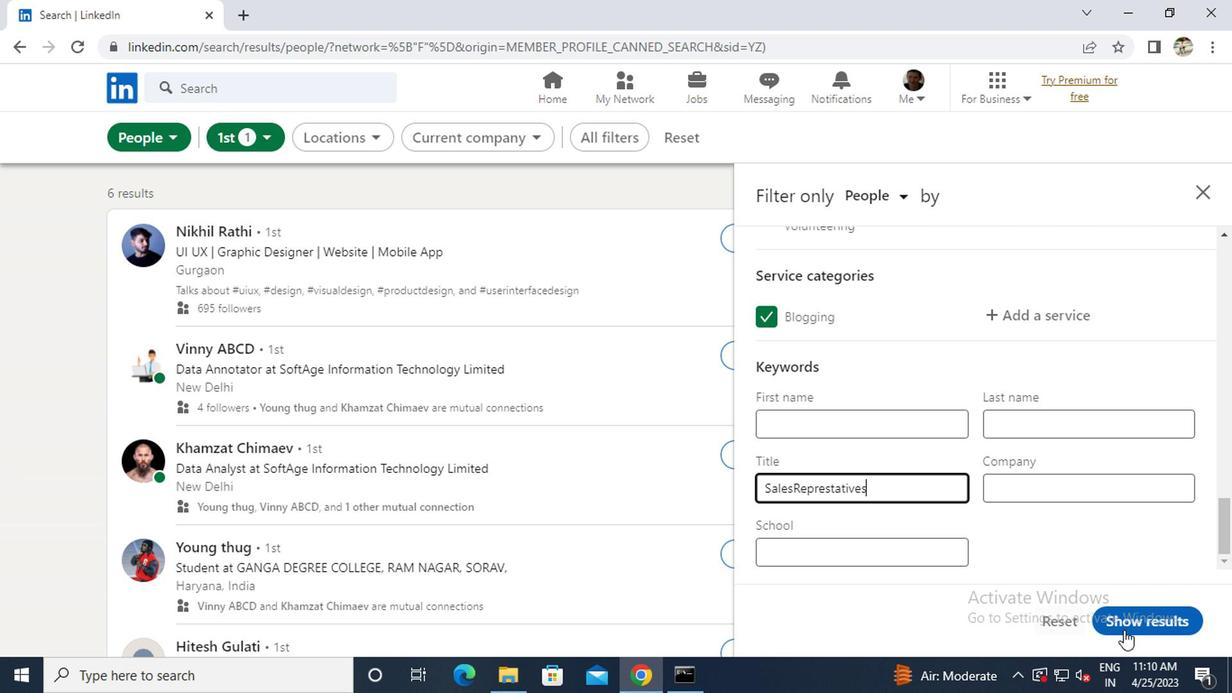 
Action: Mouse pressed left at (1123, 626)
Screenshot: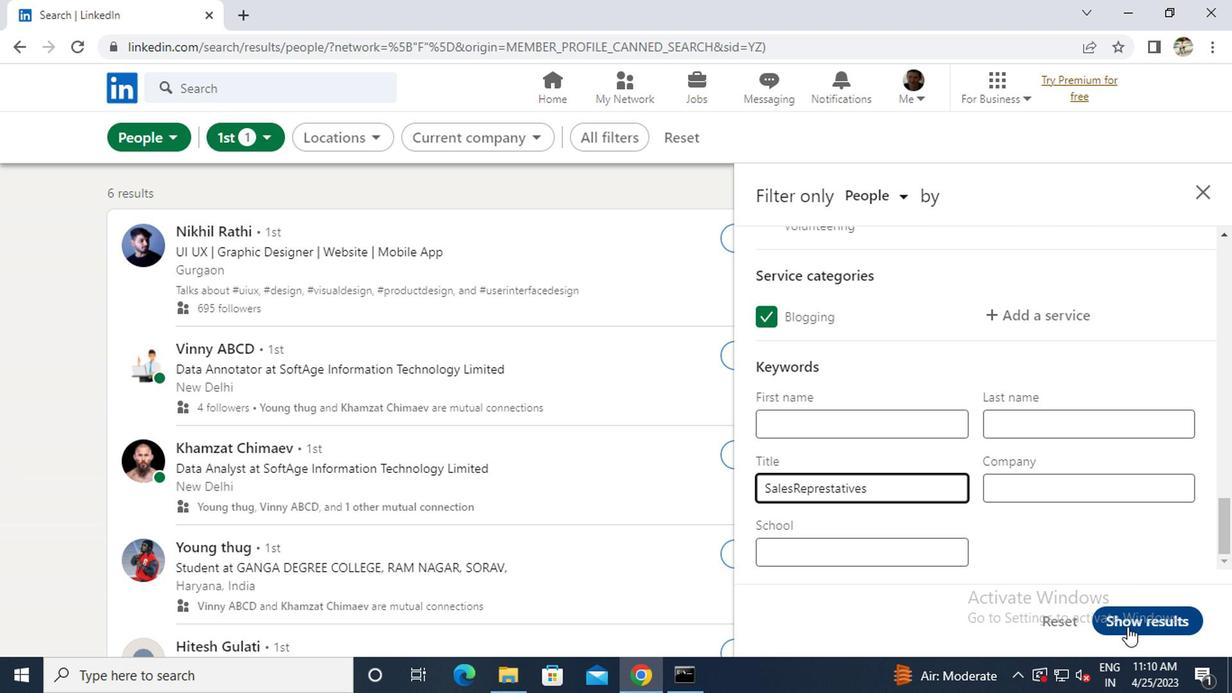 
Action: Mouse moved to (781, 528)
Screenshot: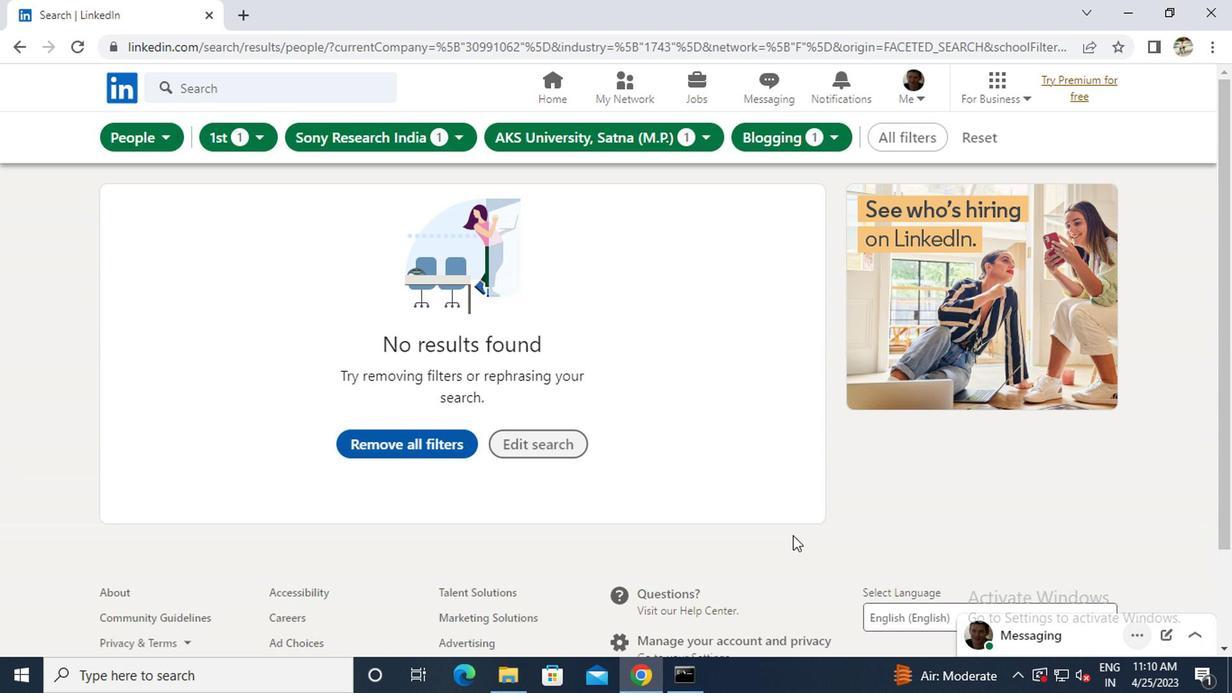 
